 Task: Find connections with filter location Piuí with filter topic #homes with filter profile language French with filter current company International Turnkey Systems - ITS with filter school National Institute of Technology Silchar with filter industry Social Networking Platforms with filter service category Information Management with filter keywords title Valet
Action: Mouse moved to (234, 288)
Screenshot: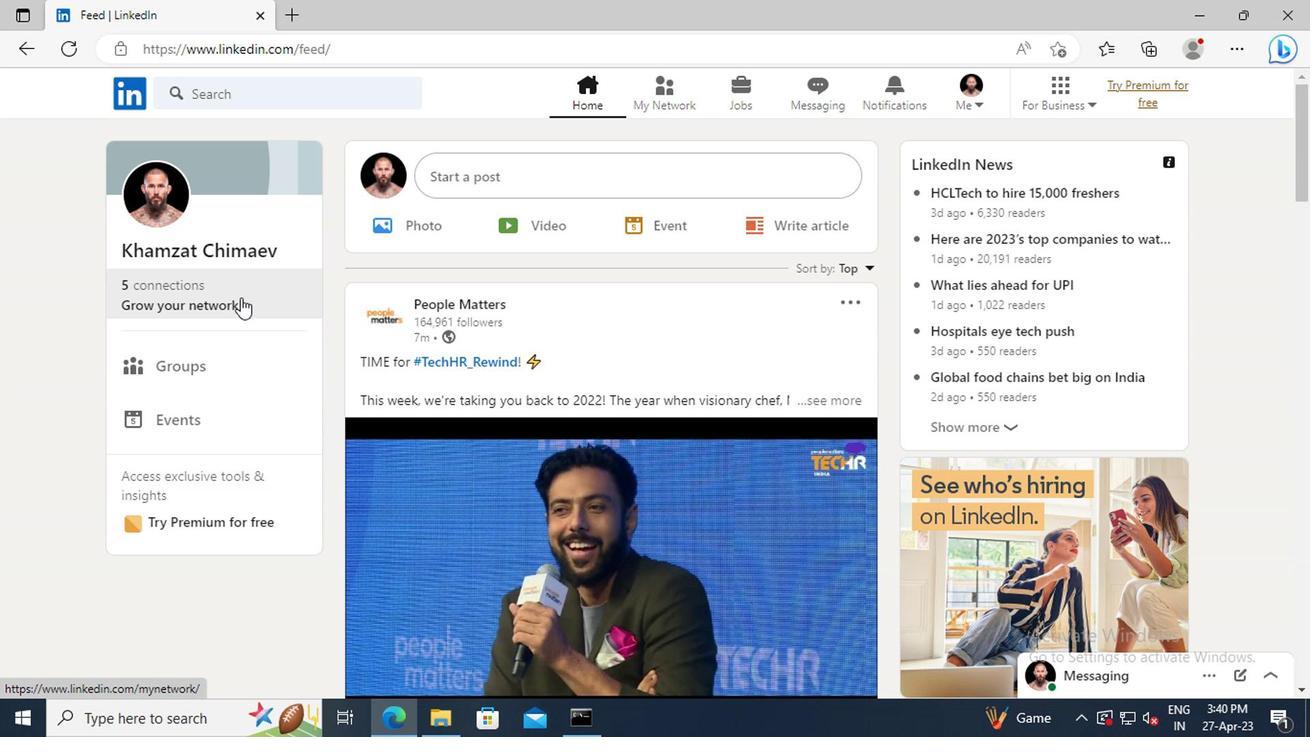 
Action: Mouse pressed left at (234, 288)
Screenshot: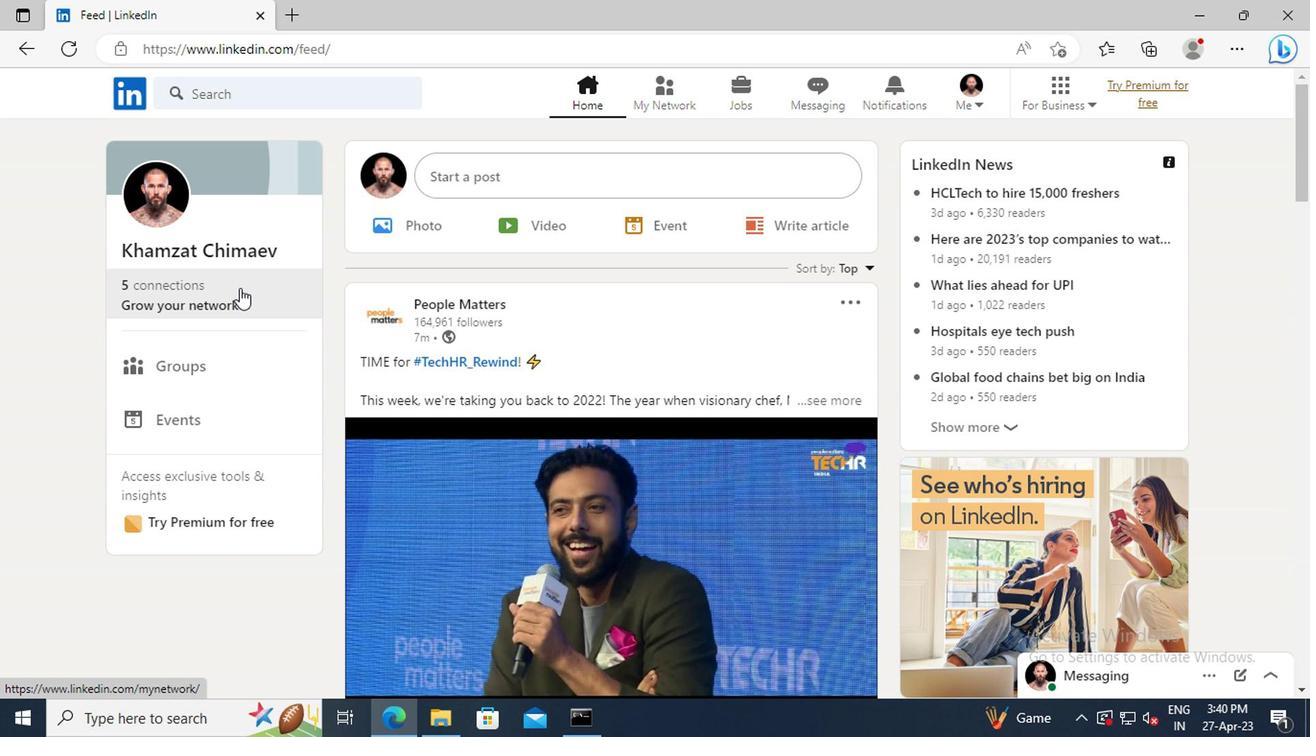 
Action: Mouse moved to (230, 205)
Screenshot: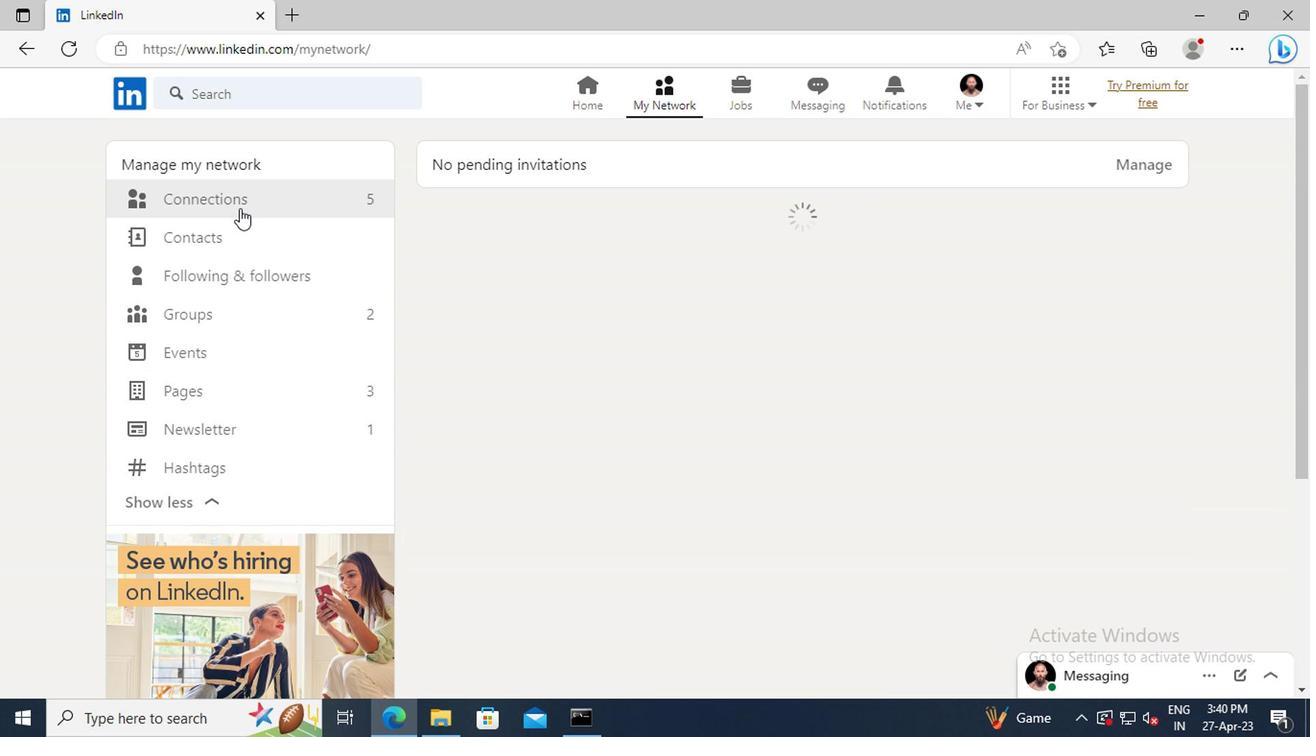 
Action: Mouse pressed left at (230, 205)
Screenshot: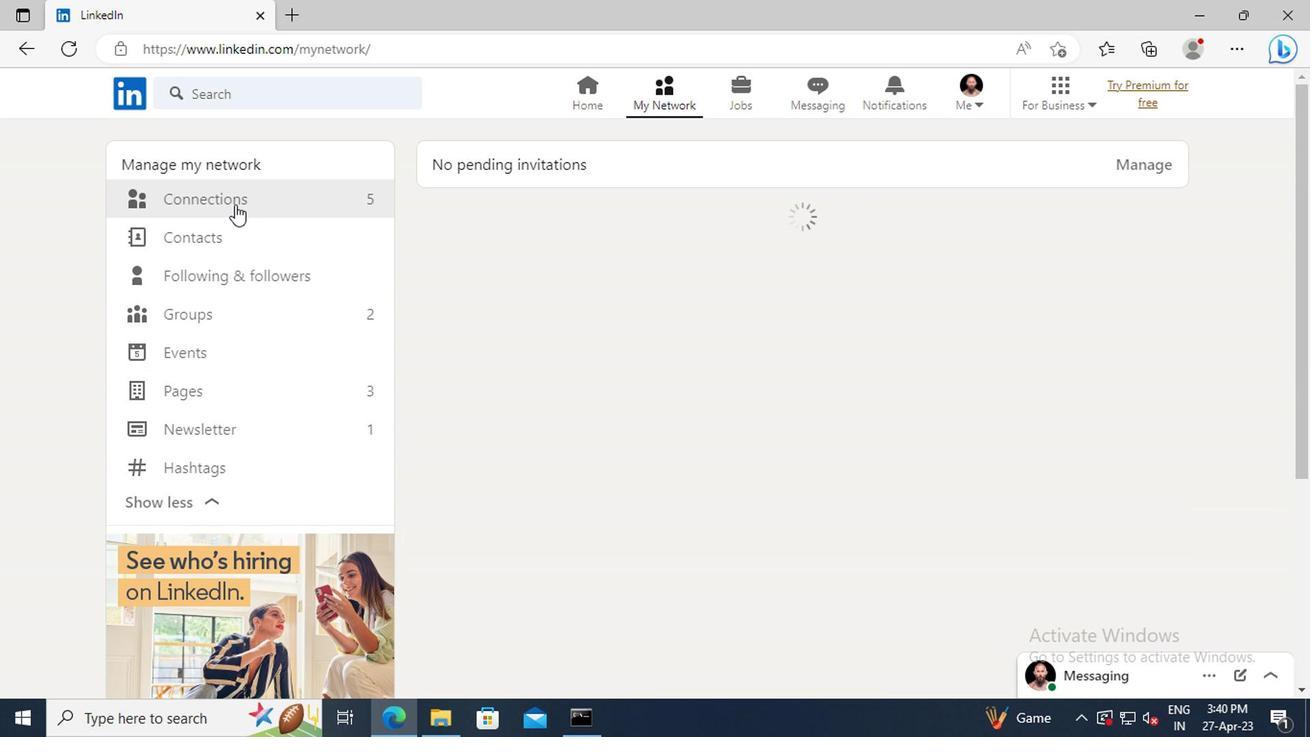 
Action: Mouse moved to (774, 204)
Screenshot: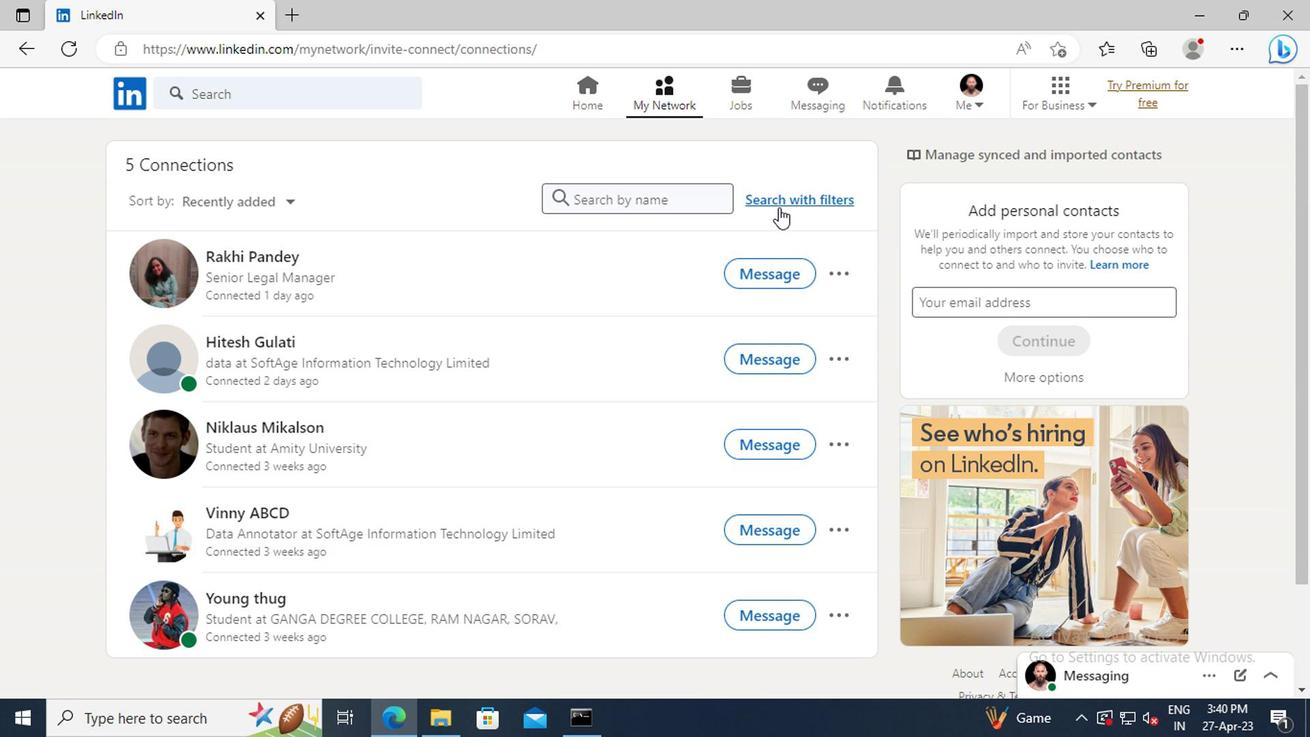 
Action: Mouse pressed left at (774, 204)
Screenshot: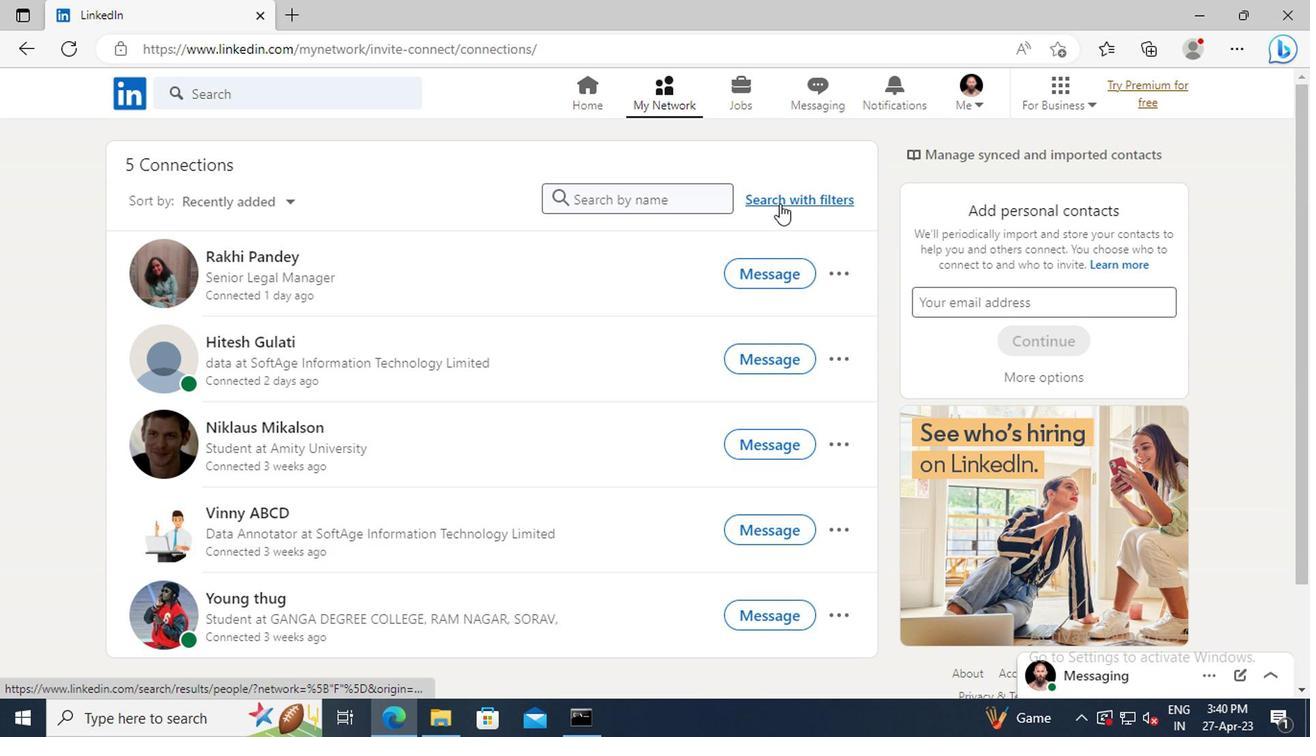 
Action: Mouse moved to (723, 150)
Screenshot: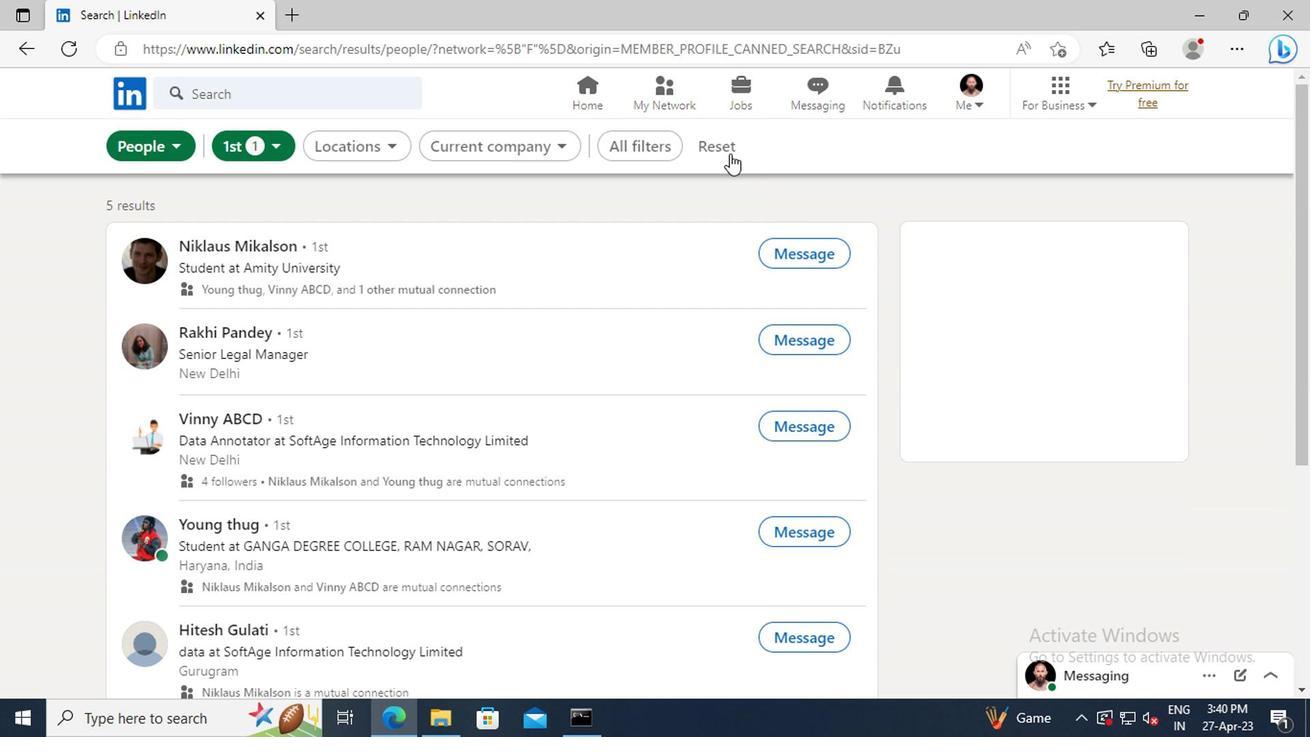 
Action: Mouse pressed left at (723, 150)
Screenshot: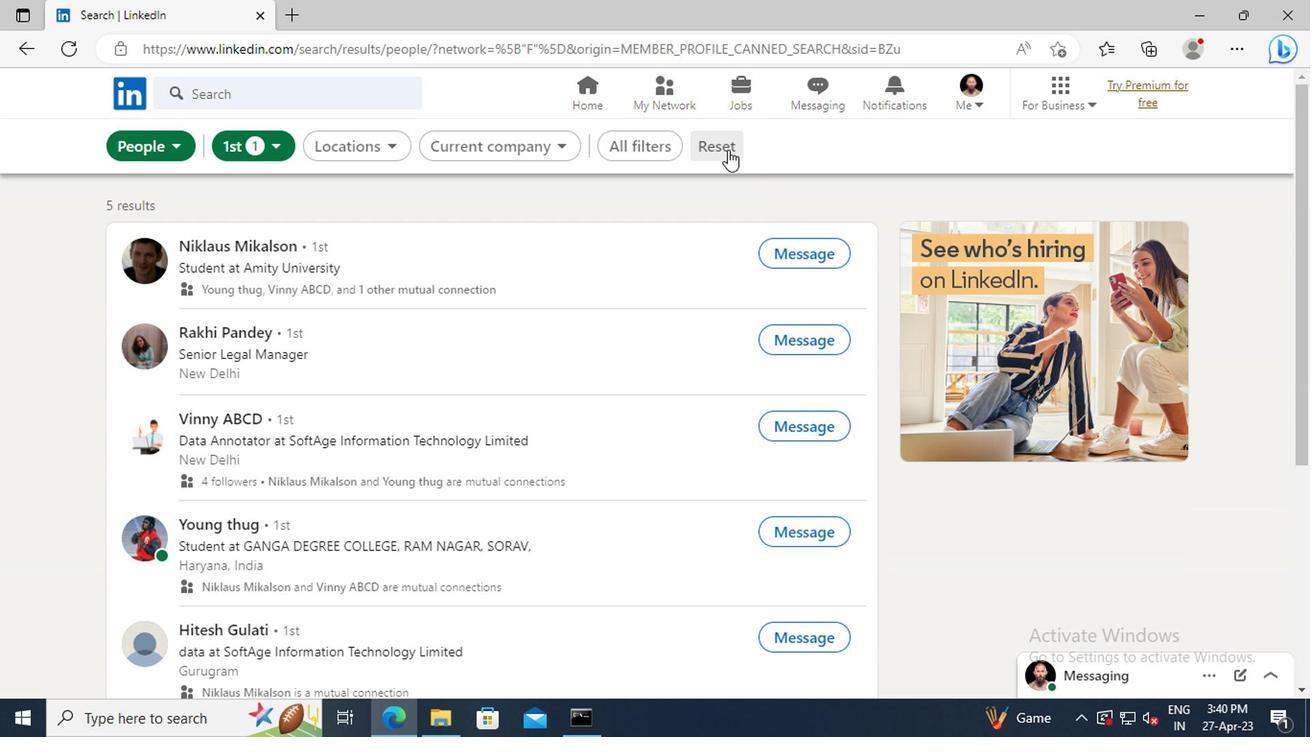 
Action: Mouse moved to (694, 145)
Screenshot: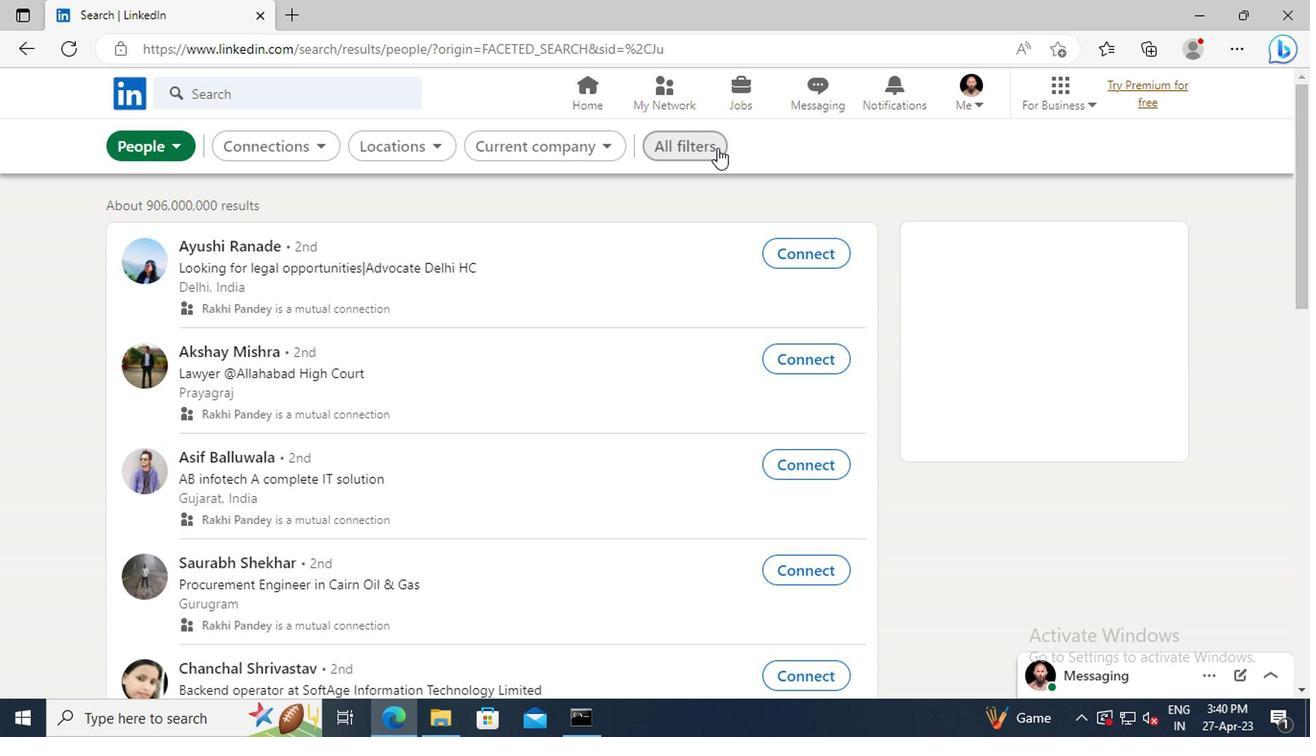 
Action: Mouse pressed left at (694, 145)
Screenshot: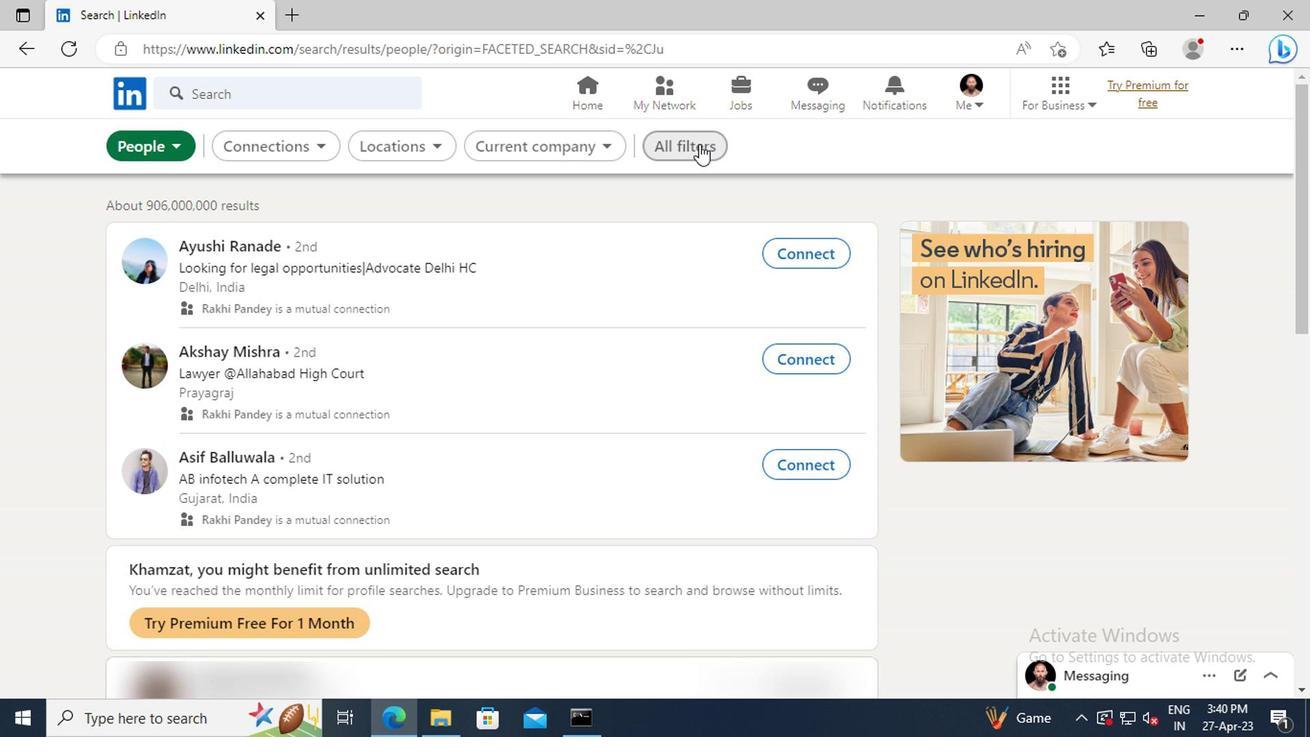 
Action: Mouse moved to (1001, 368)
Screenshot: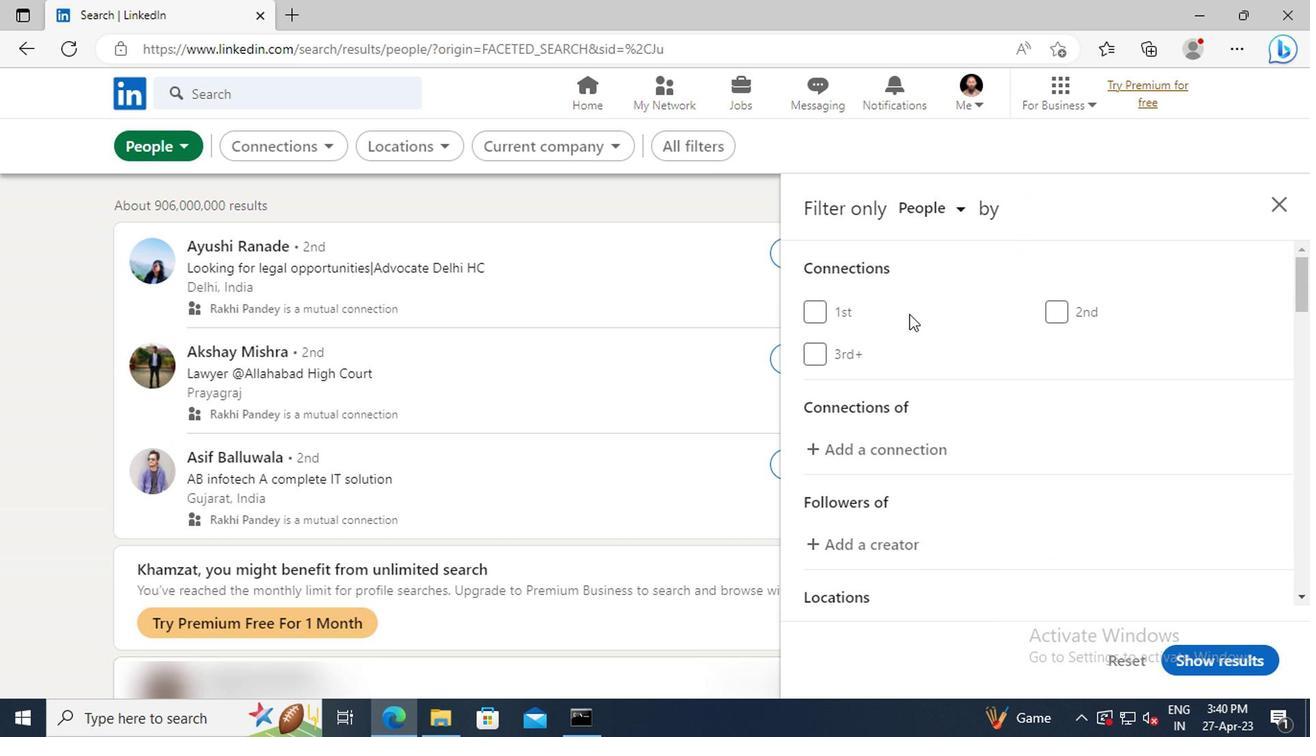 
Action: Mouse scrolled (1001, 367) with delta (0, 0)
Screenshot: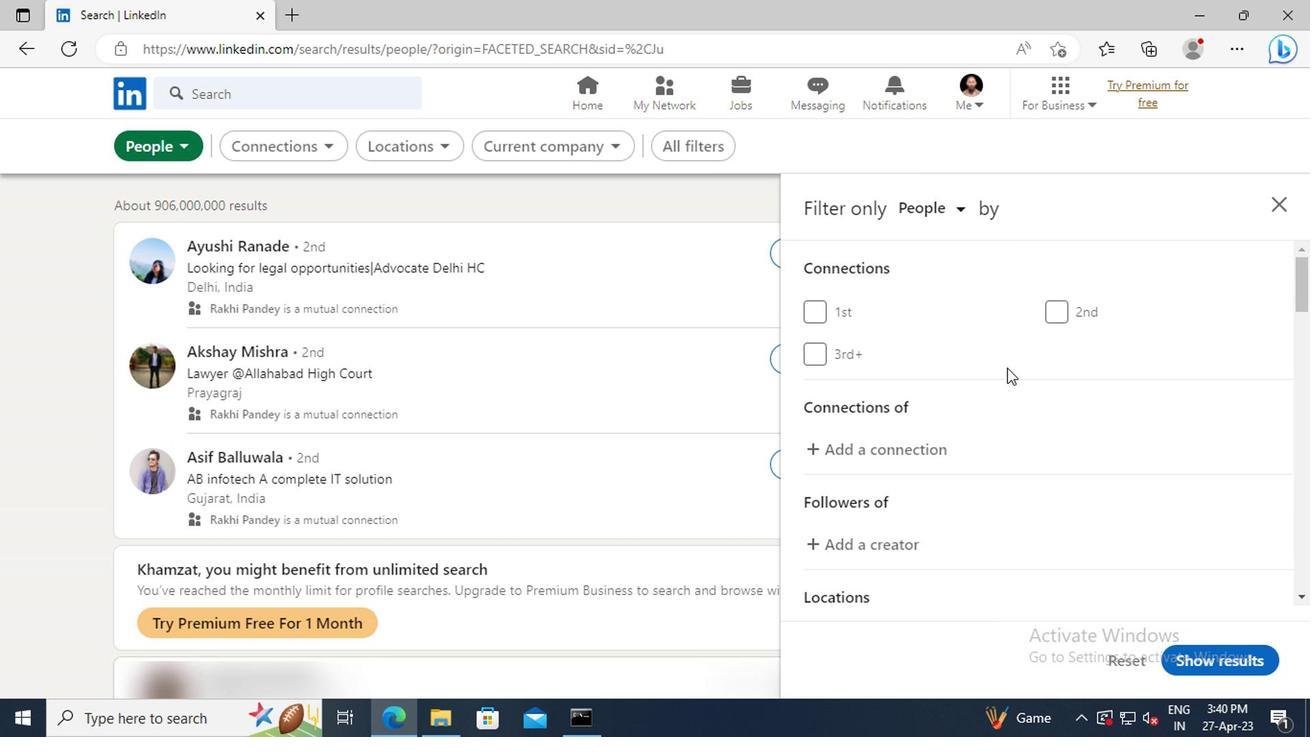 
Action: Mouse scrolled (1001, 367) with delta (0, 0)
Screenshot: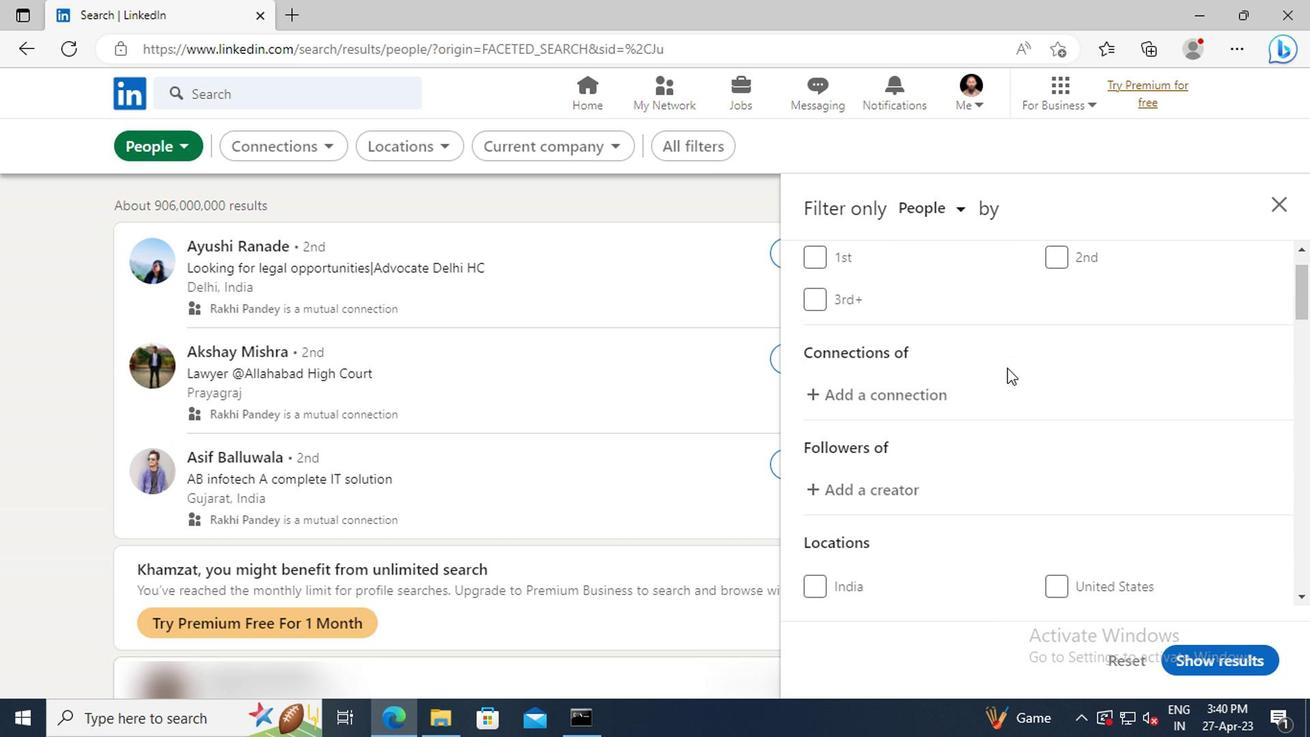 
Action: Mouse scrolled (1001, 367) with delta (0, 0)
Screenshot: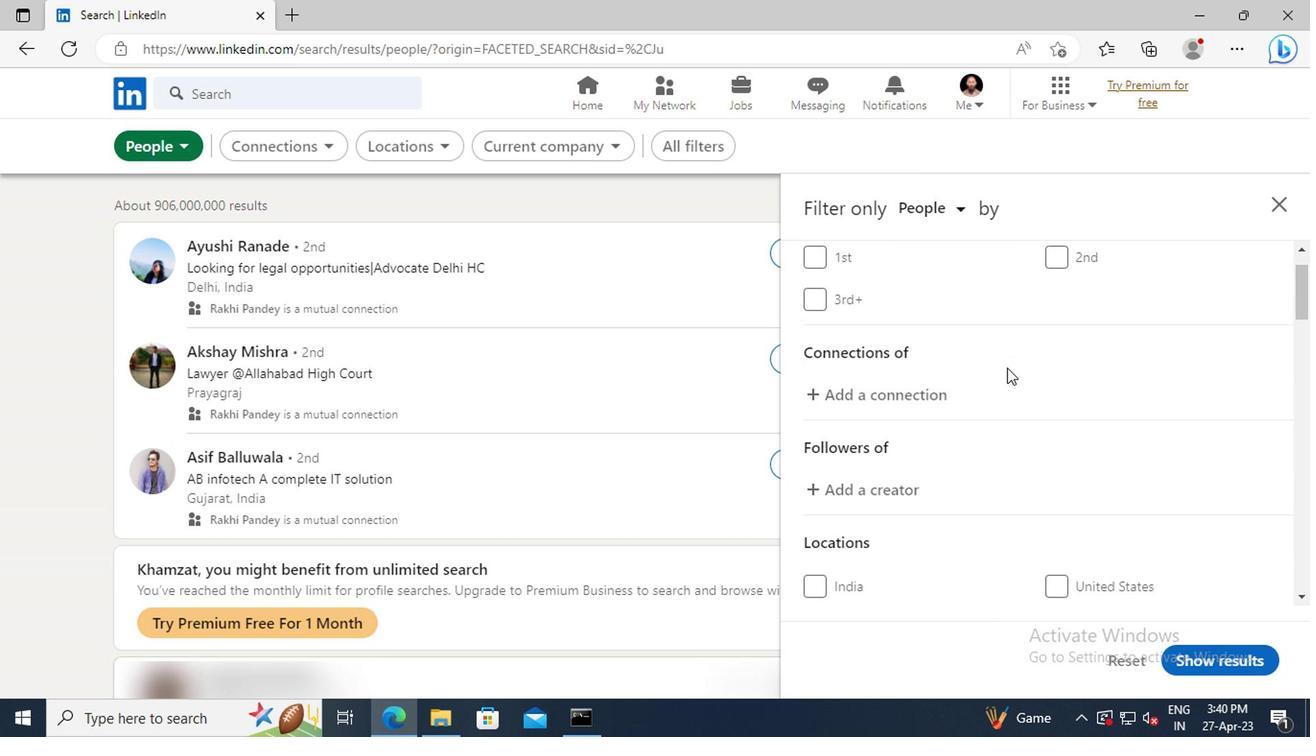 
Action: Mouse scrolled (1001, 367) with delta (0, 0)
Screenshot: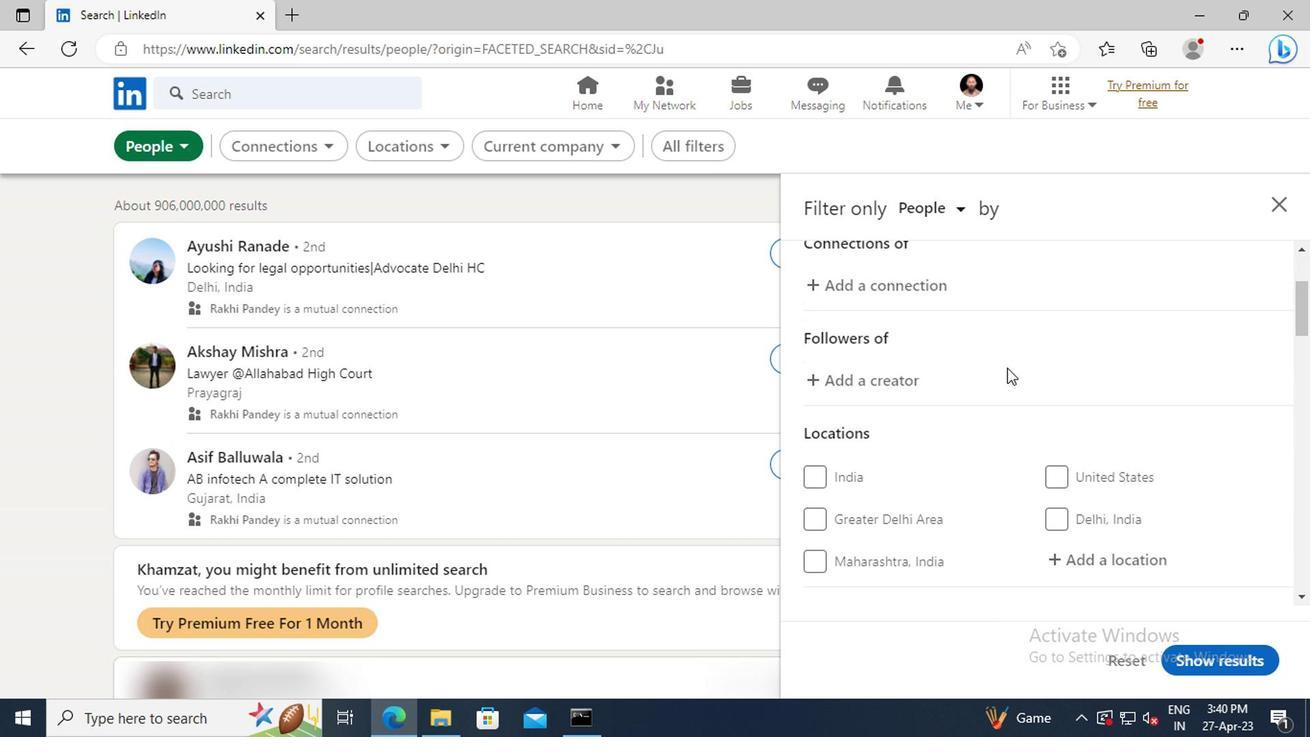 
Action: Mouse scrolled (1001, 367) with delta (0, 0)
Screenshot: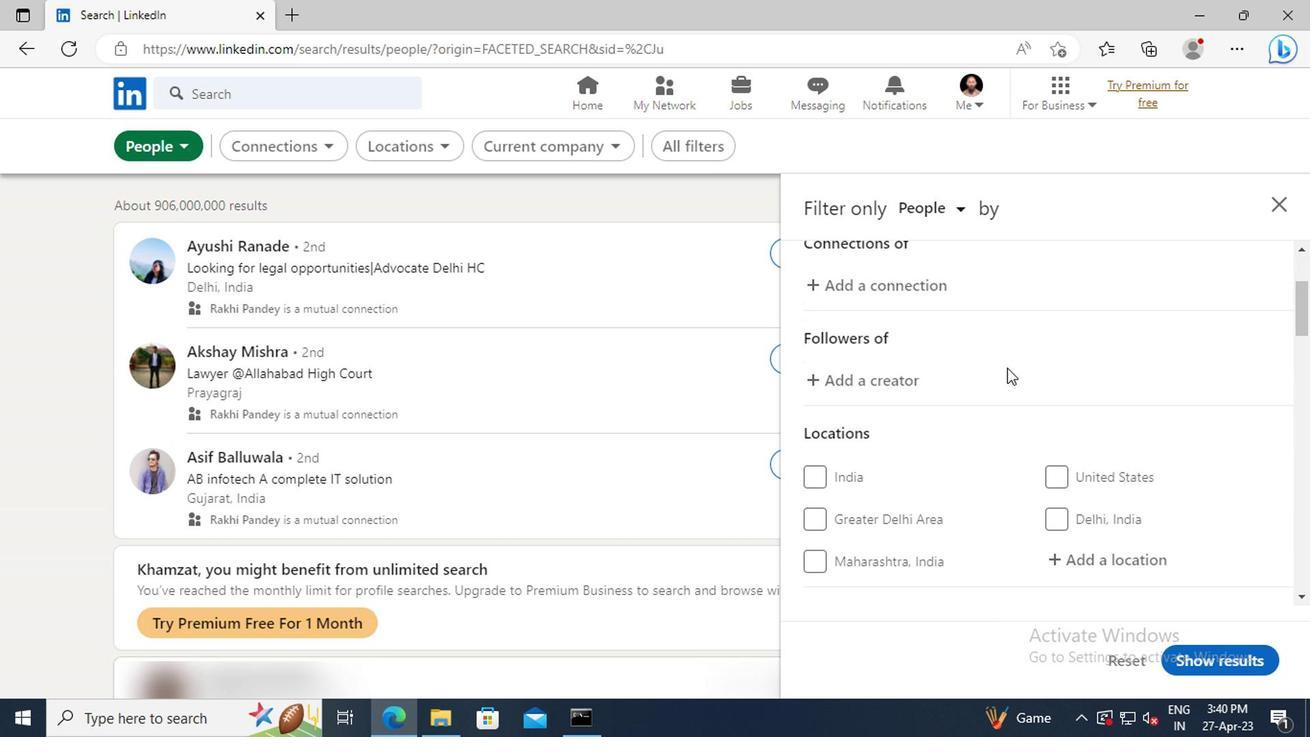 
Action: Mouse moved to (1076, 453)
Screenshot: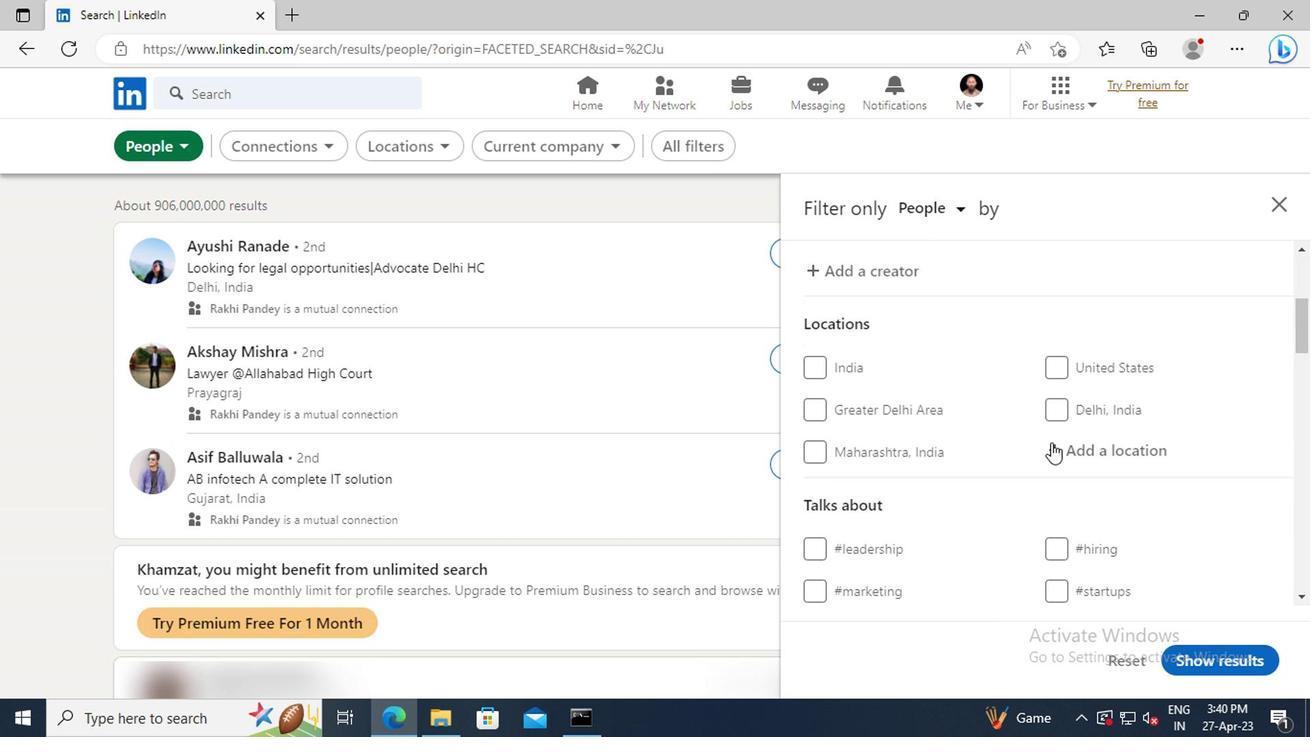 
Action: Mouse pressed left at (1076, 453)
Screenshot: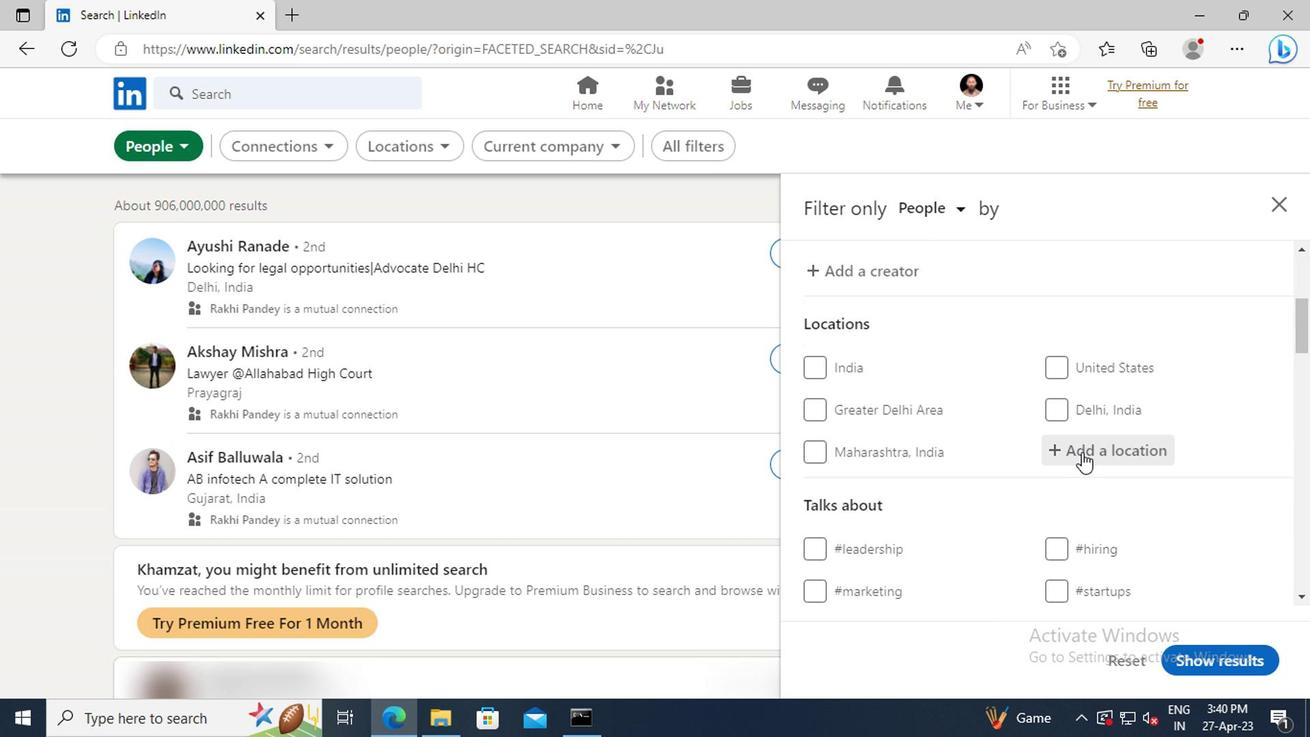 
Action: Key pressed <Key.shift>PIUI<Key.enter>
Screenshot: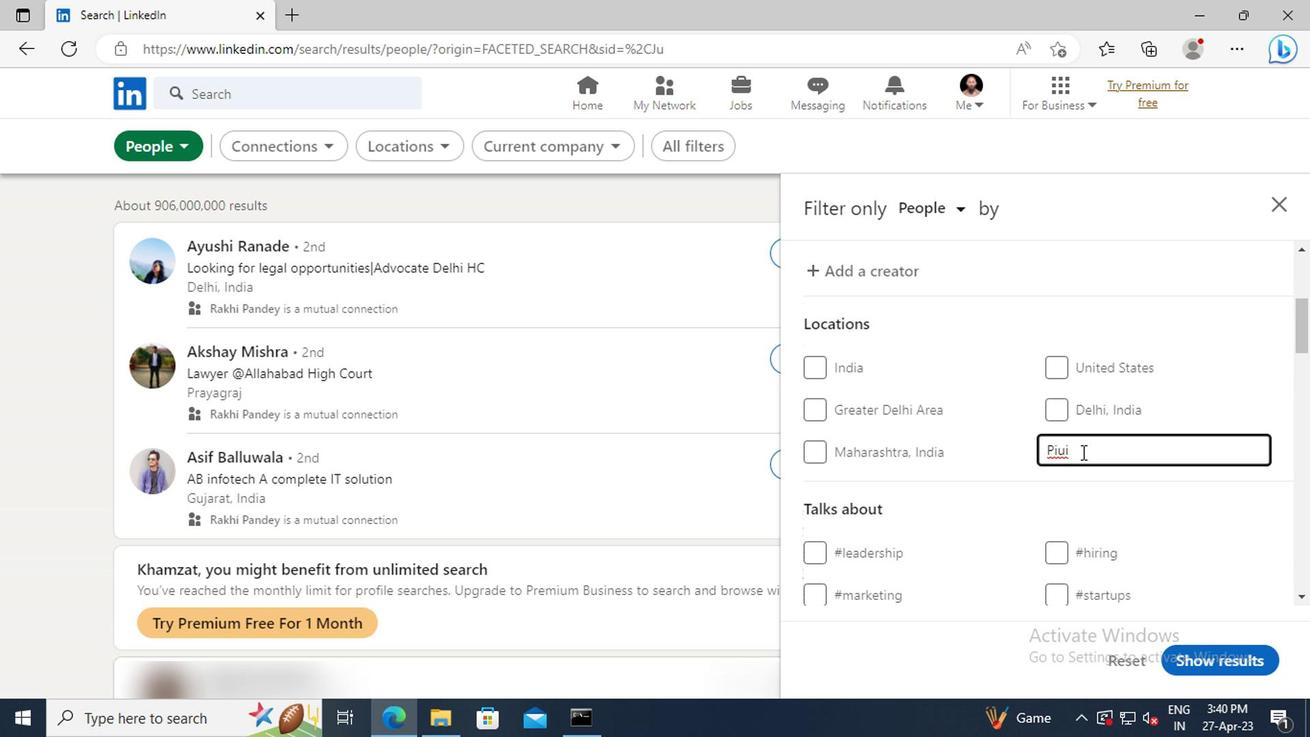 
Action: Mouse scrolled (1076, 452) with delta (0, 0)
Screenshot: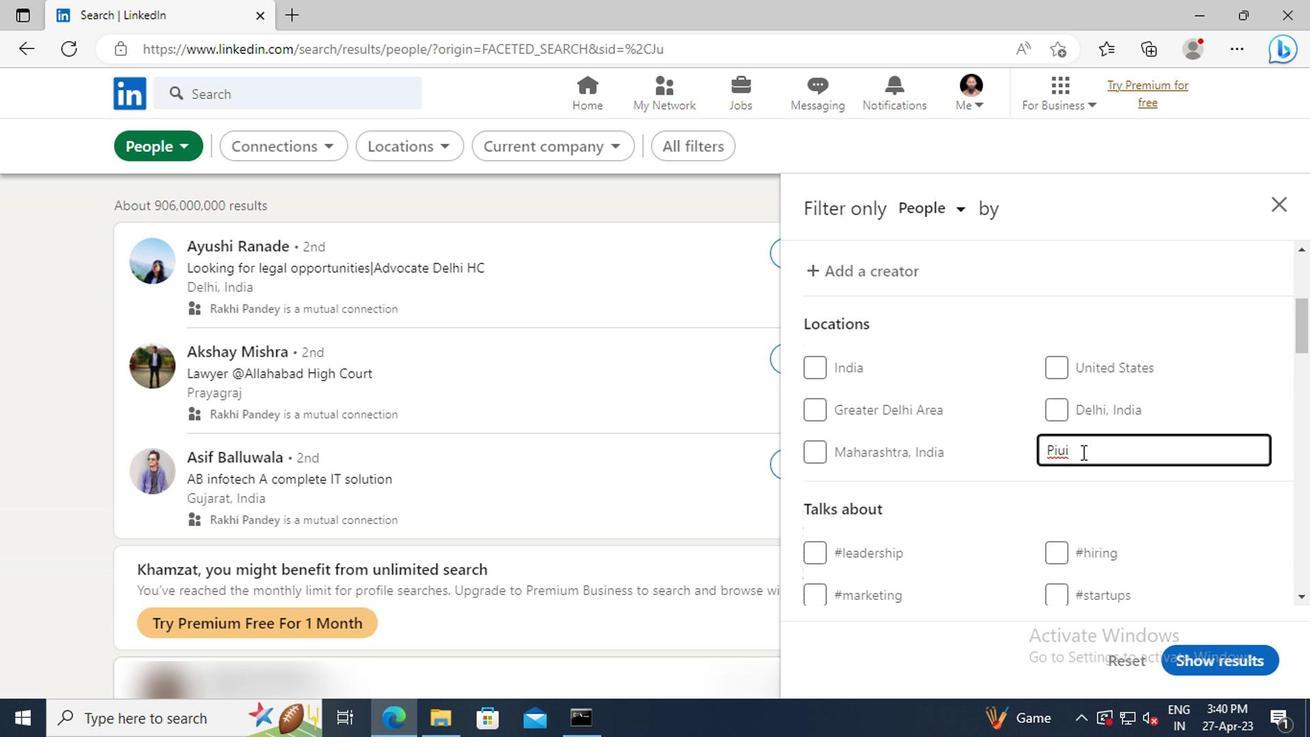 
Action: Mouse scrolled (1076, 452) with delta (0, 0)
Screenshot: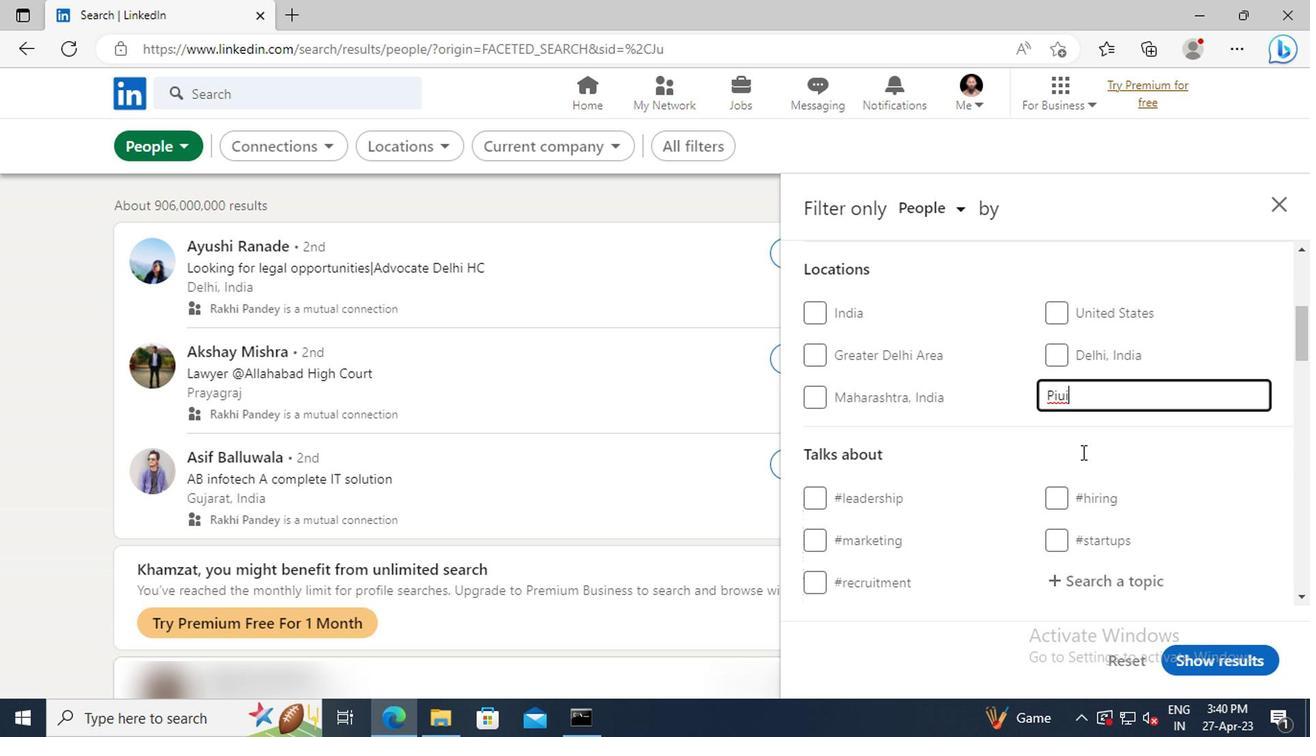 
Action: Mouse scrolled (1076, 452) with delta (0, 0)
Screenshot: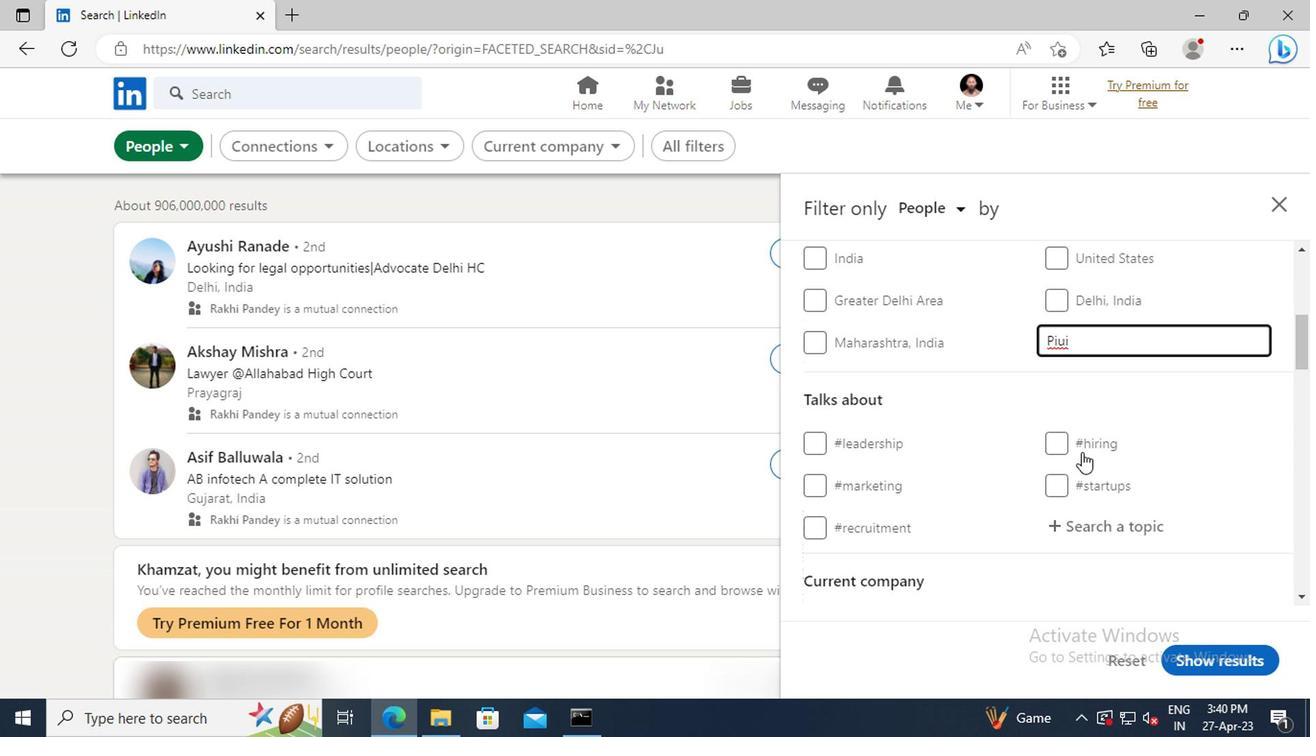 
Action: Mouse moved to (1081, 470)
Screenshot: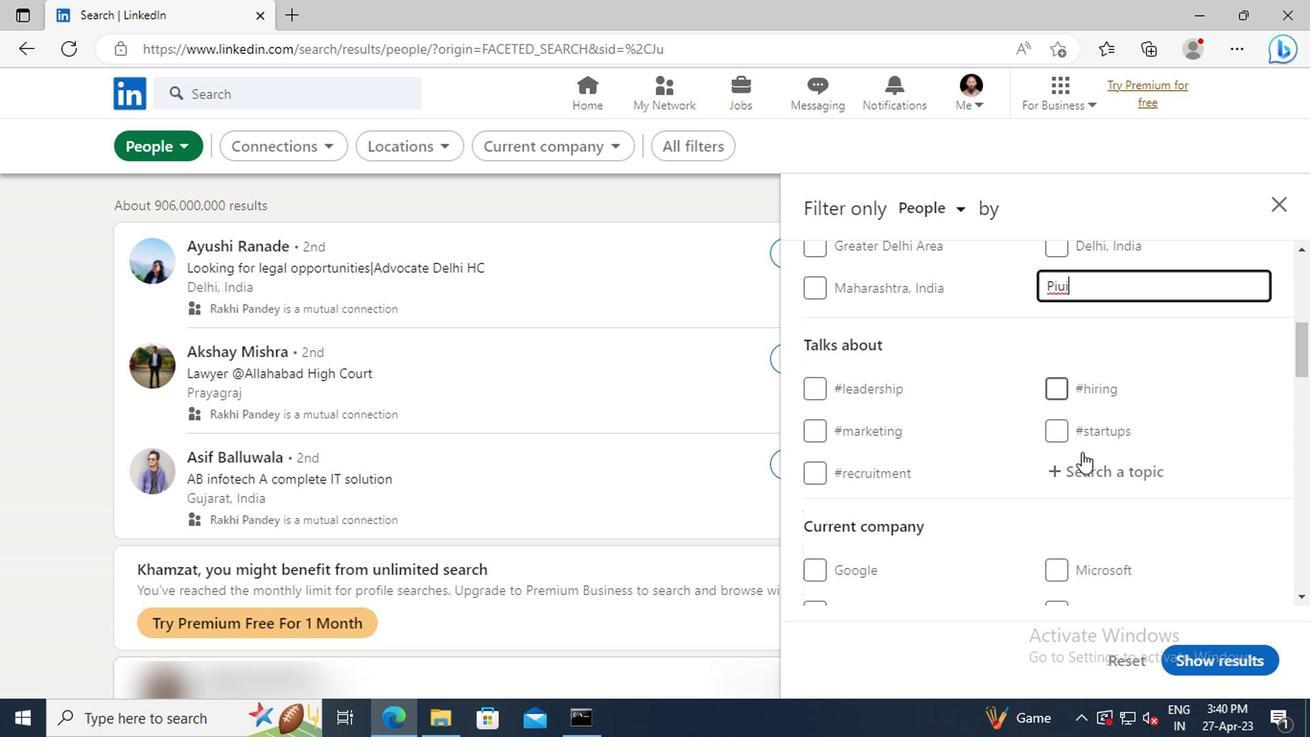 
Action: Mouse pressed left at (1081, 470)
Screenshot: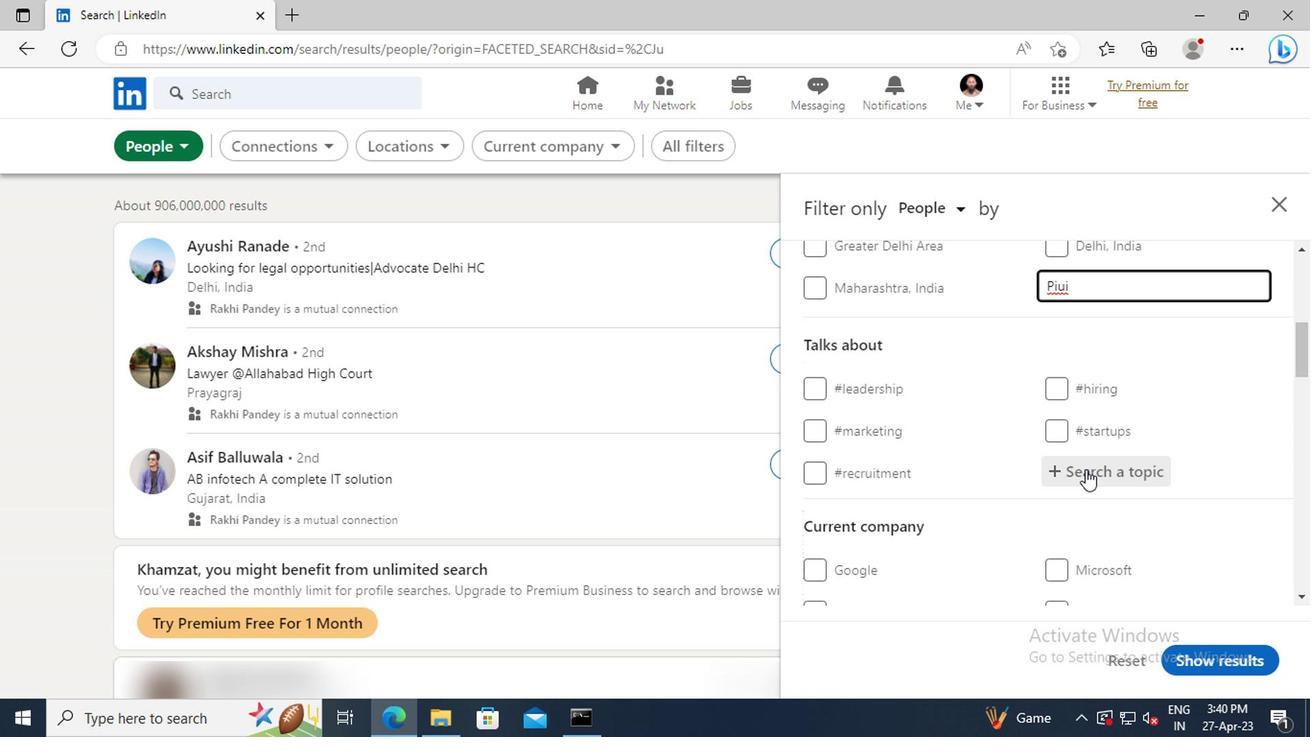 
Action: Key pressed <Key.shift>#HOMES<Key.enter>
Screenshot: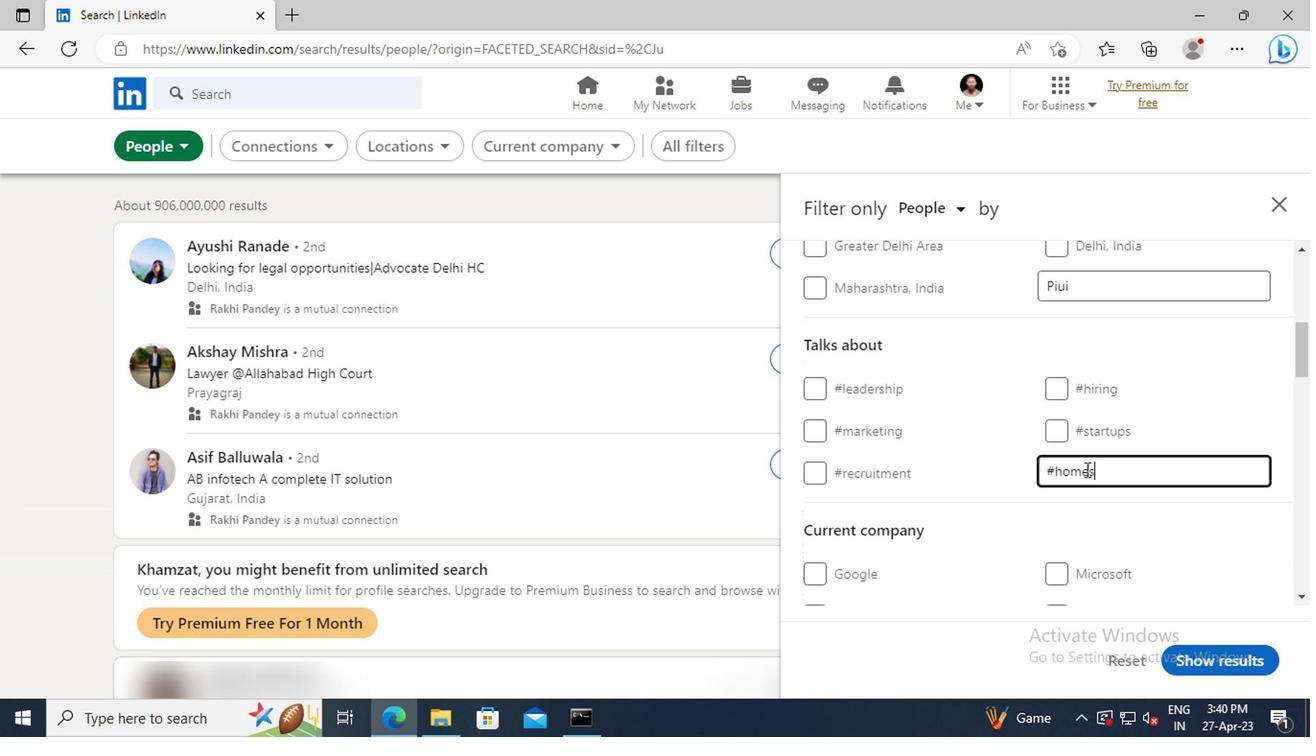 
Action: Mouse scrolled (1081, 469) with delta (0, 0)
Screenshot: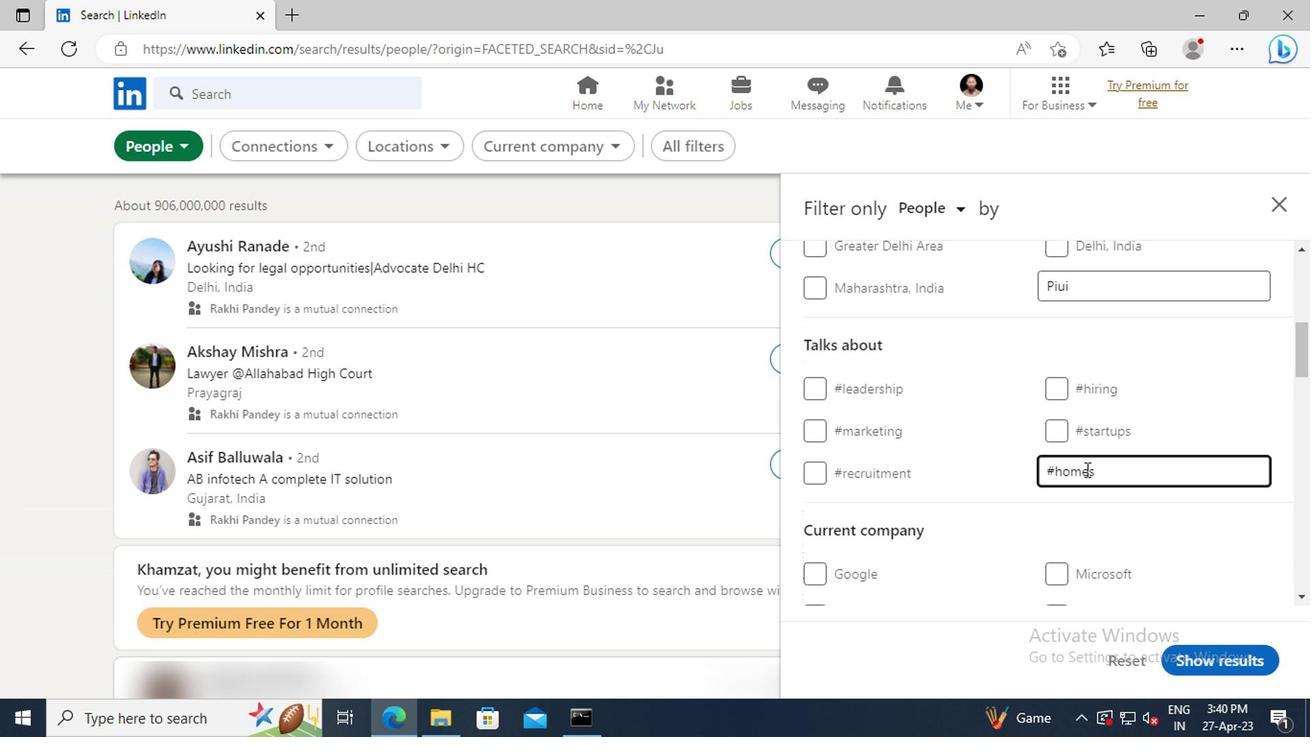 
Action: Mouse scrolled (1081, 469) with delta (0, 0)
Screenshot: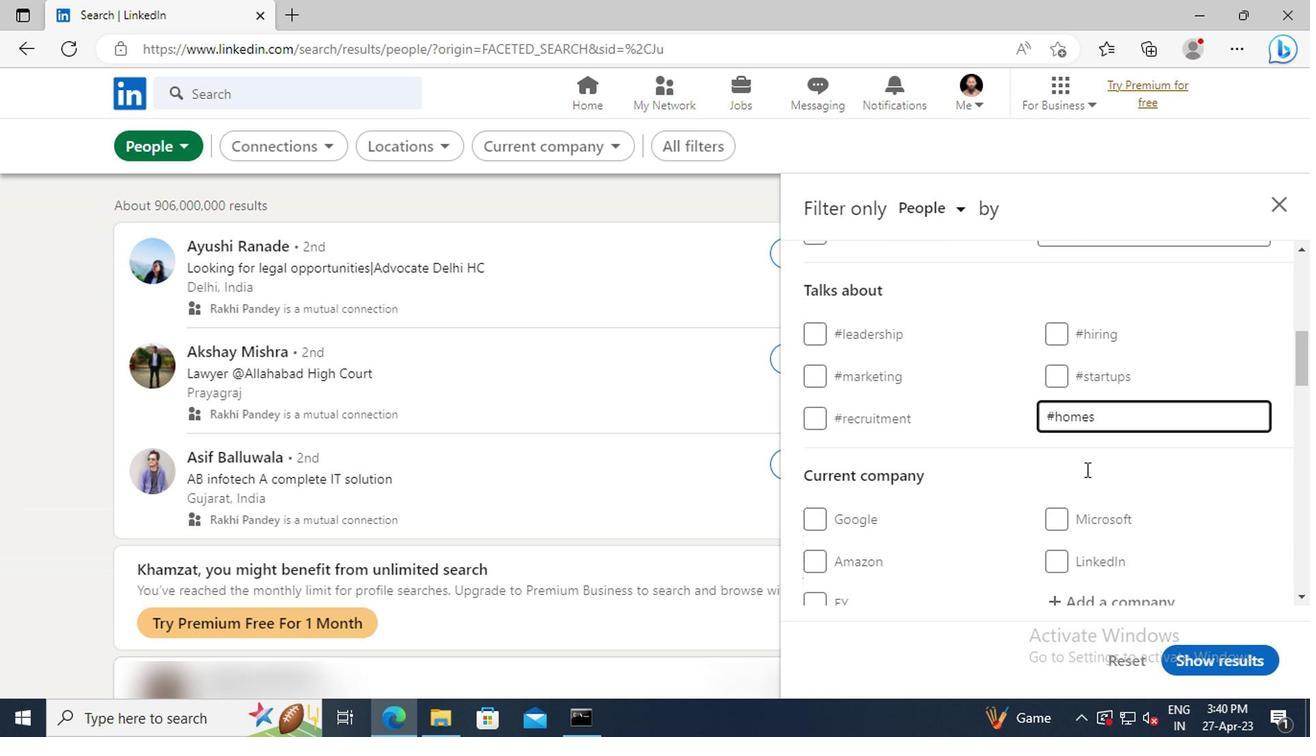 
Action: Mouse scrolled (1081, 469) with delta (0, 0)
Screenshot: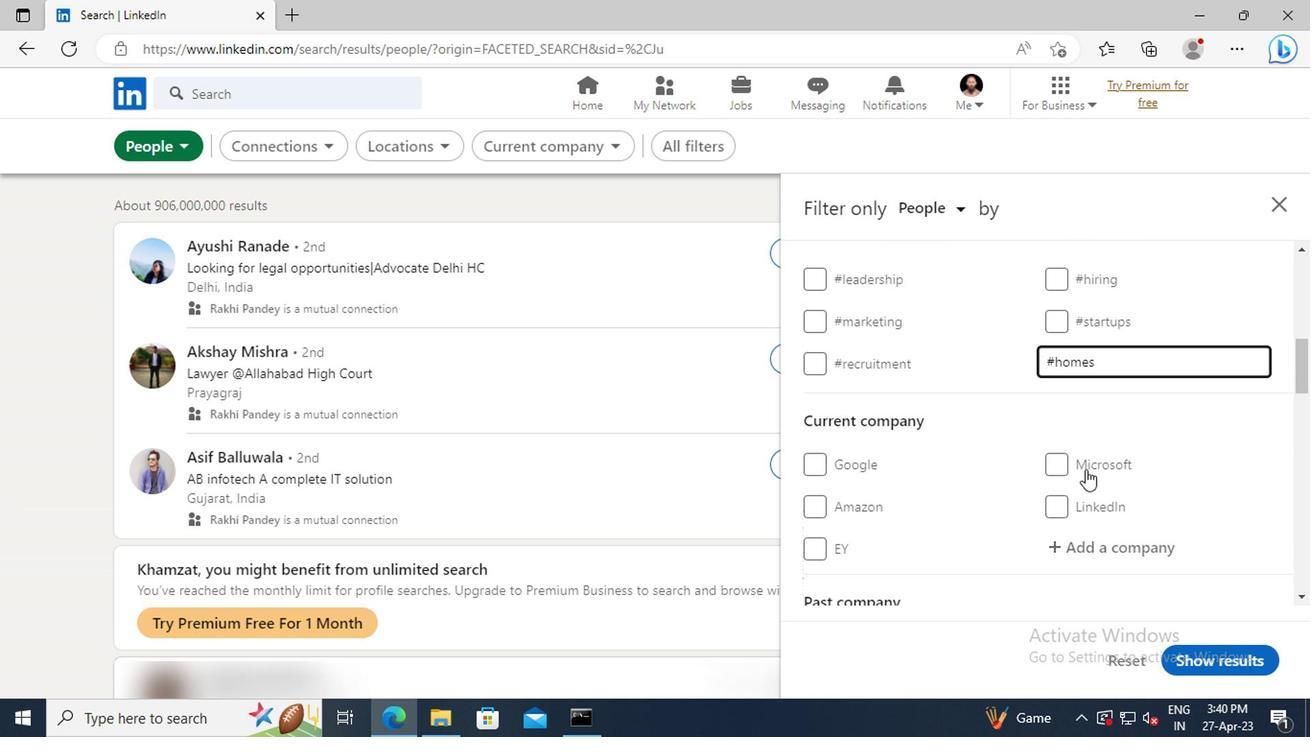 
Action: Mouse scrolled (1081, 469) with delta (0, 0)
Screenshot: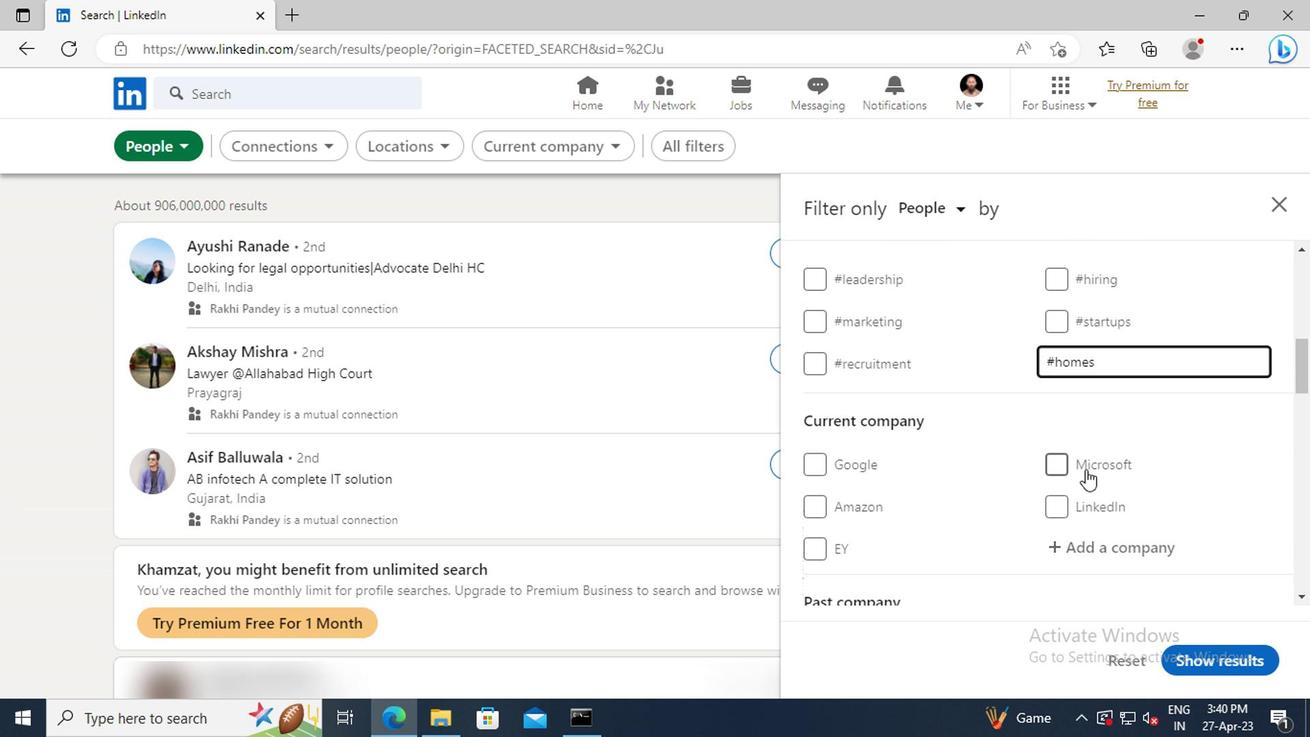 
Action: Mouse scrolled (1081, 469) with delta (0, 0)
Screenshot: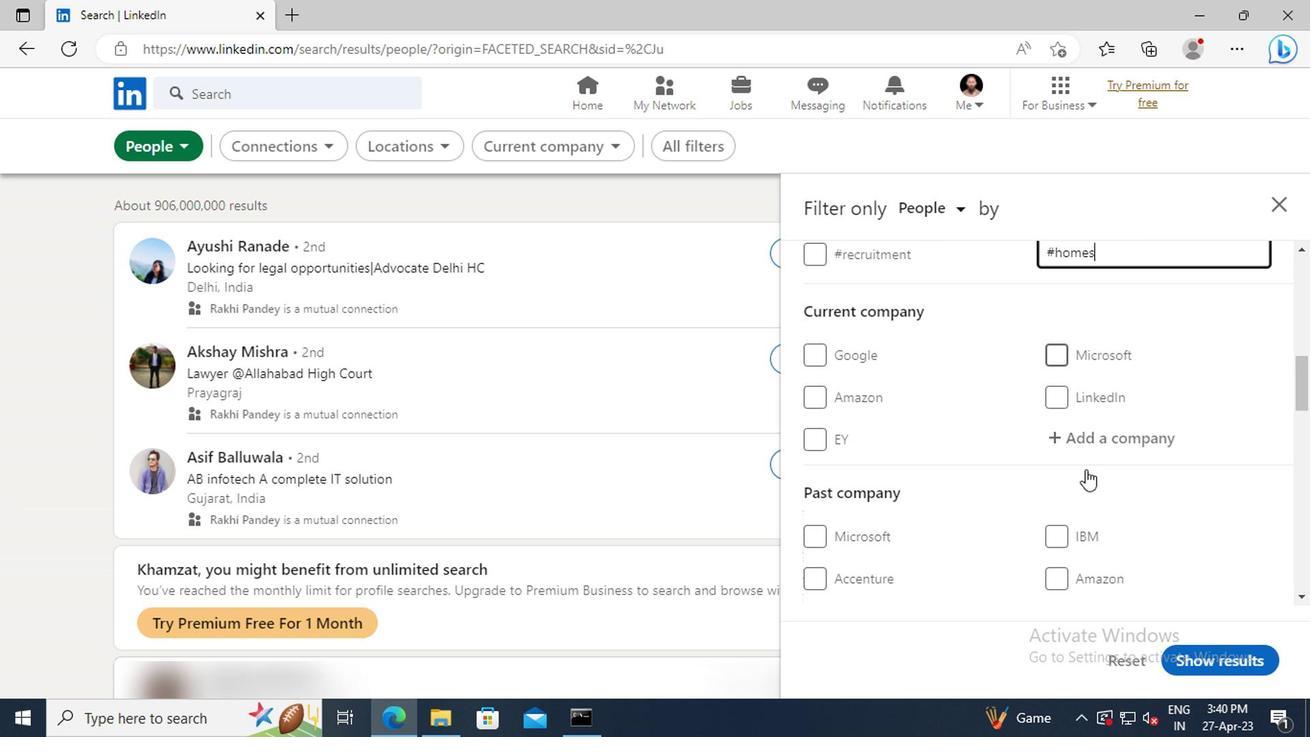 
Action: Mouse scrolled (1081, 469) with delta (0, 0)
Screenshot: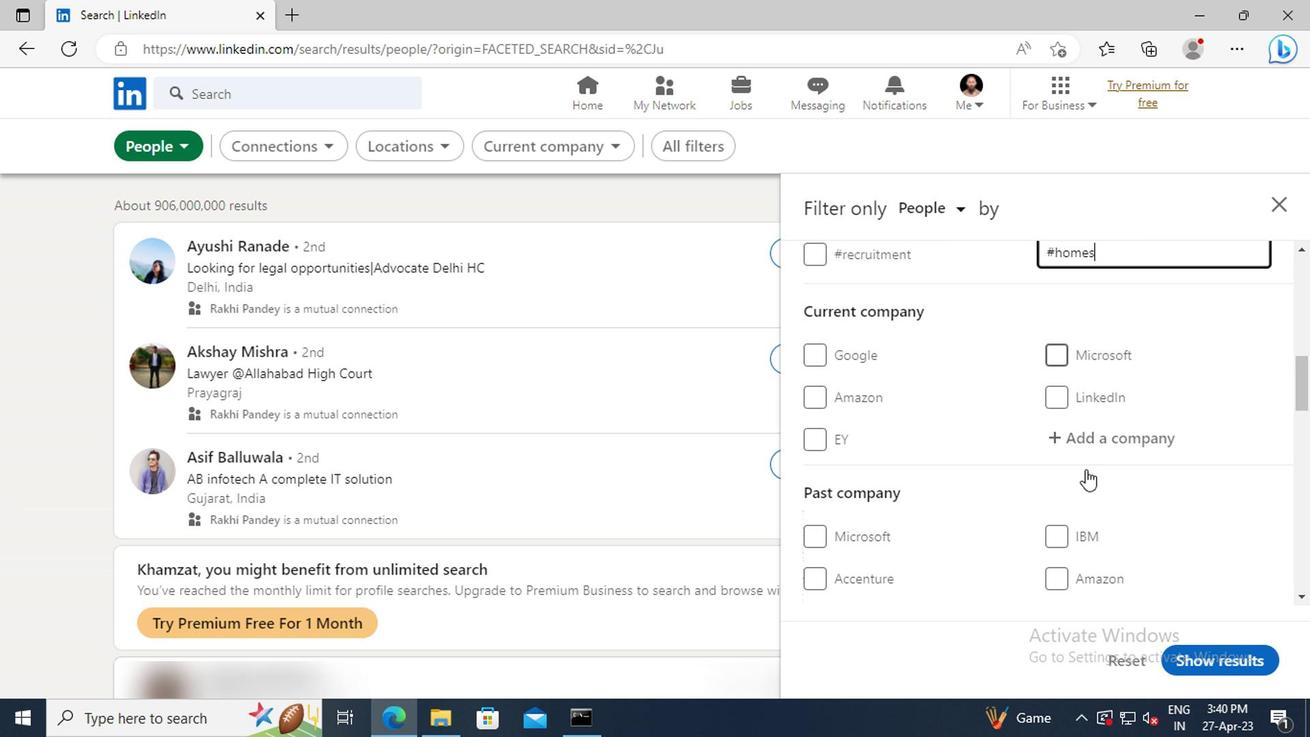 
Action: Mouse scrolled (1081, 469) with delta (0, 0)
Screenshot: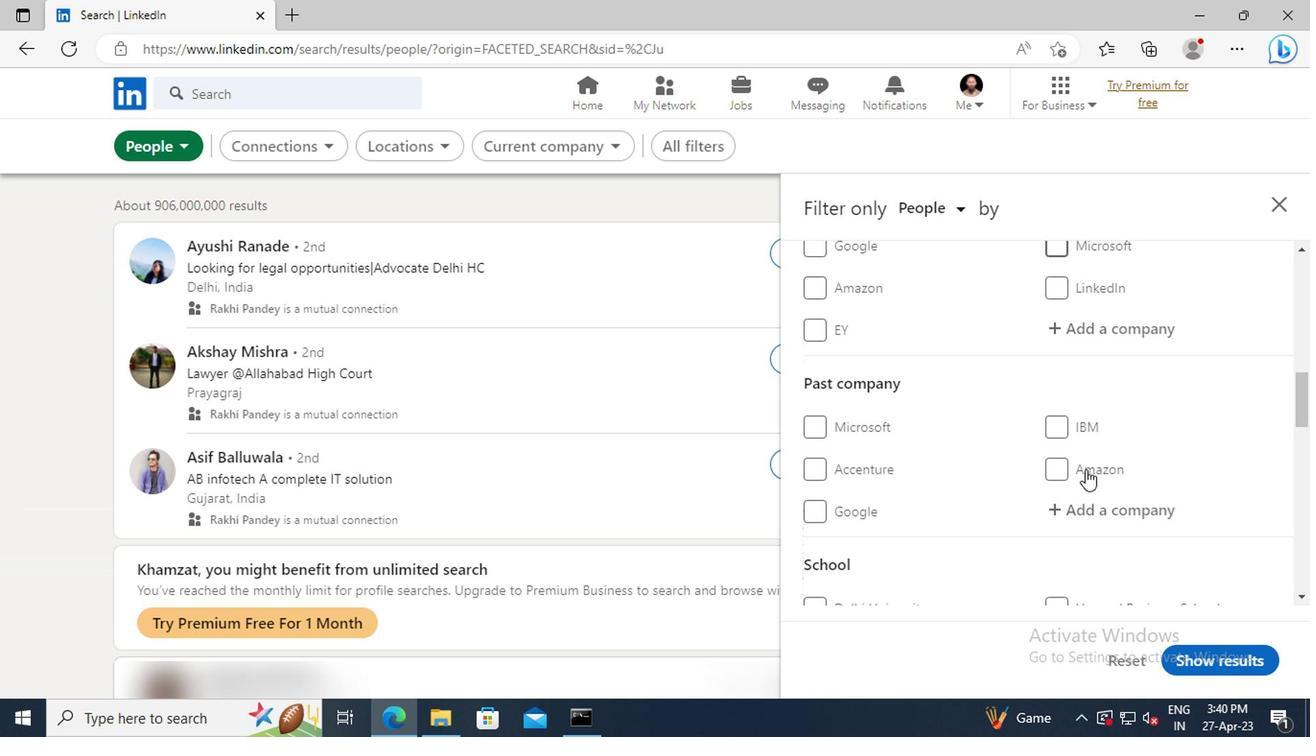 
Action: Mouse scrolled (1081, 469) with delta (0, 0)
Screenshot: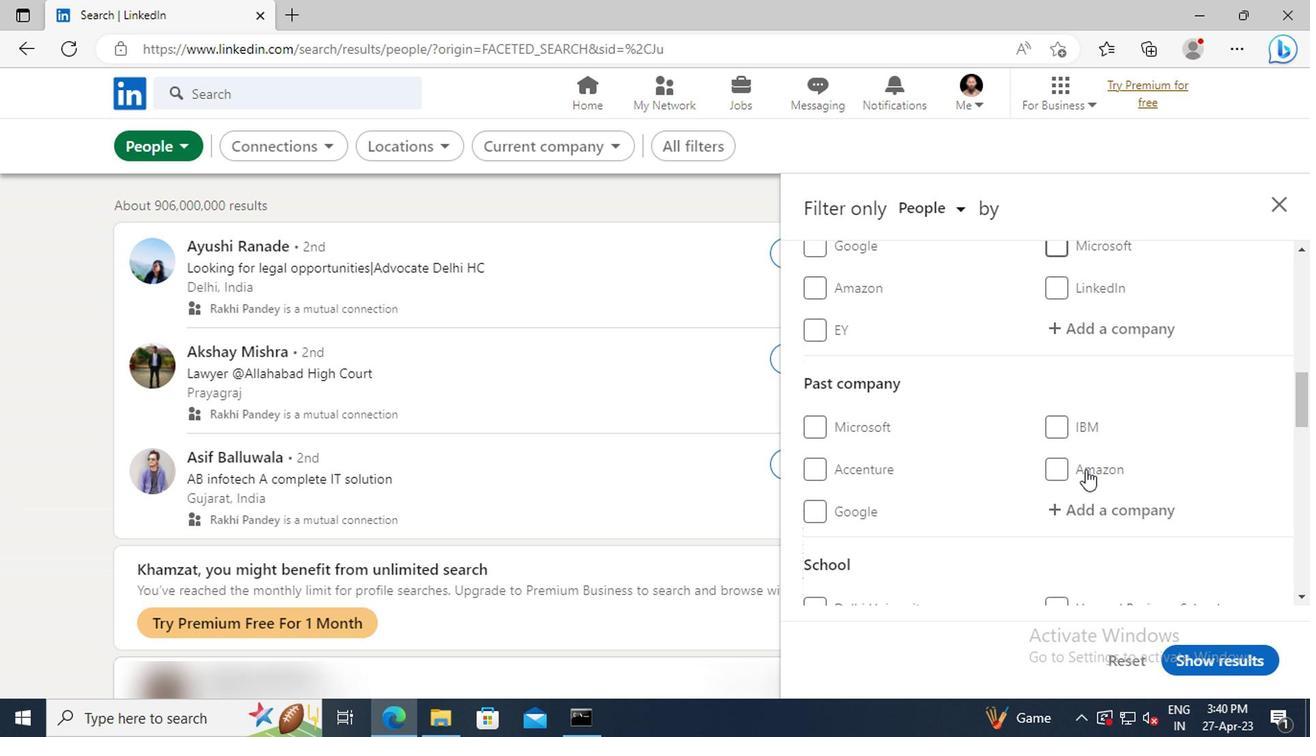 
Action: Mouse scrolled (1081, 469) with delta (0, 0)
Screenshot: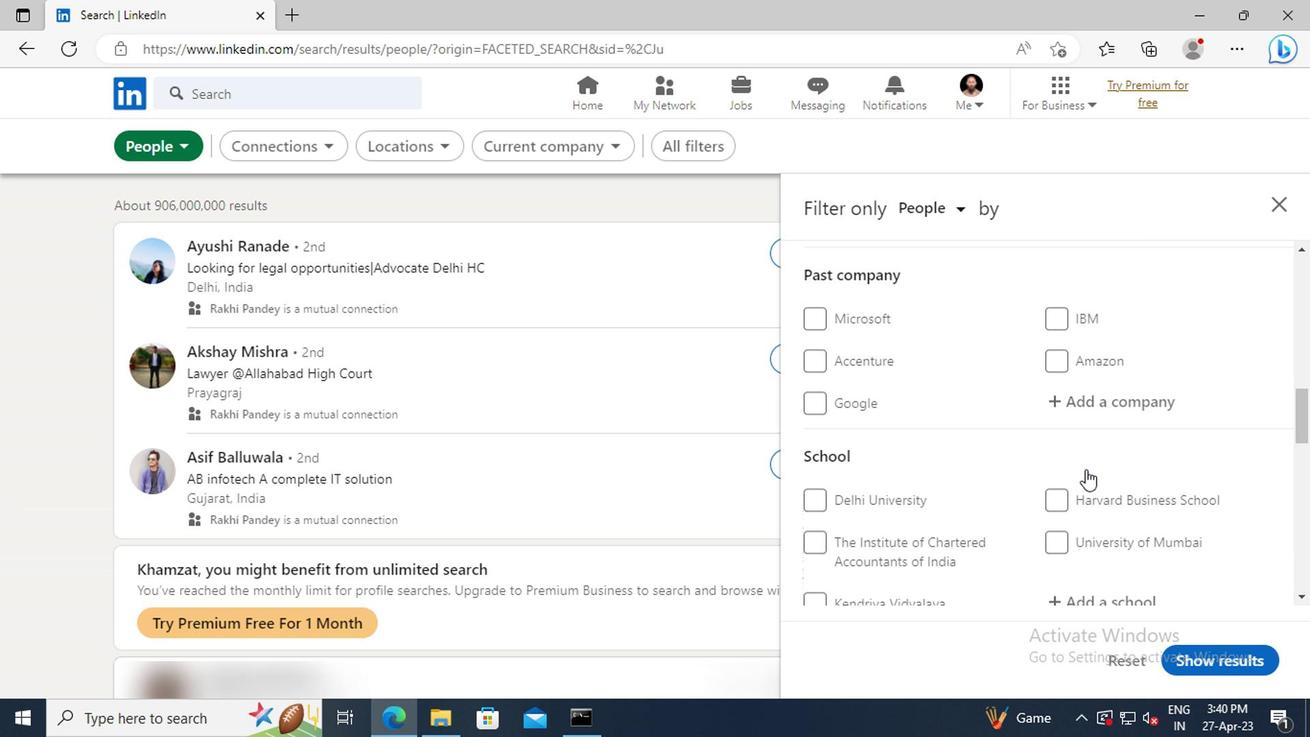 
Action: Mouse scrolled (1081, 469) with delta (0, 0)
Screenshot: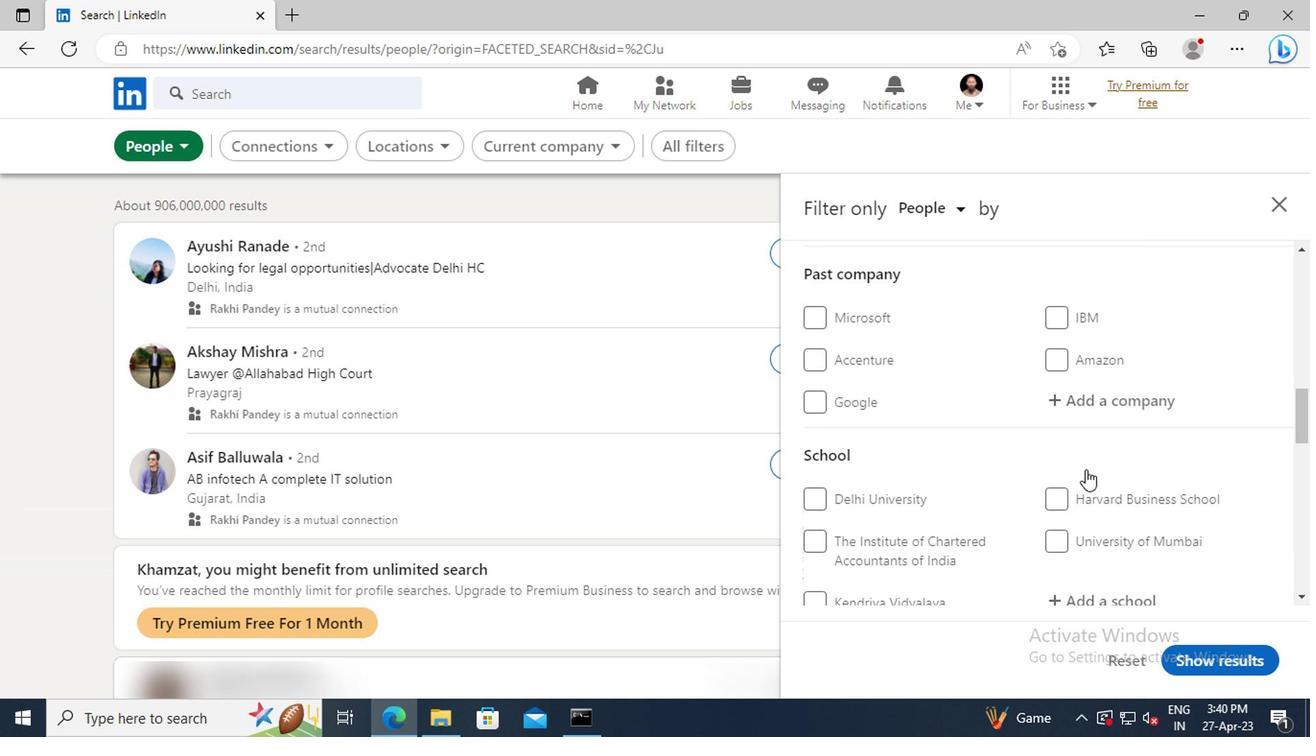 
Action: Mouse scrolled (1081, 469) with delta (0, 0)
Screenshot: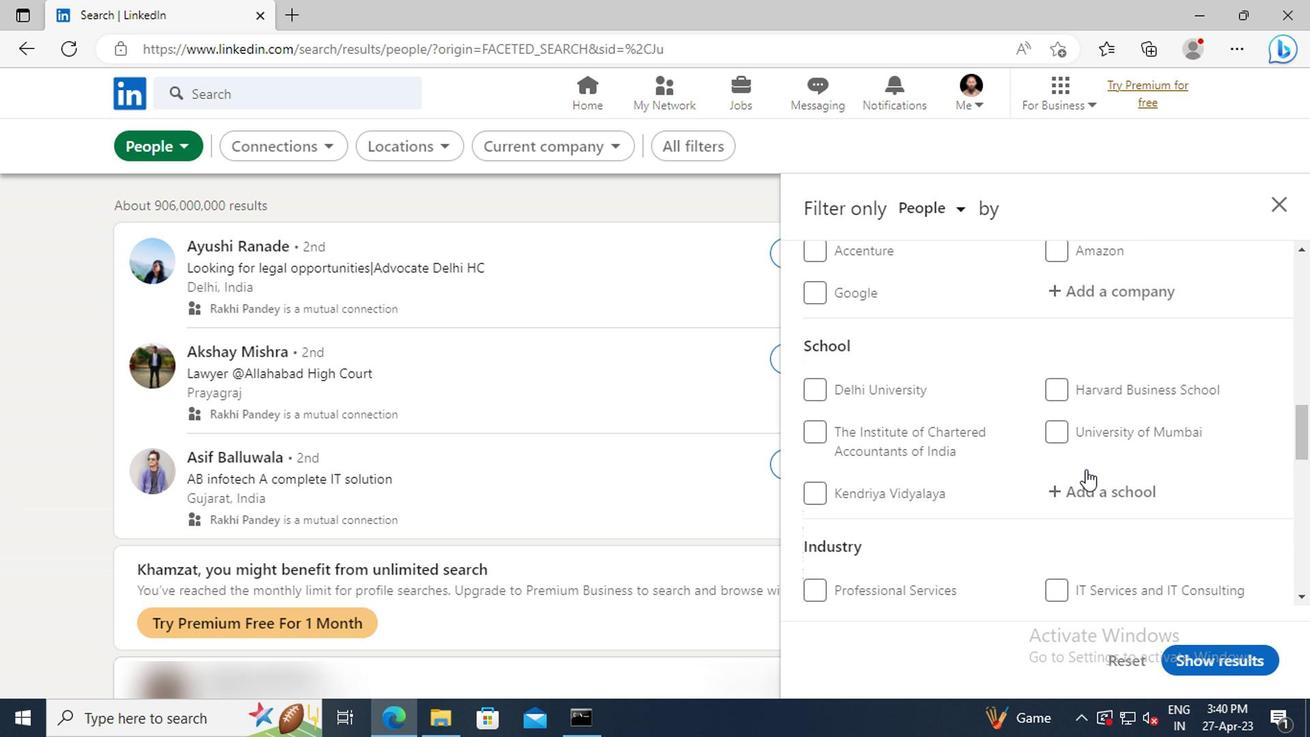 
Action: Mouse scrolled (1081, 469) with delta (0, 0)
Screenshot: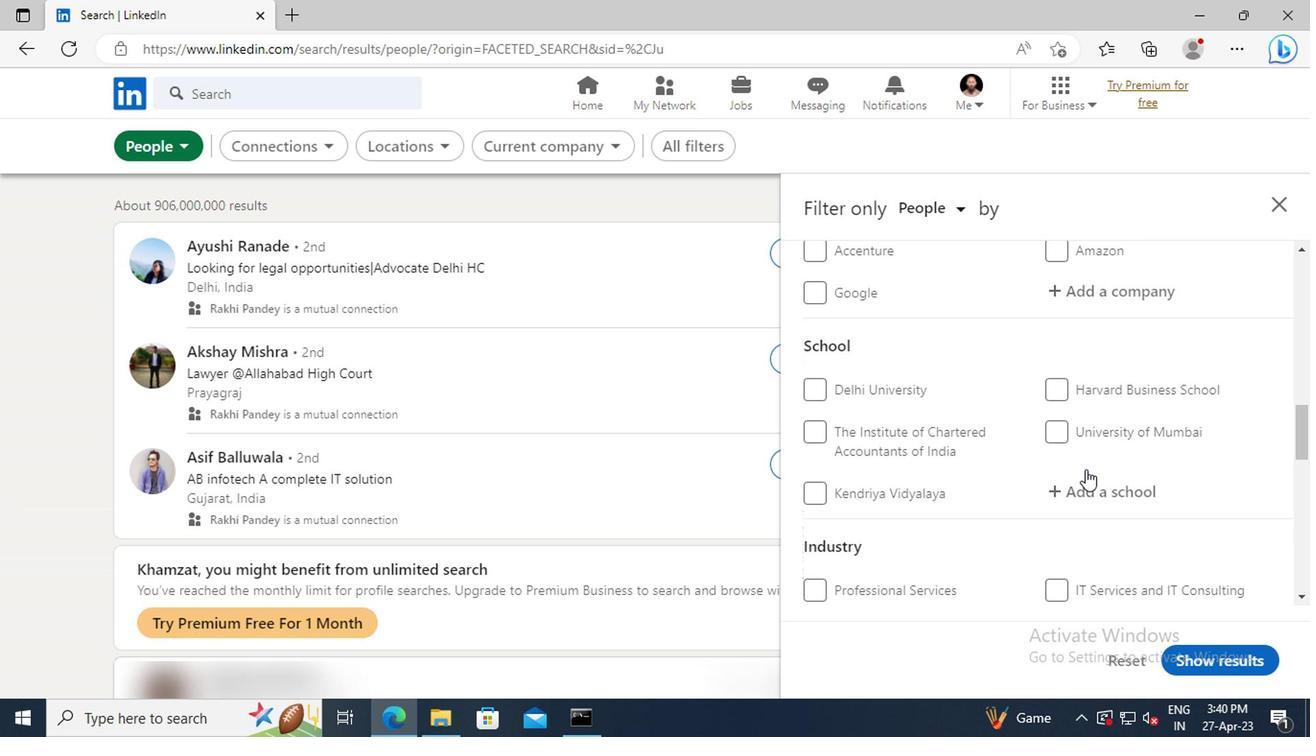 
Action: Mouse scrolled (1081, 469) with delta (0, 0)
Screenshot: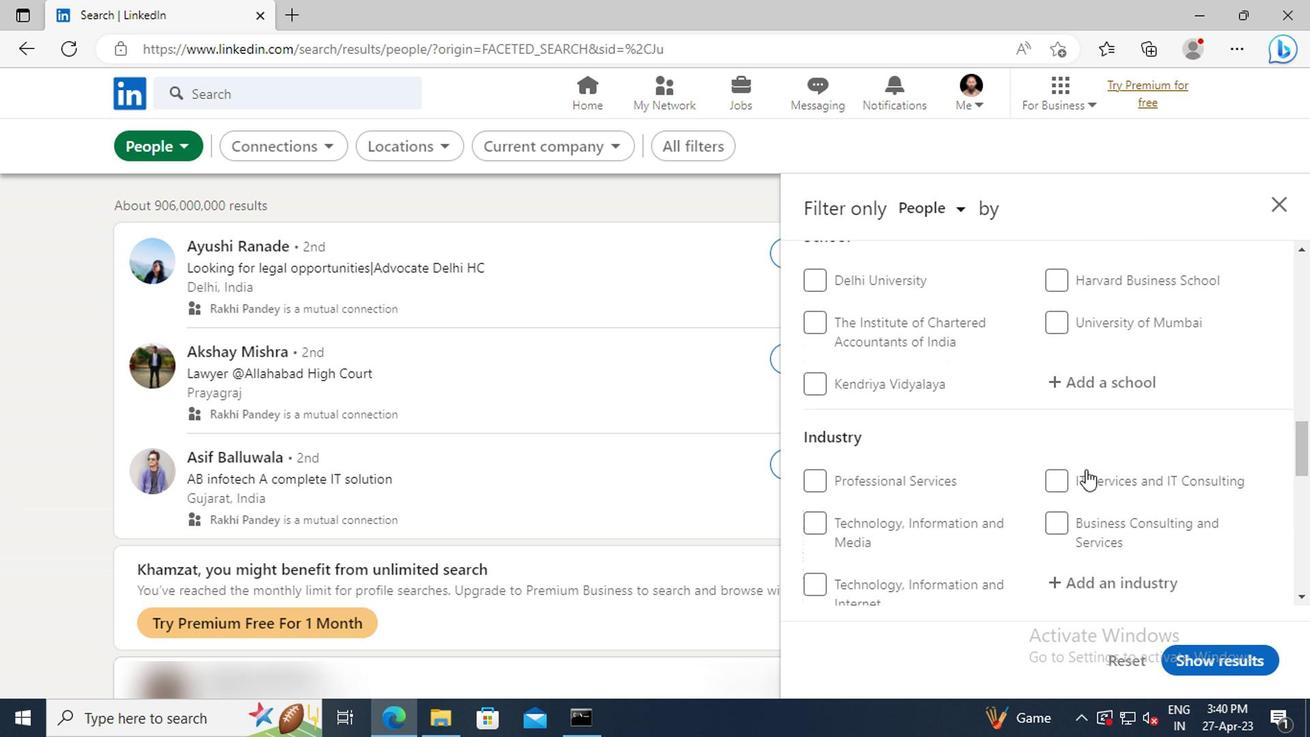 
Action: Mouse scrolled (1081, 469) with delta (0, 0)
Screenshot: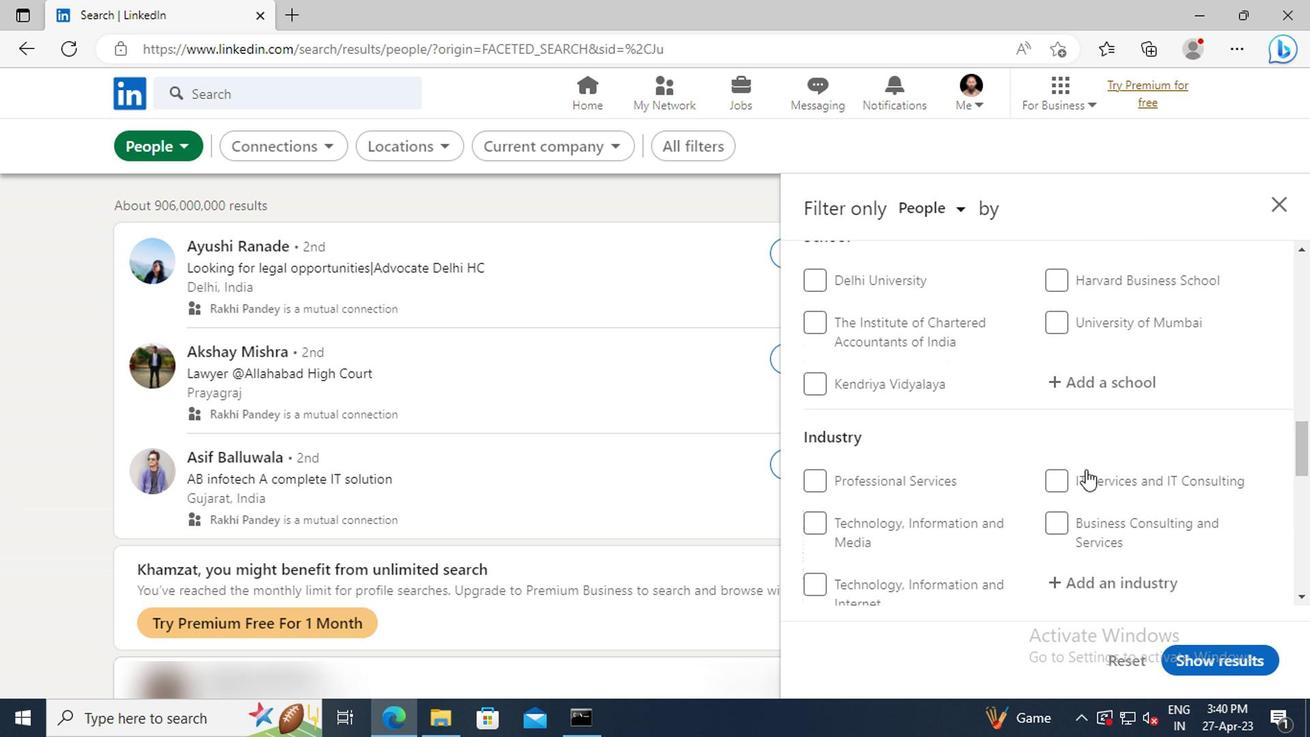 
Action: Mouse scrolled (1081, 469) with delta (0, 0)
Screenshot: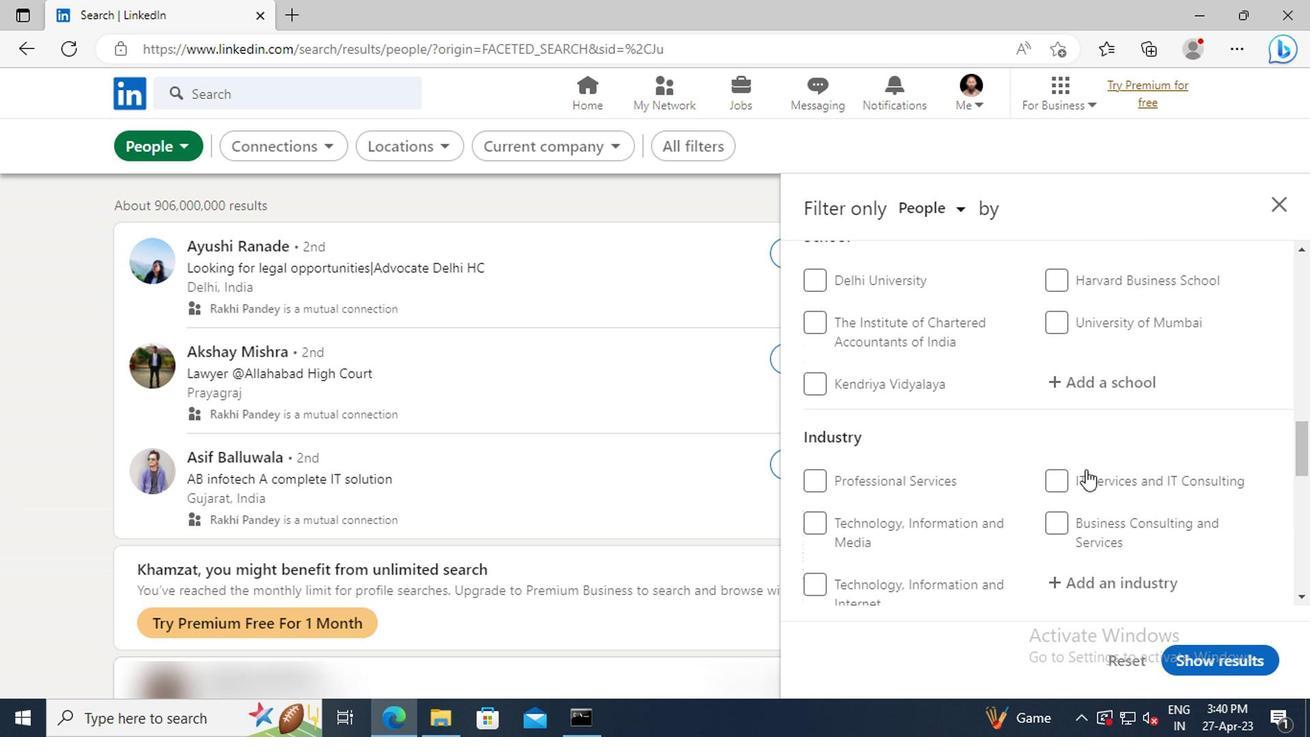
Action: Mouse scrolled (1081, 469) with delta (0, 0)
Screenshot: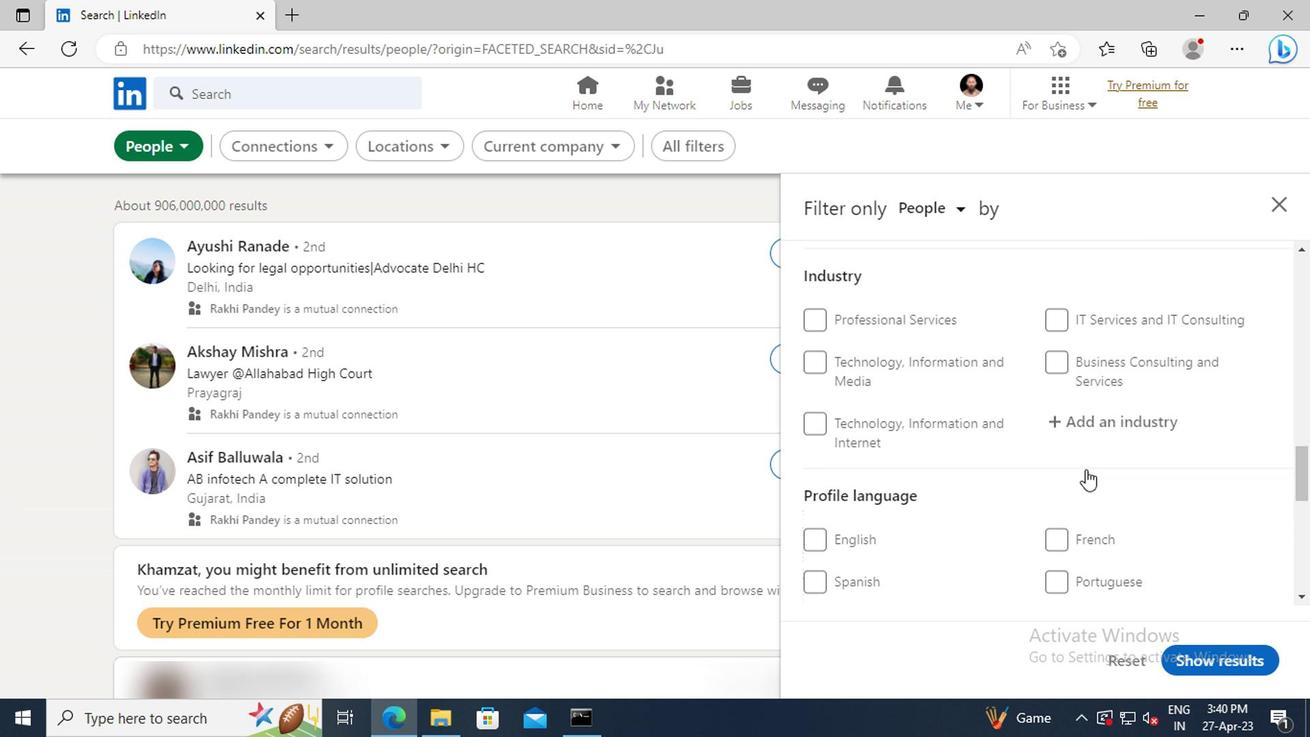
Action: Mouse moved to (1046, 486)
Screenshot: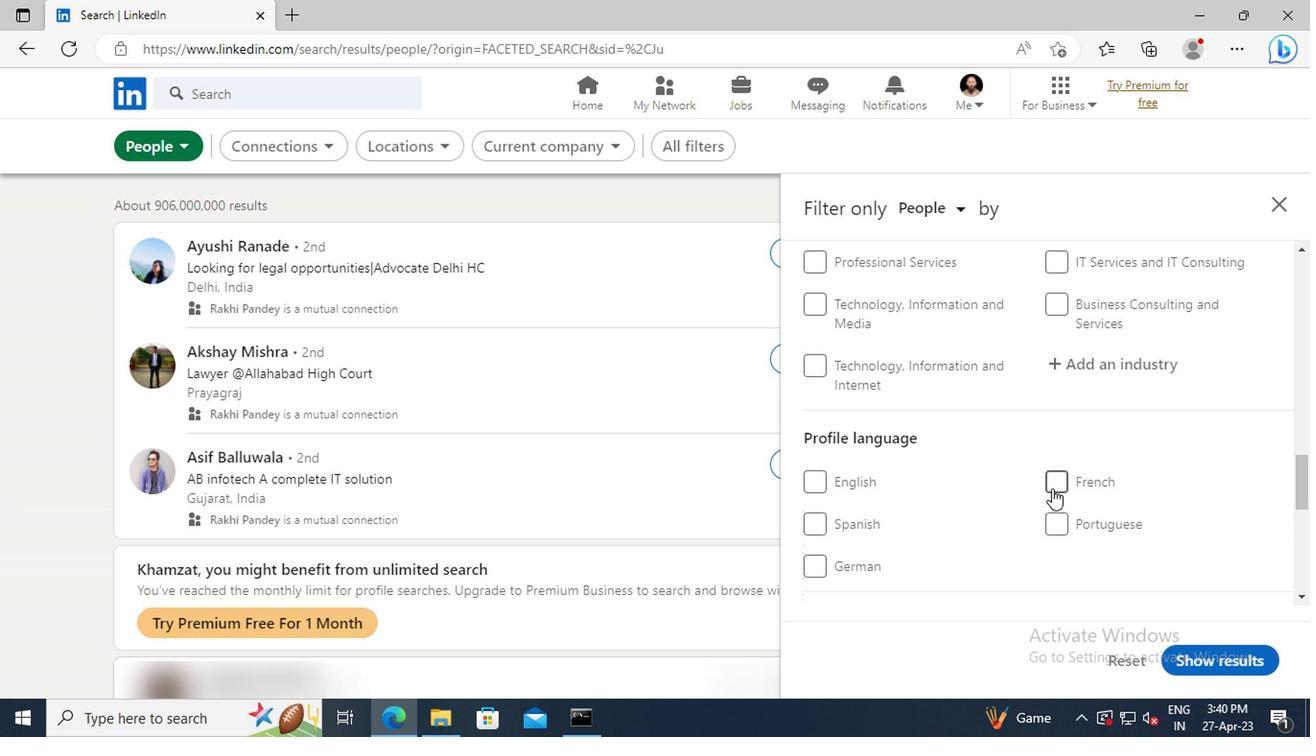 
Action: Mouse pressed left at (1046, 486)
Screenshot: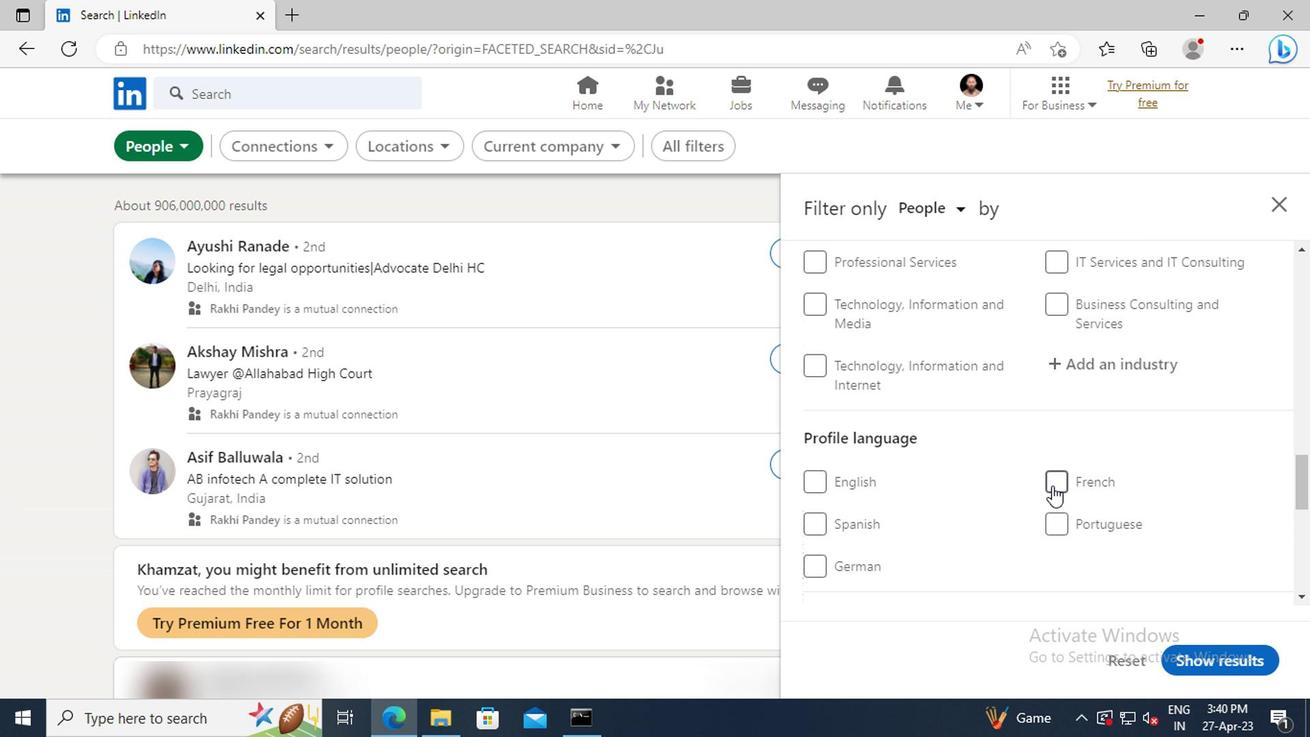 
Action: Mouse moved to (1088, 497)
Screenshot: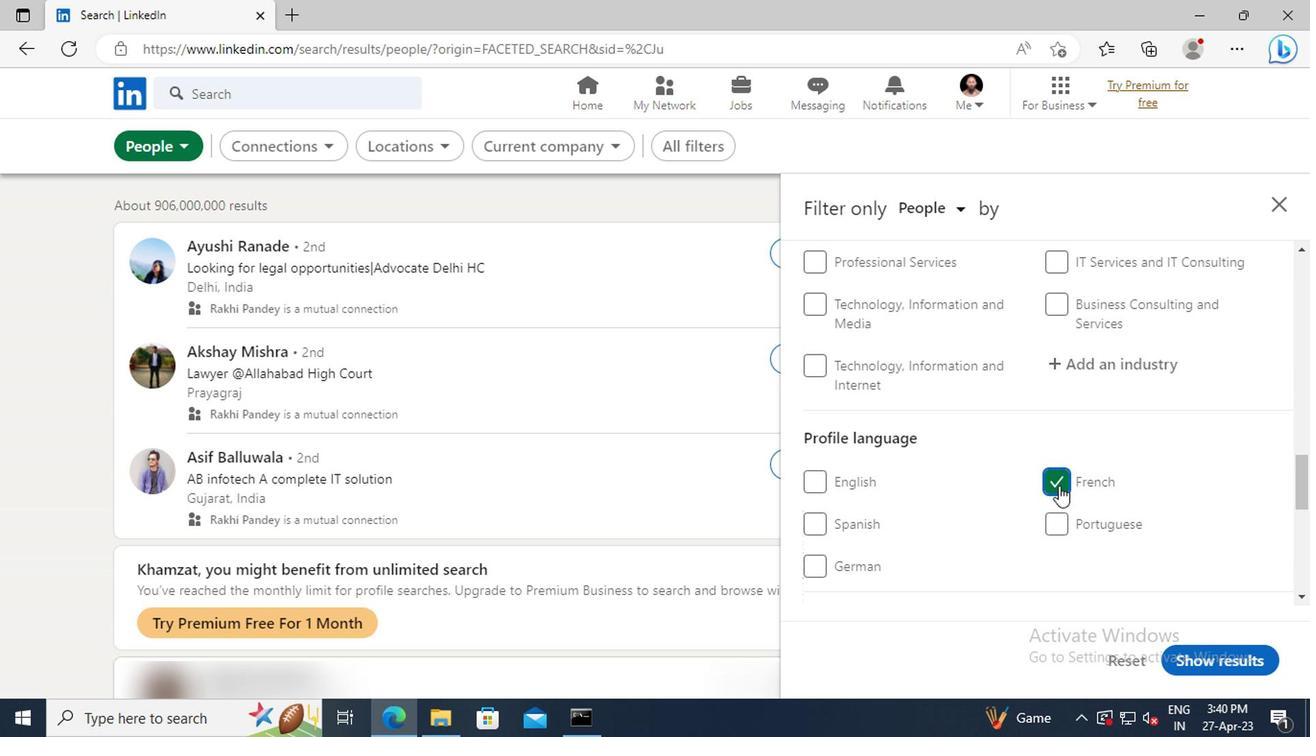 
Action: Mouse scrolled (1088, 498) with delta (0, 0)
Screenshot: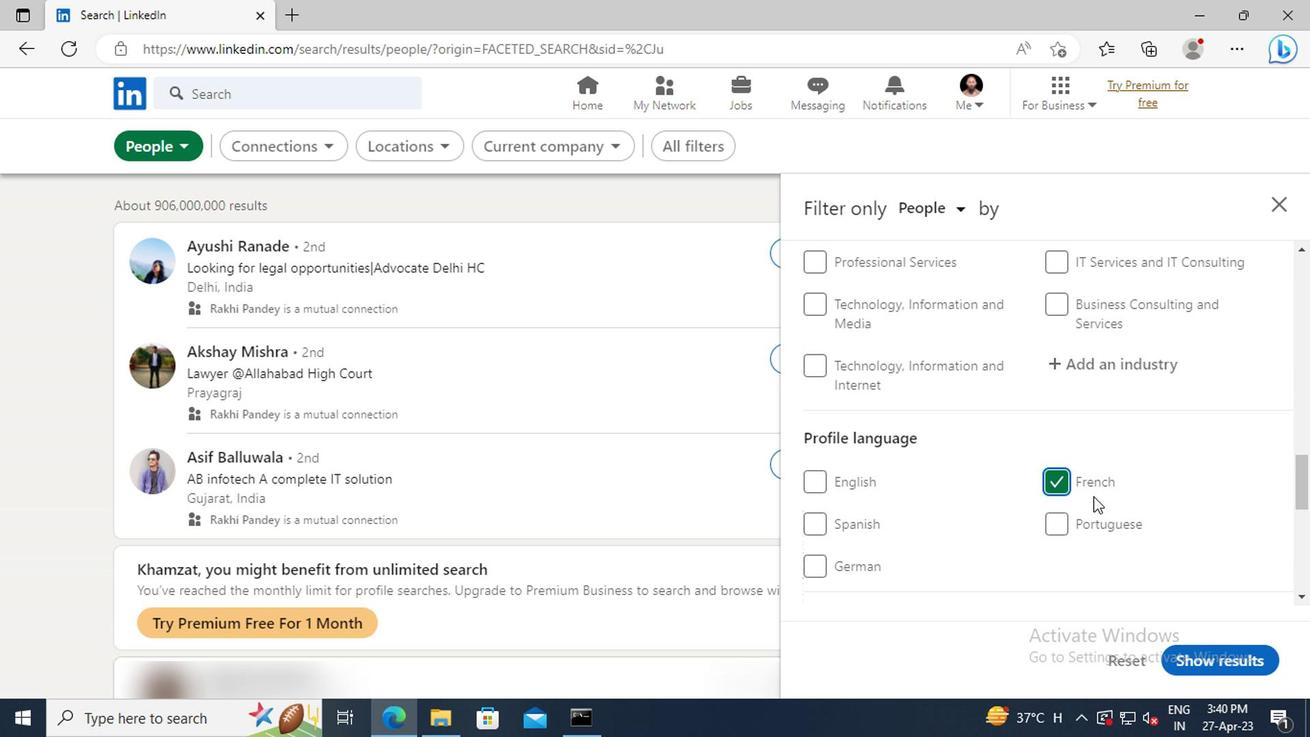 
Action: Mouse scrolled (1088, 498) with delta (0, 0)
Screenshot: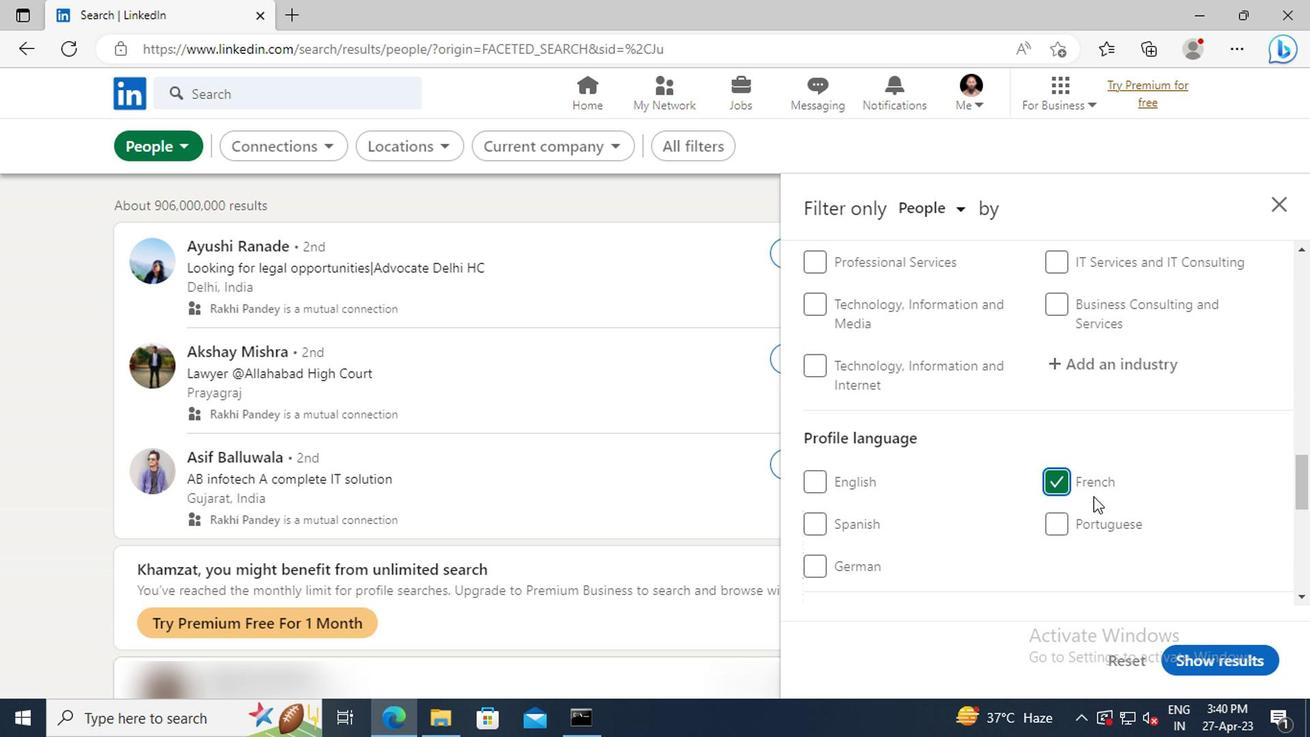 
Action: Mouse scrolled (1088, 498) with delta (0, 0)
Screenshot: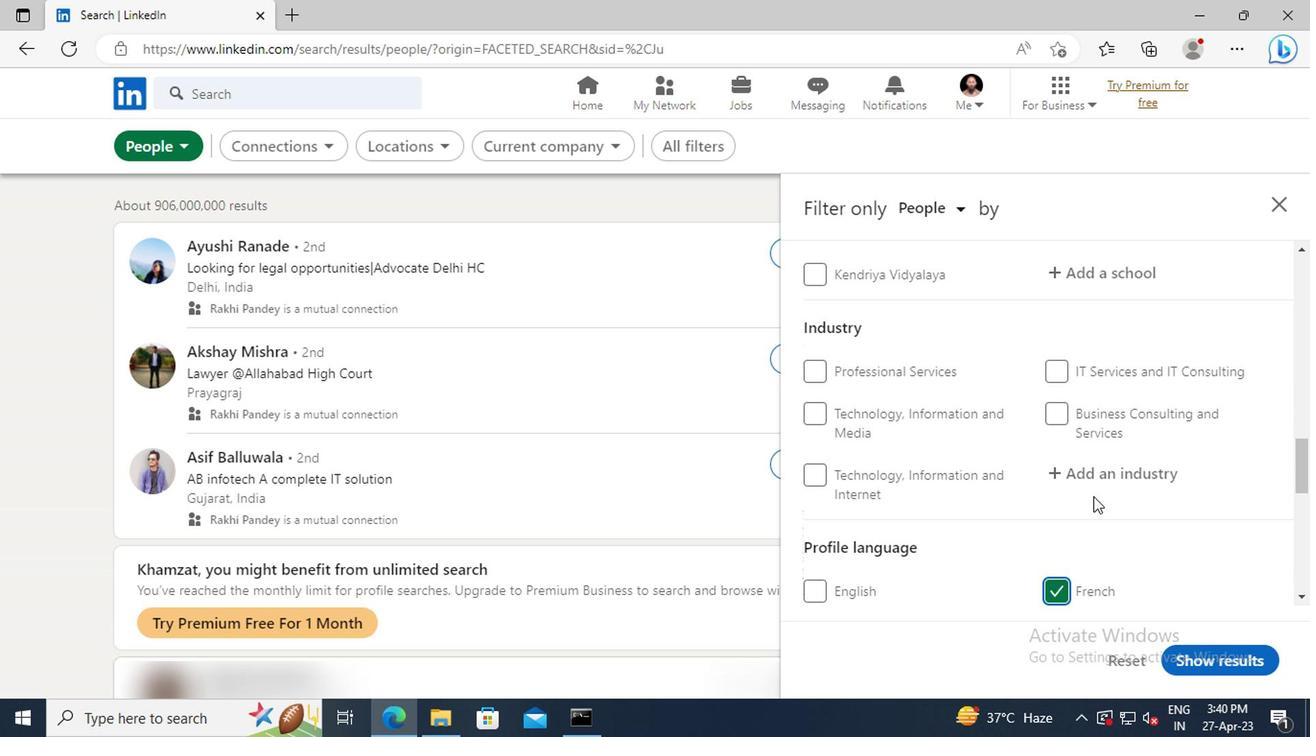 
Action: Mouse scrolled (1088, 498) with delta (0, 0)
Screenshot: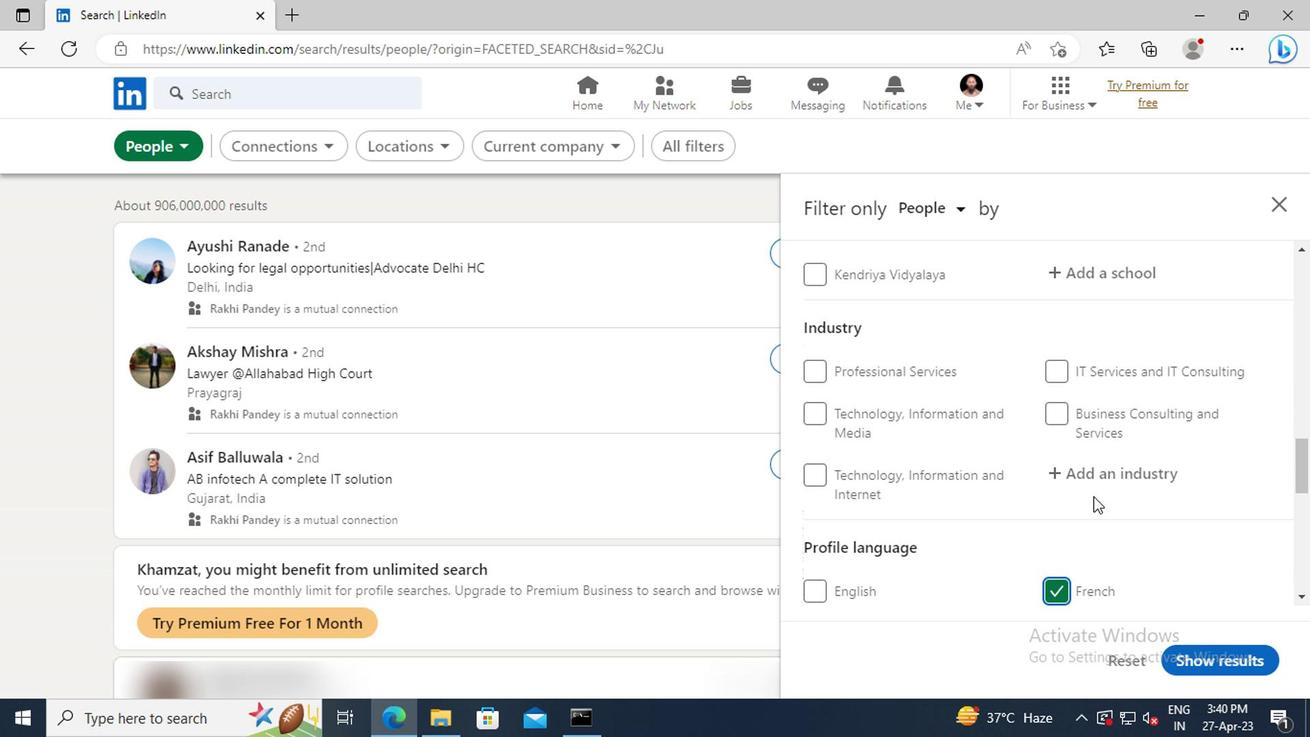 
Action: Mouse scrolled (1088, 498) with delta (0, 0)
Screenshot: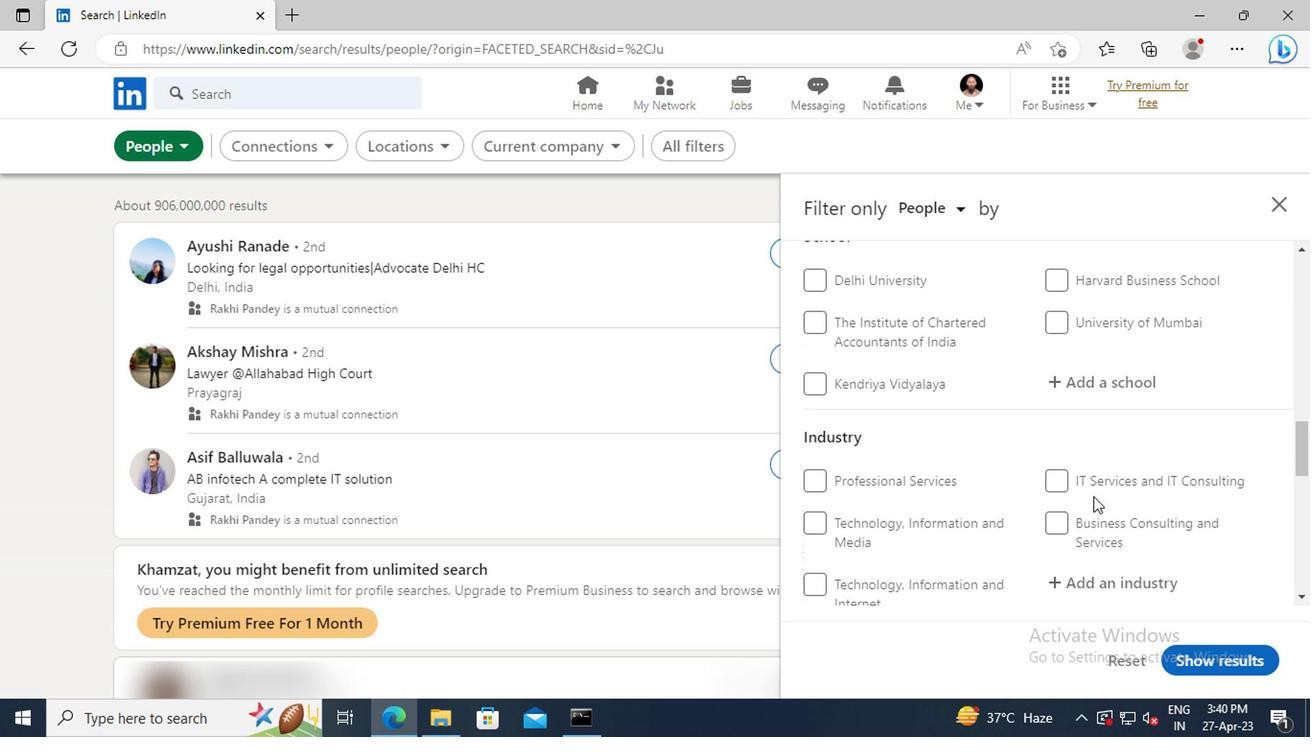 
Action: Mouse scrolled (1088, 498) with delta (0, 0)
Screenshot: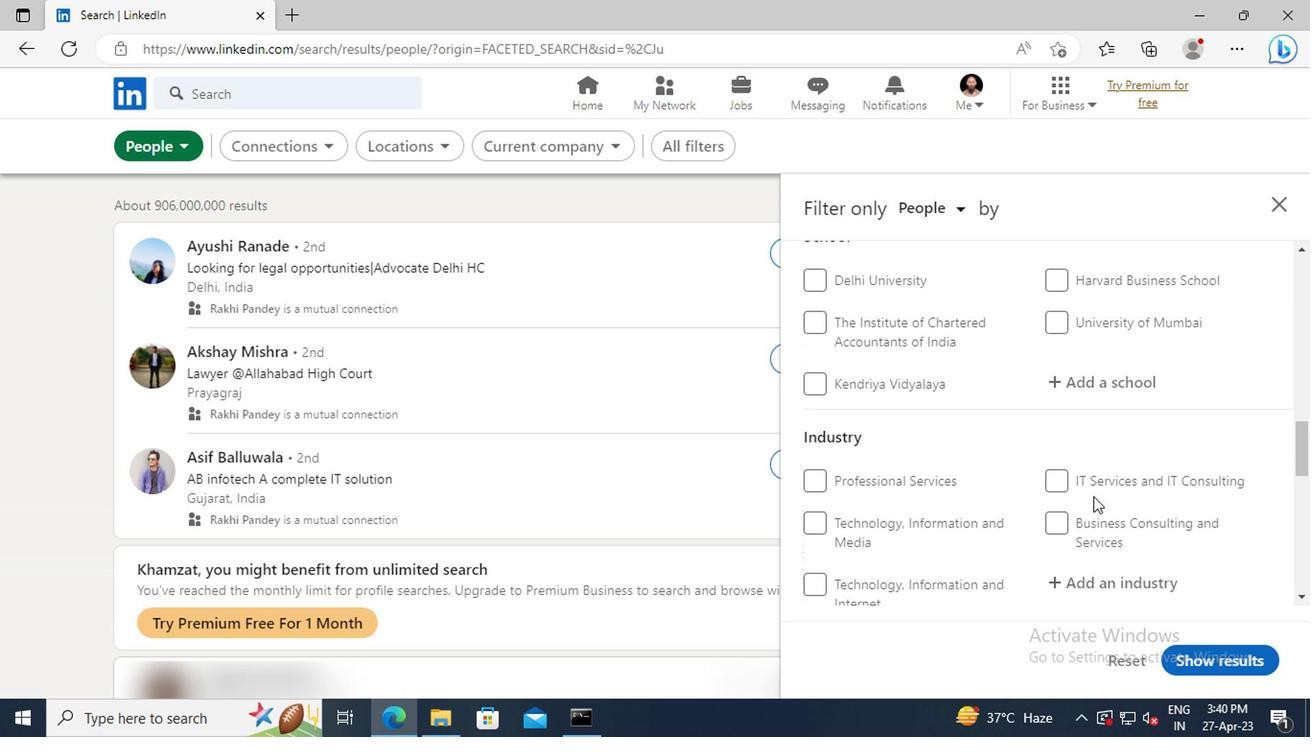 
Action: Mouse scrolled (1088, 498) with delta (0, 0)
Screenshot: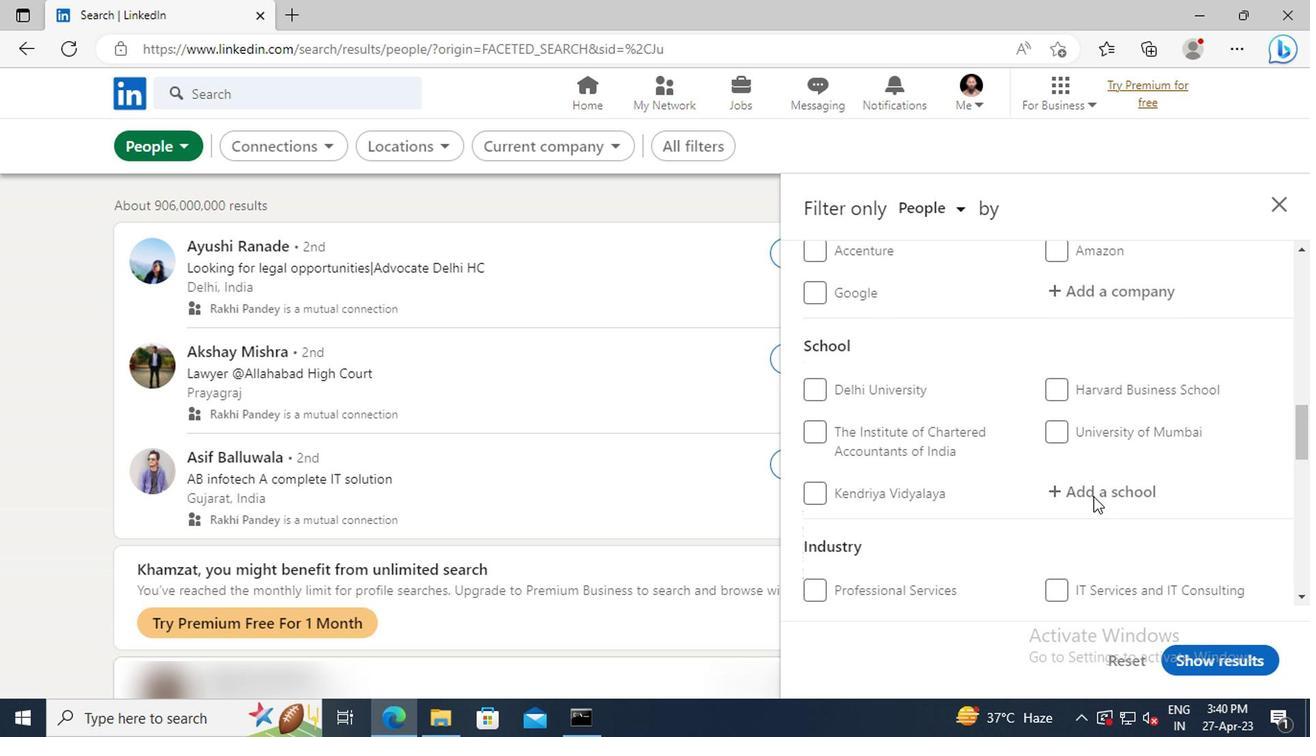 
Action: Mouse scrolled (1088, 498) with delta (0, 0)
Screenshot: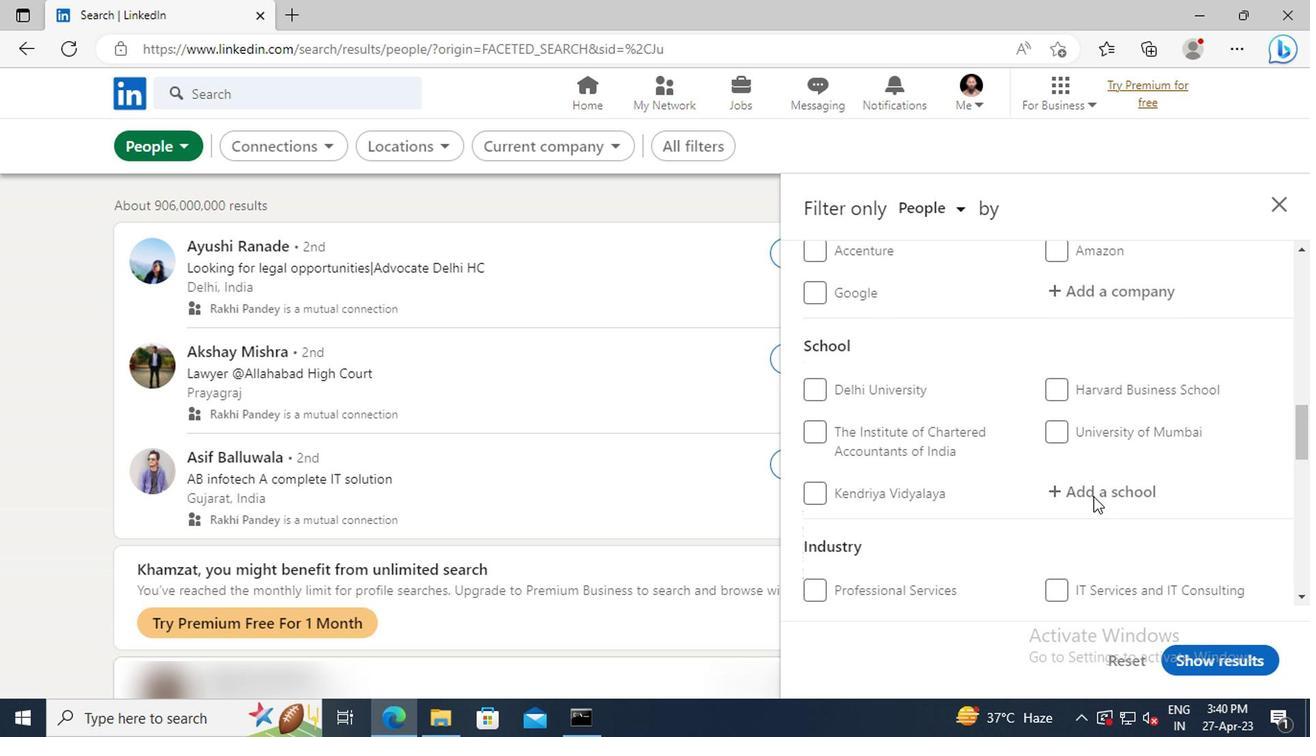 
Action: Mouse scrolled (1088, 498) with delta (0, 0)
Screenshot: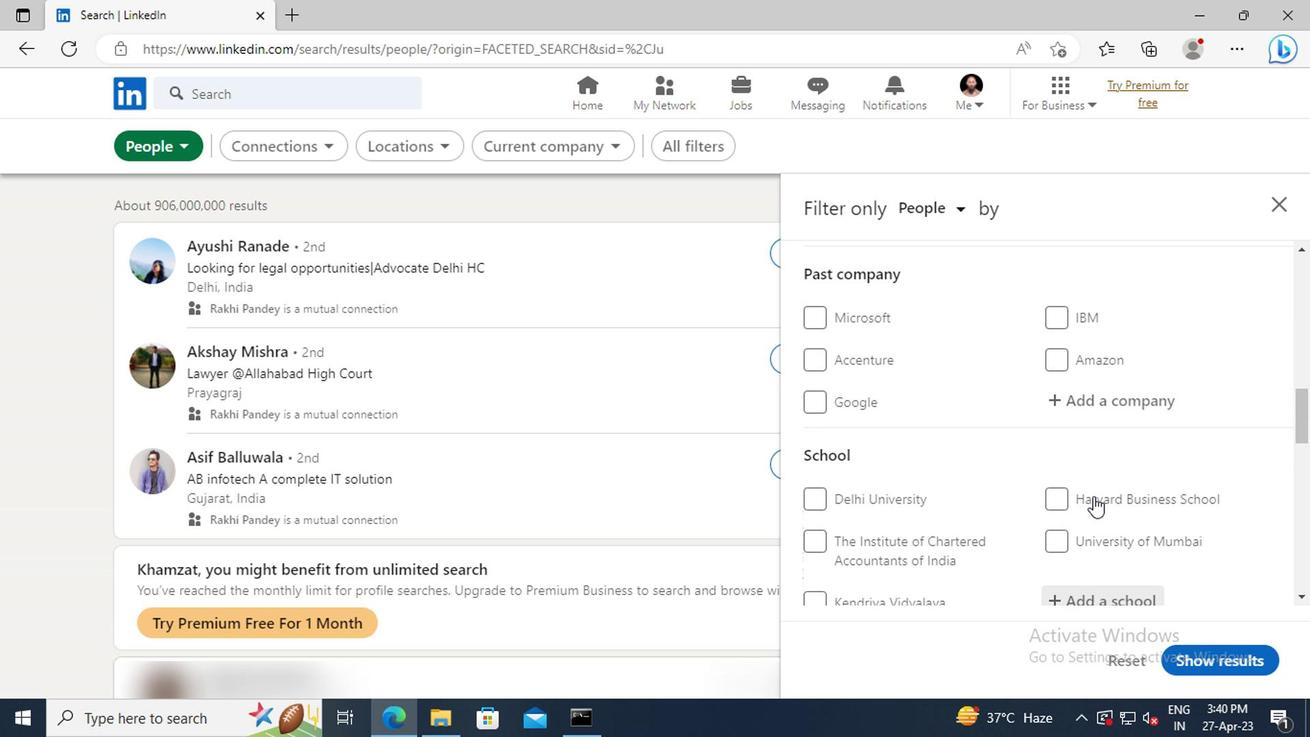 
Action: Mouse scrolled (1088, 498) with delta (0, 0)
Screenshot: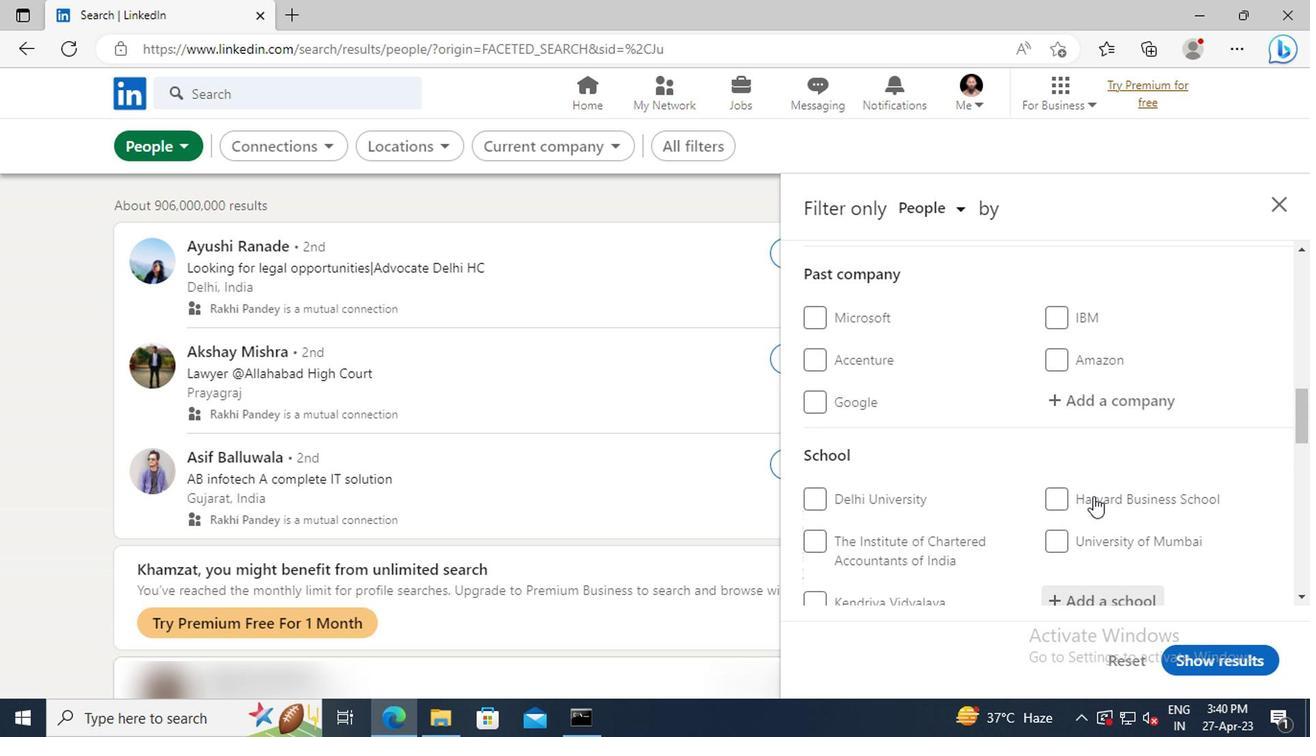 
Action: Mouse scrolled (1088, 498) with delta (0, 0)
Screenshot: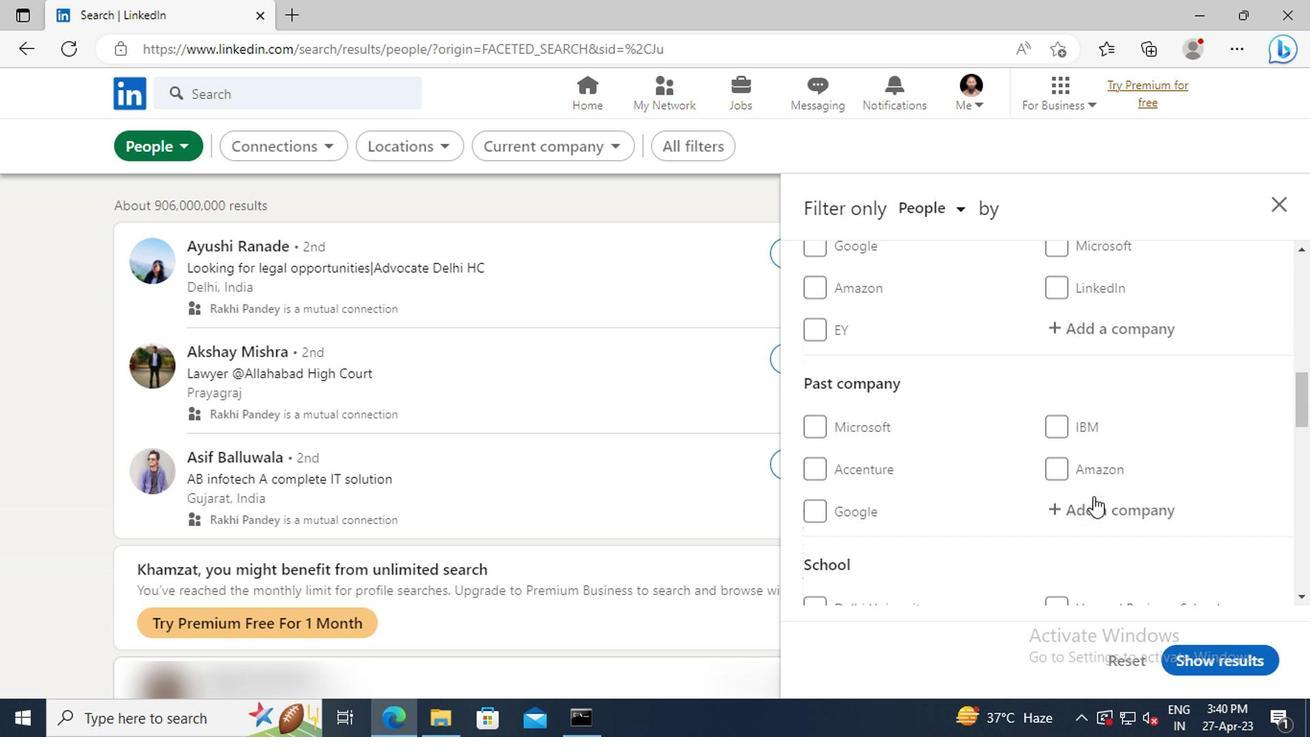 
Action: Mouse scrolled (1088, 498) with delta (0, 0)
Screenshot: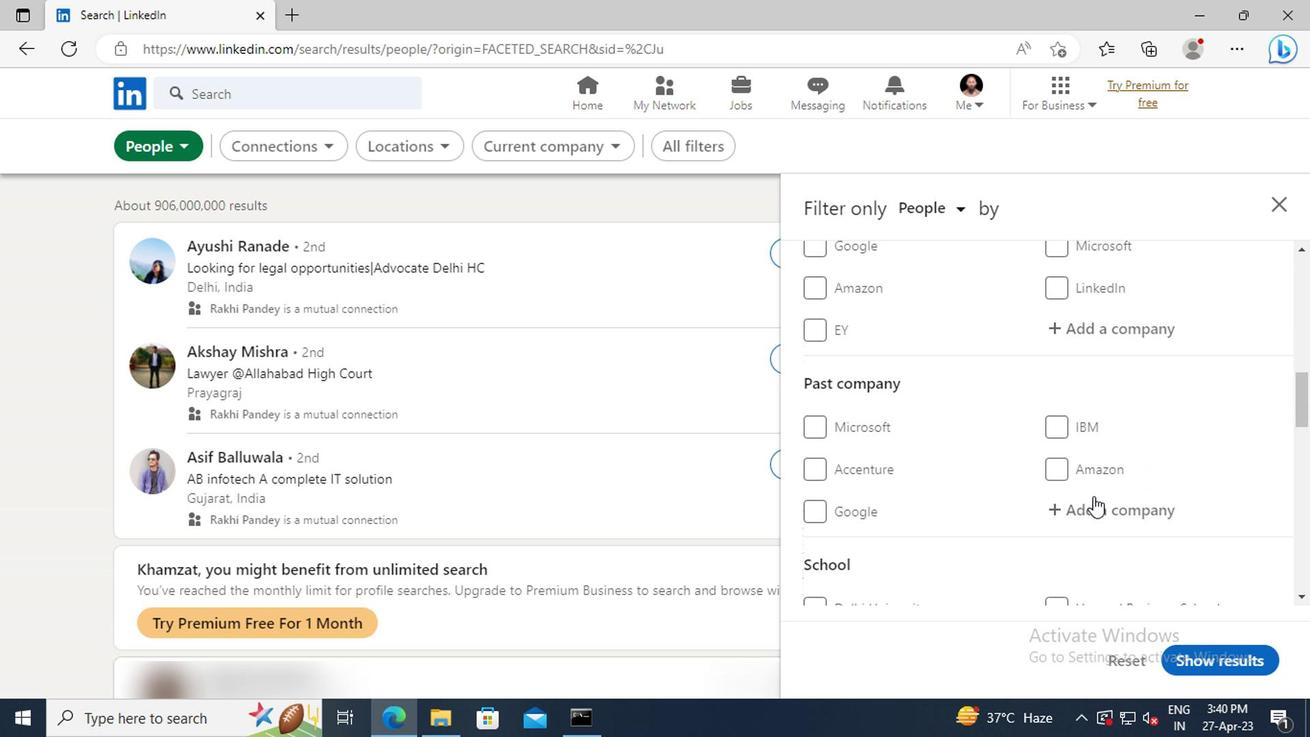 
Action: Mouse moved to (1091, 443)
Screenshot: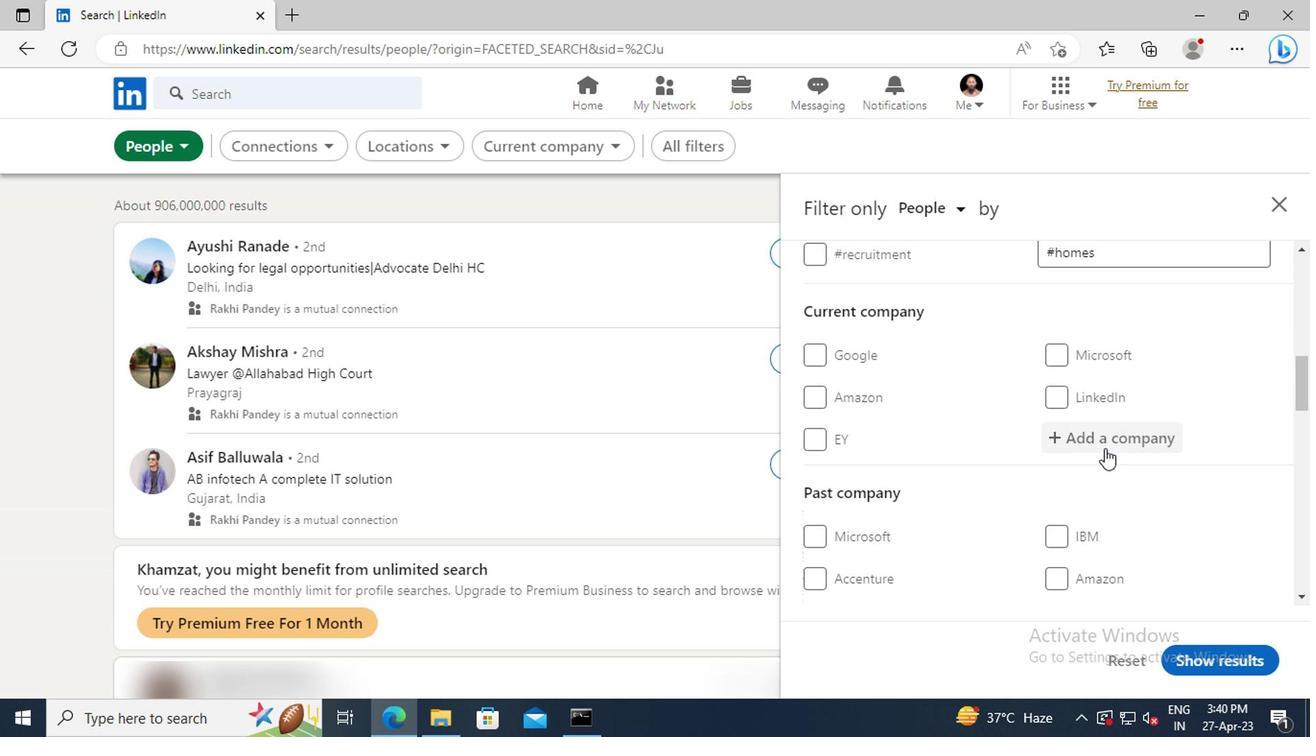 
Action: Mouse pressed left at (1091, 443)
Screenshot: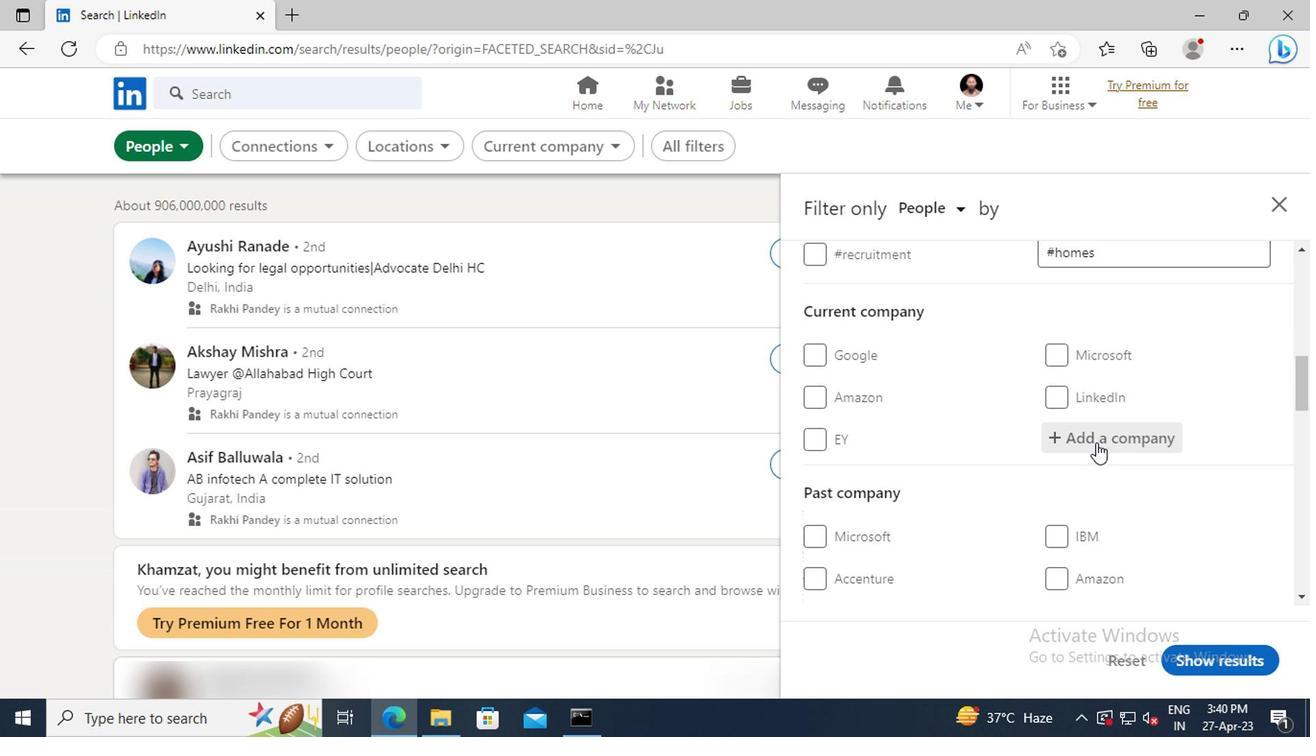 
Action: Key pressed <Key.shift>INTERNATIONAL<Key.space><Key.shift>TURNKEY<Key.space><Key.shift>SYSTEMS
Screenshot: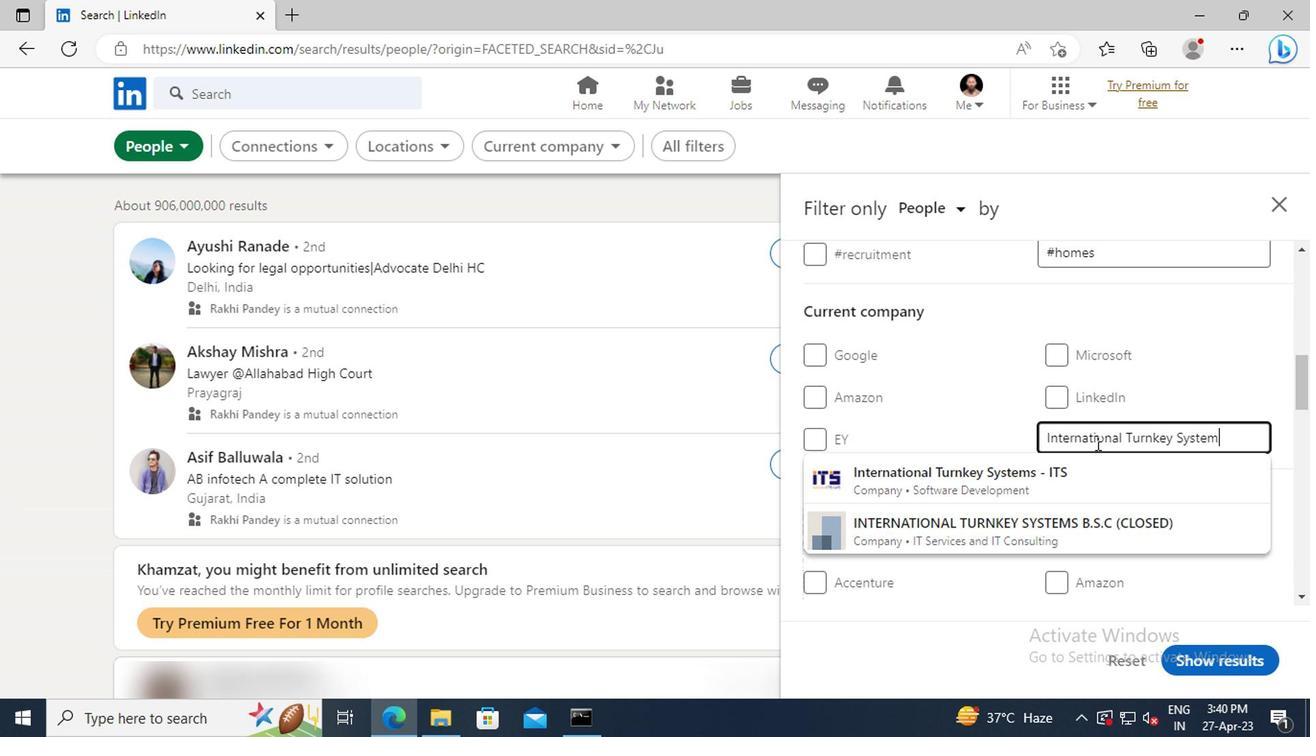 
Action: Mouse moved to (1086, 474)
Screenshot: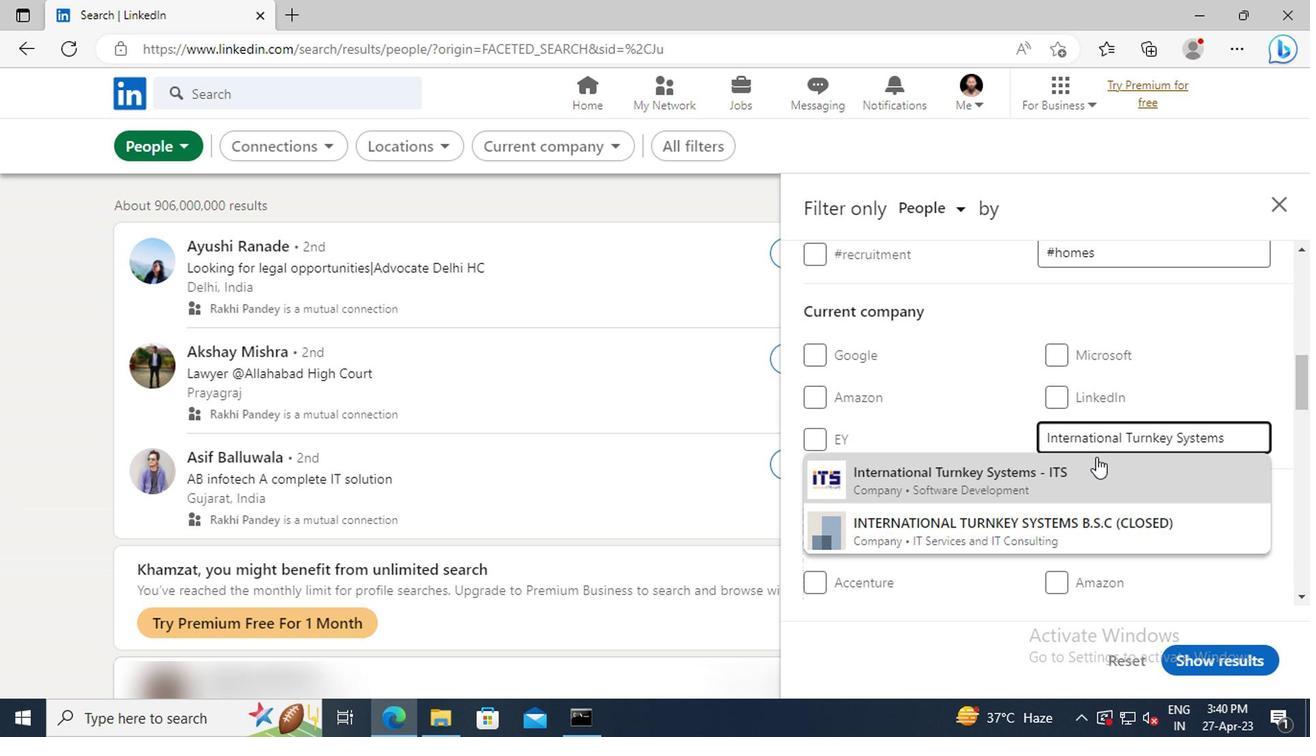 
Action: Mouse pressed left at (1086, 474)
Screenshot: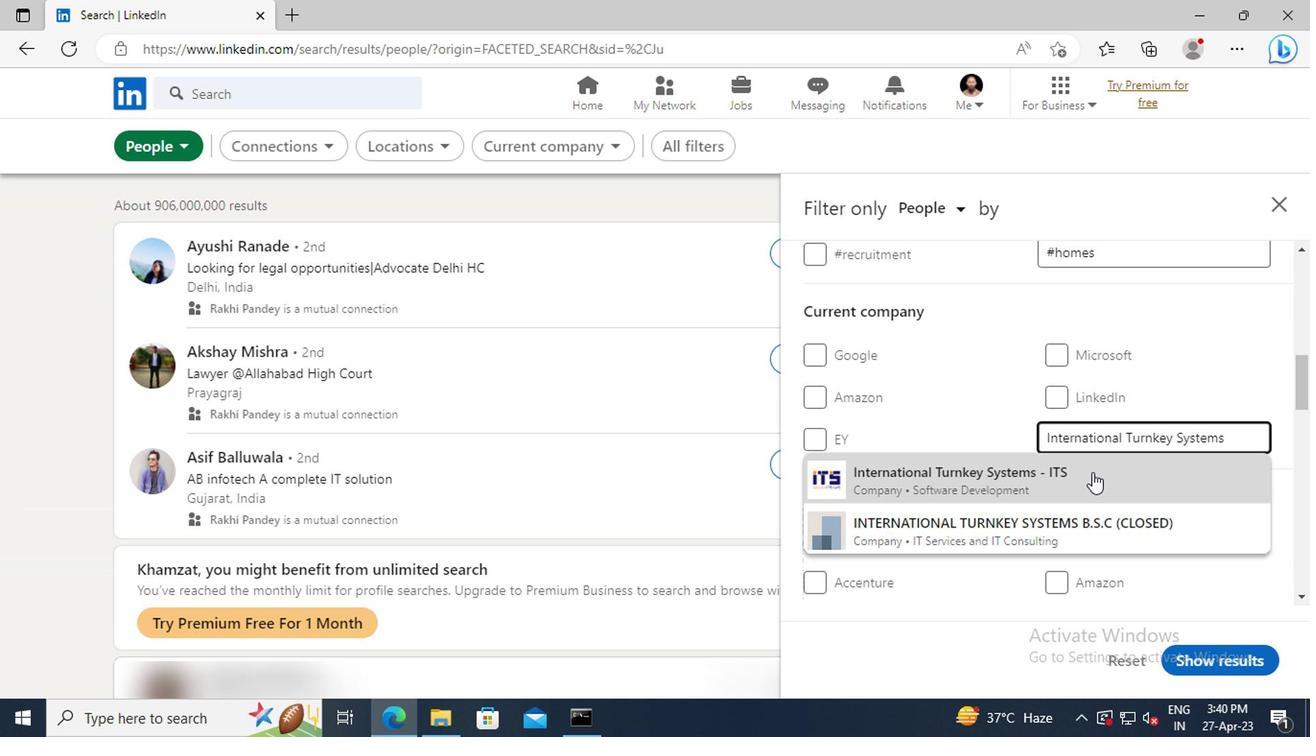 
Action: Mouse moved to (1053, 432)
Screenshot: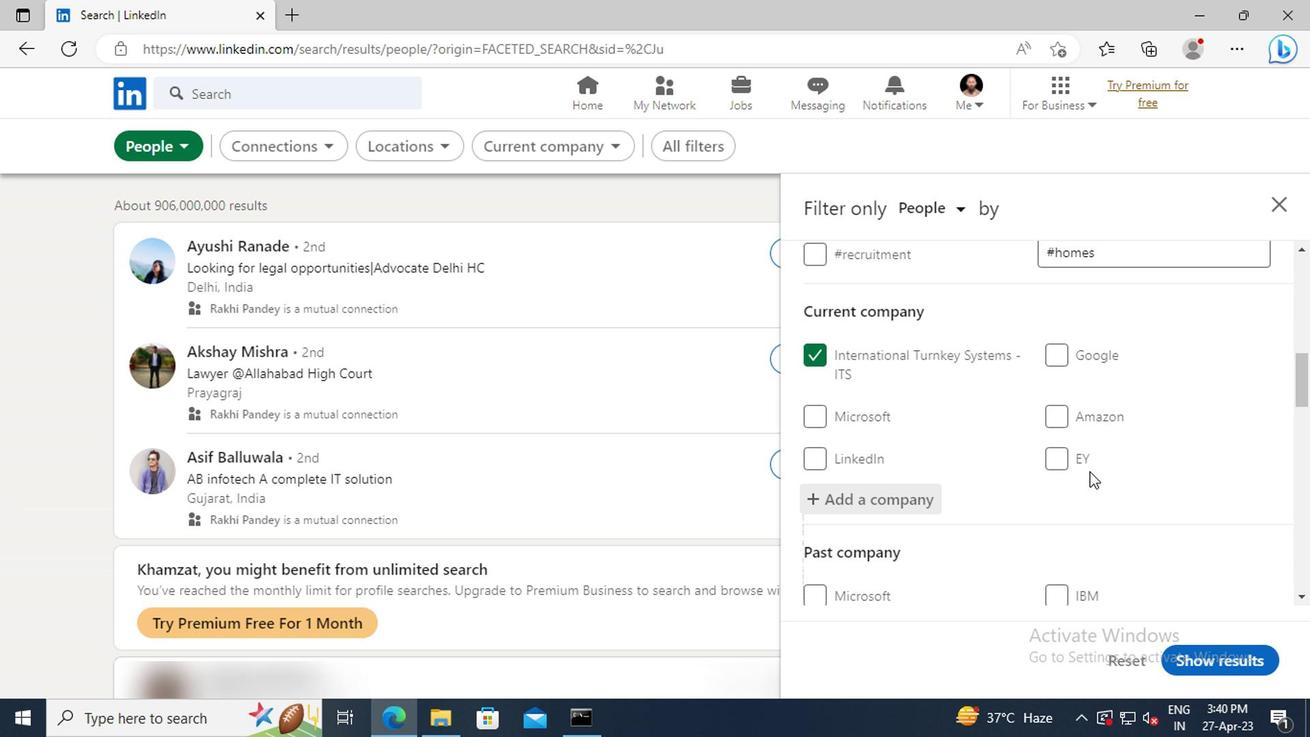 
Action: Mouse scrolled (1053, 431) with delta (0, 0)
Screenshot: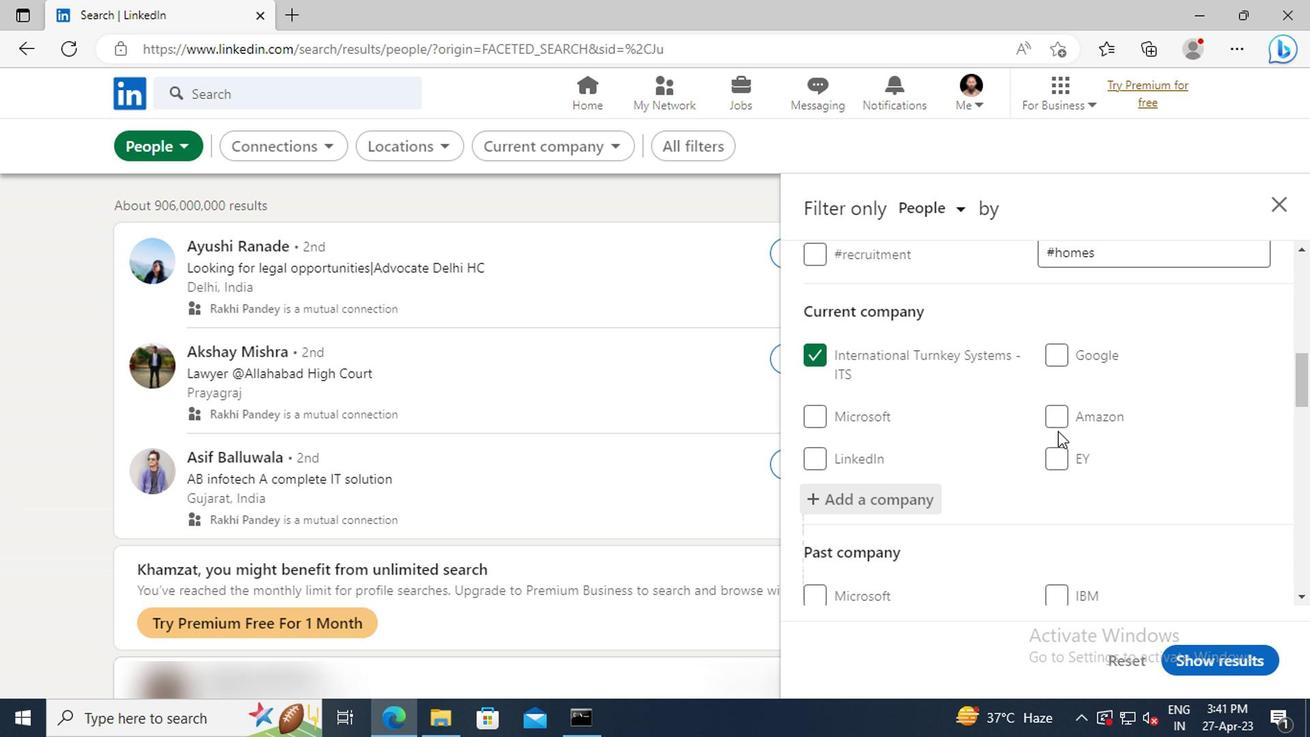 
Action: Mouse scrolled (1053, 431) with delta (0, 0)
Screenshot: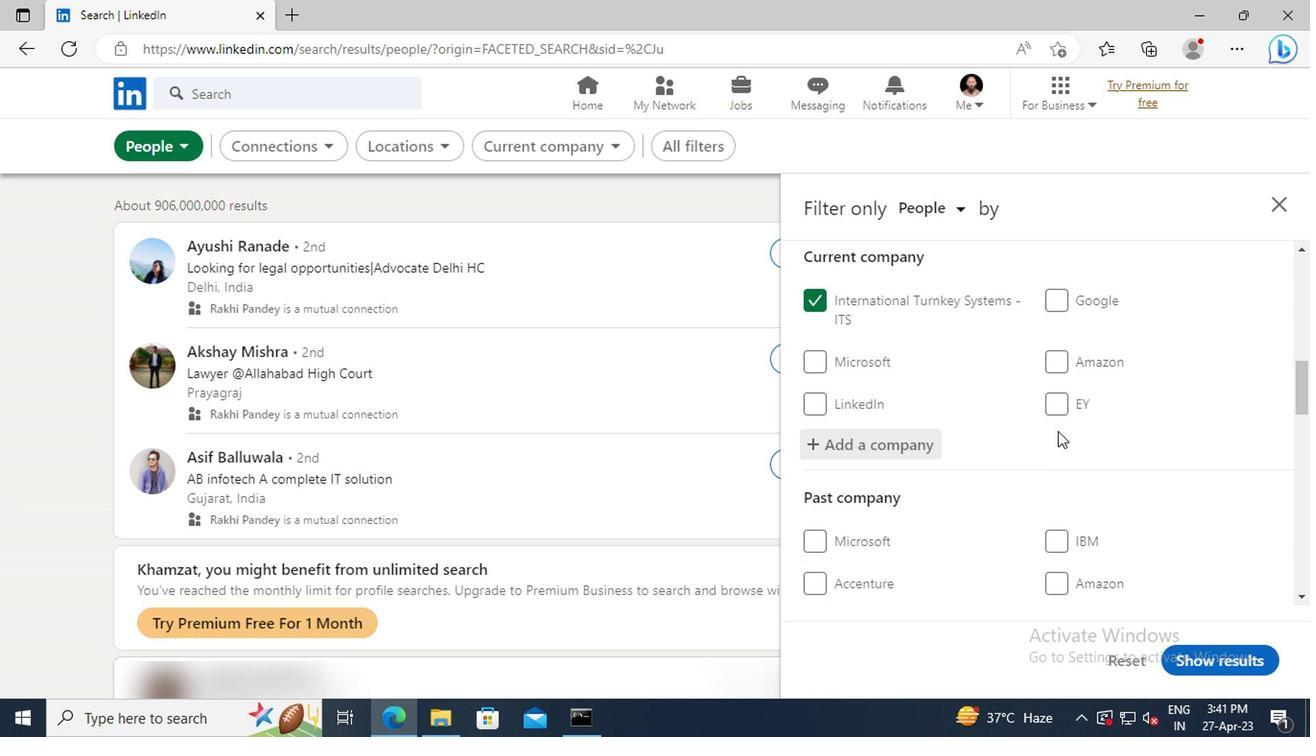 
Action: Mouse scrolled (1053, 431) with delta (0, 0)
Screenshot: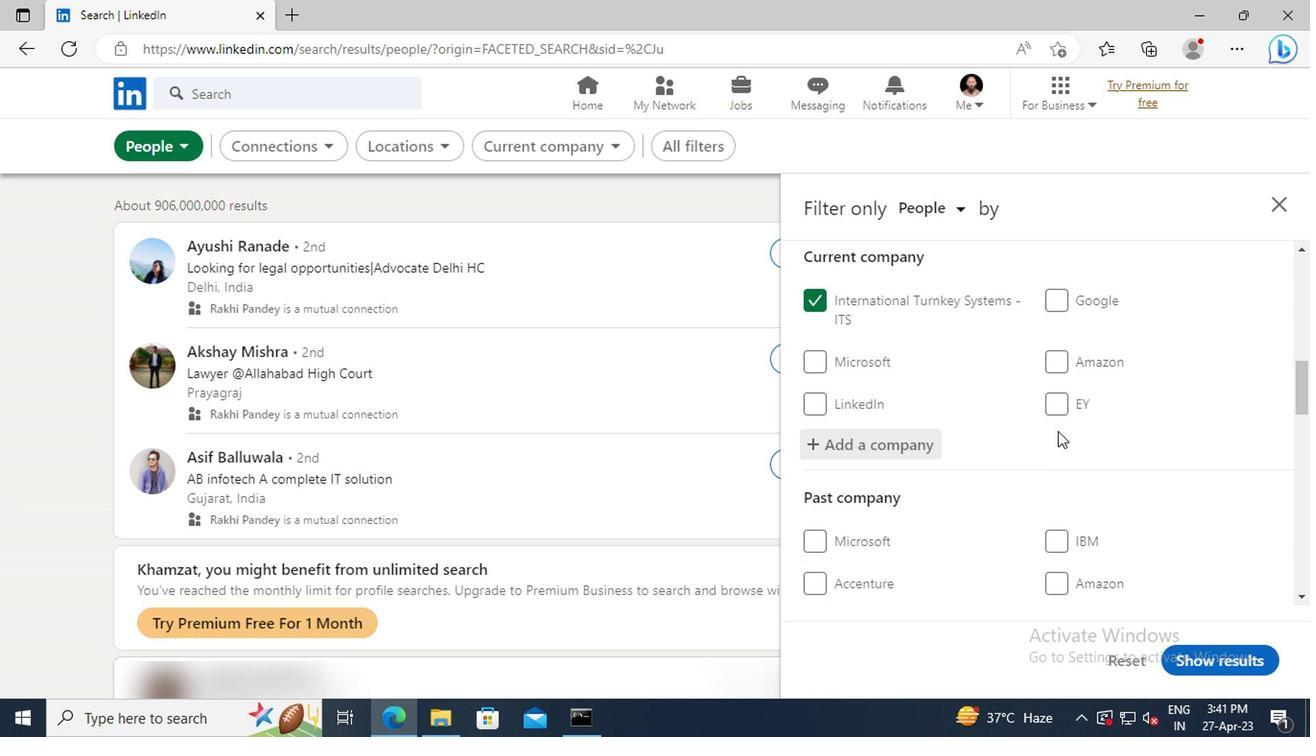 
Action: Mouse scrolled (1053, 431) with delta (0, 0)
Screenshot: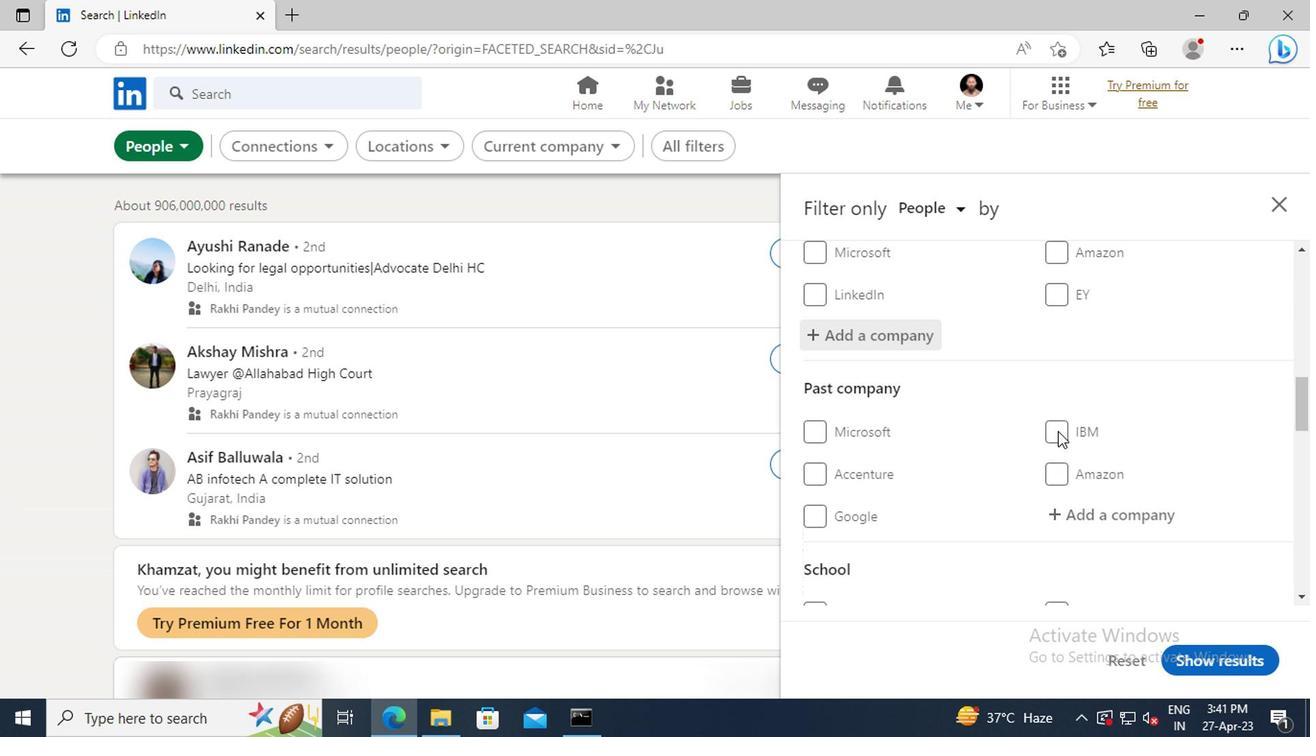
Action: Mouse scrolled (1053, 431) with delta (0, 0)
Screenshot: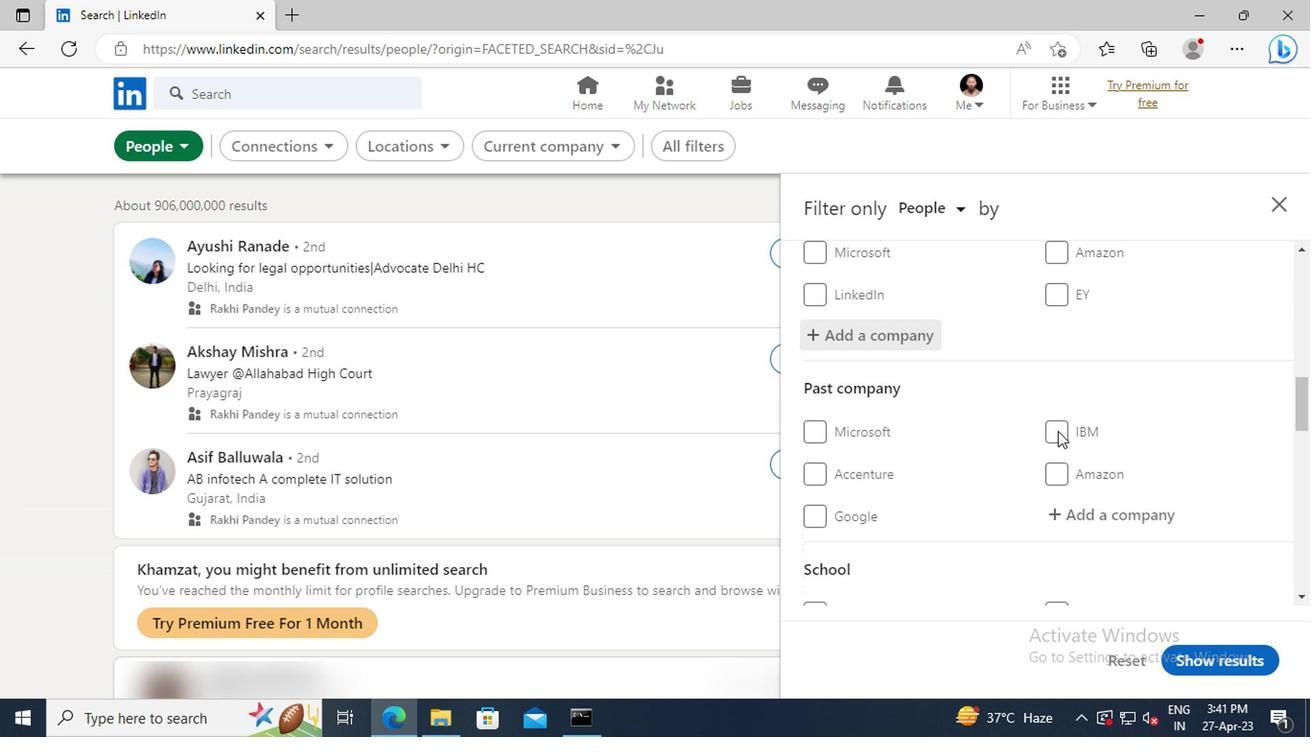 
Action: Mouse scrolled (1053, 431) with delta (0, 0)
Screenshot: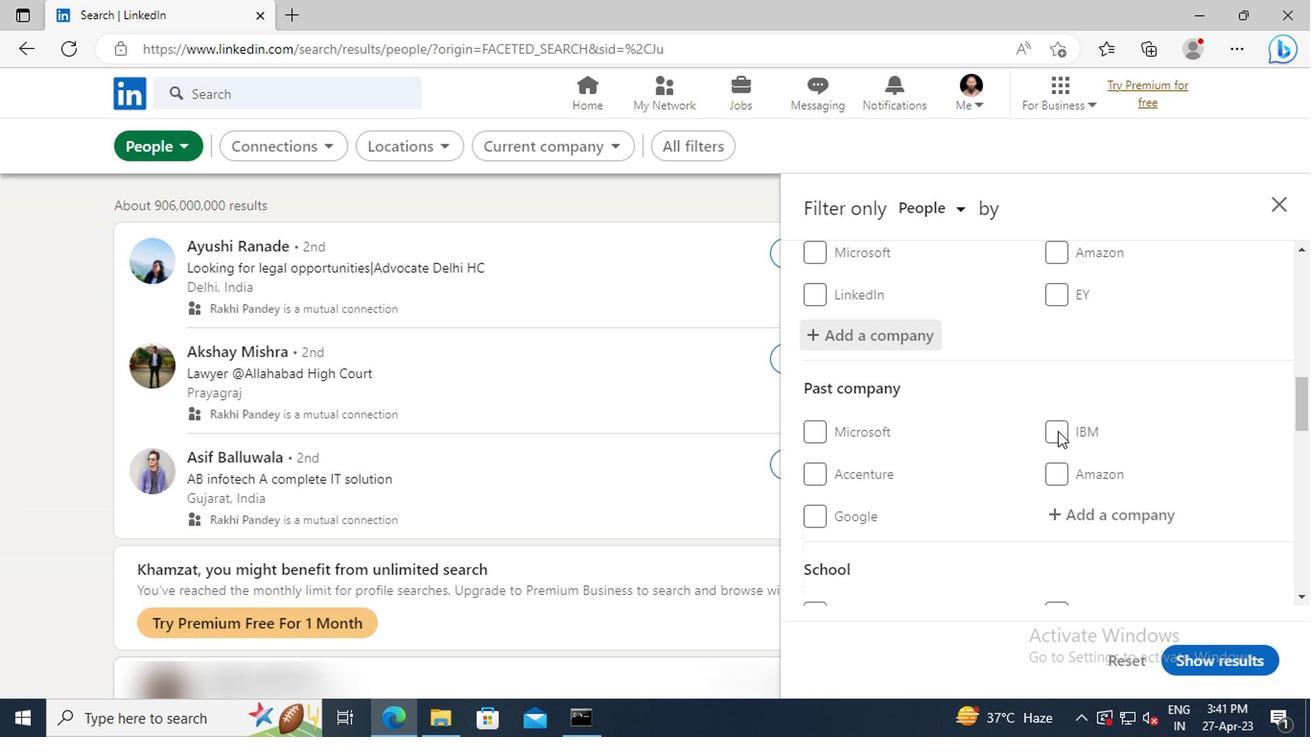 
Action: Mouse scrolled (1053, 431) with delta (0, 0)
Screenshot: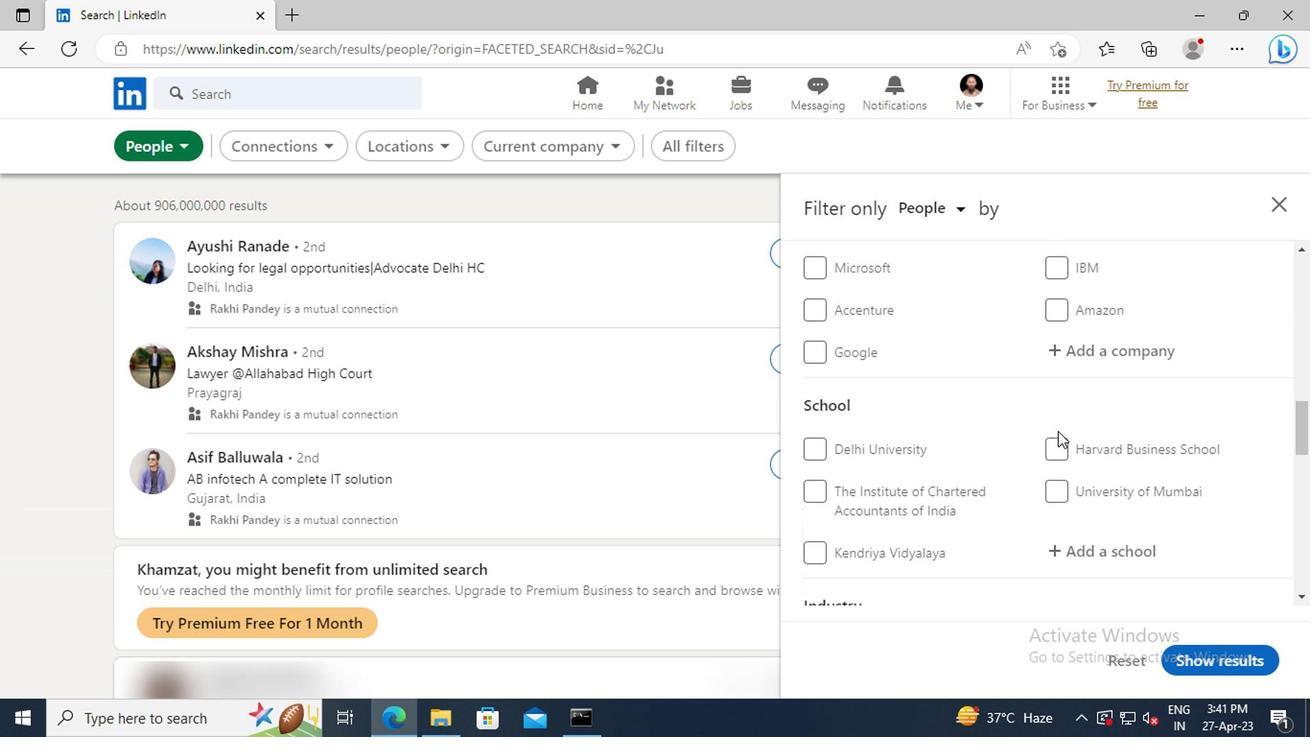 
Action: Mouse scrolled (1053, 431) with delta (0, 0)
Screenshot: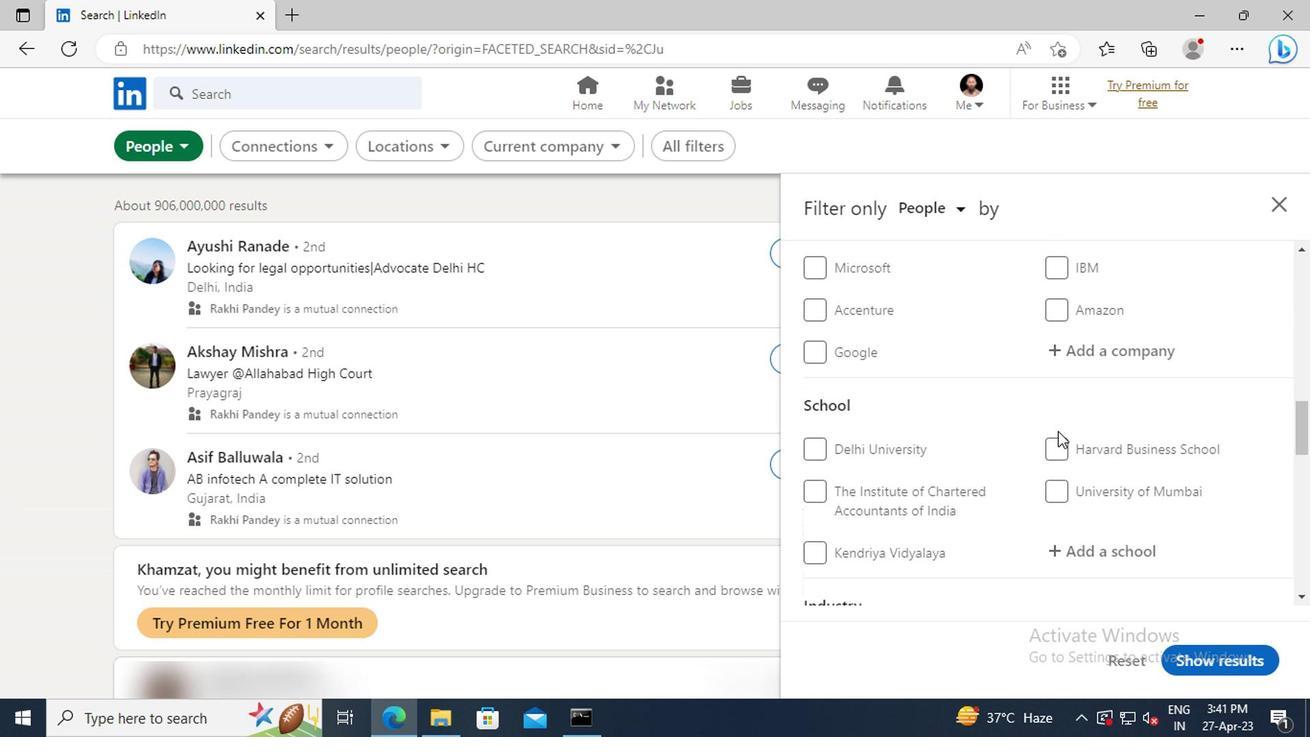 
Action: Mouse moved to (1074, 450)
Screenshot: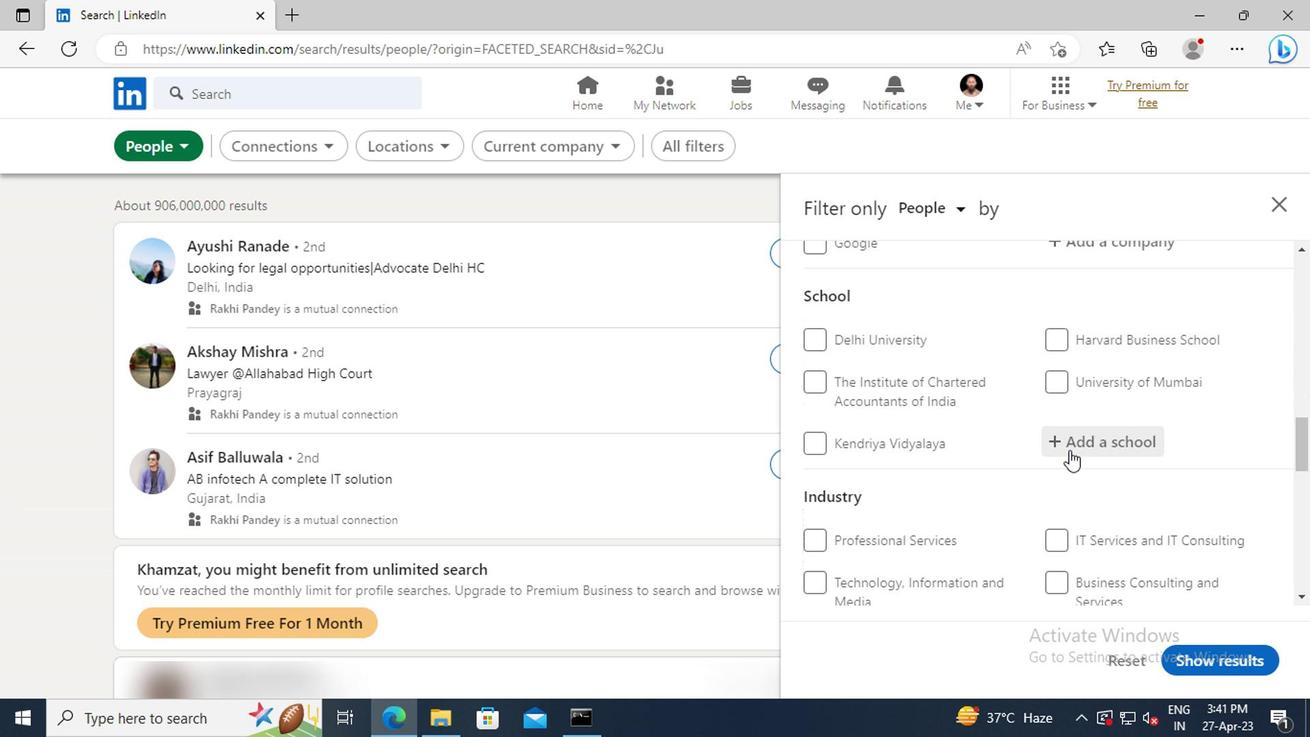 
Action: Mouse pressed left at (1074, 450)
Screenshot: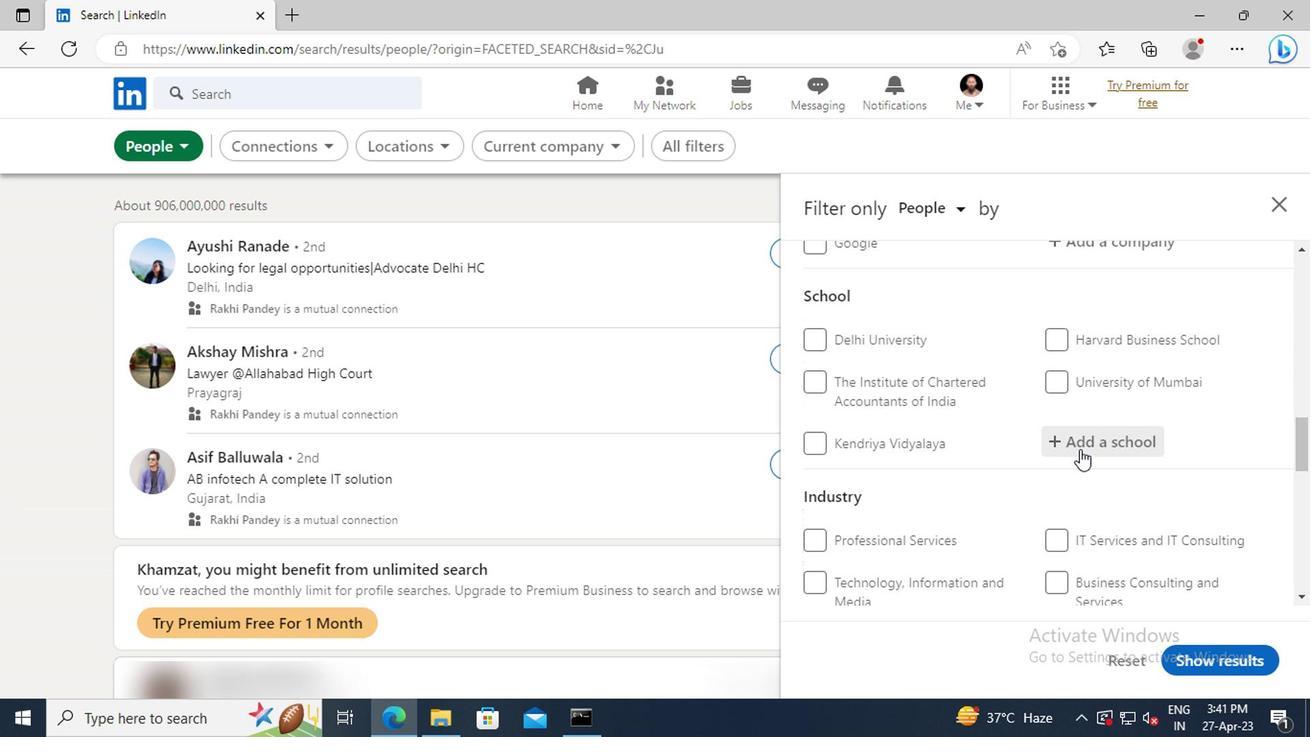 
Action: Key pressed <Key.shift>NATIONAL<Key.space><Key.shift>INSTITUTE<Key.space>OF<Key.space><Key.shift>TECHNOLOGY<Key.space><Key.shift>SILCHAR
Screenshot: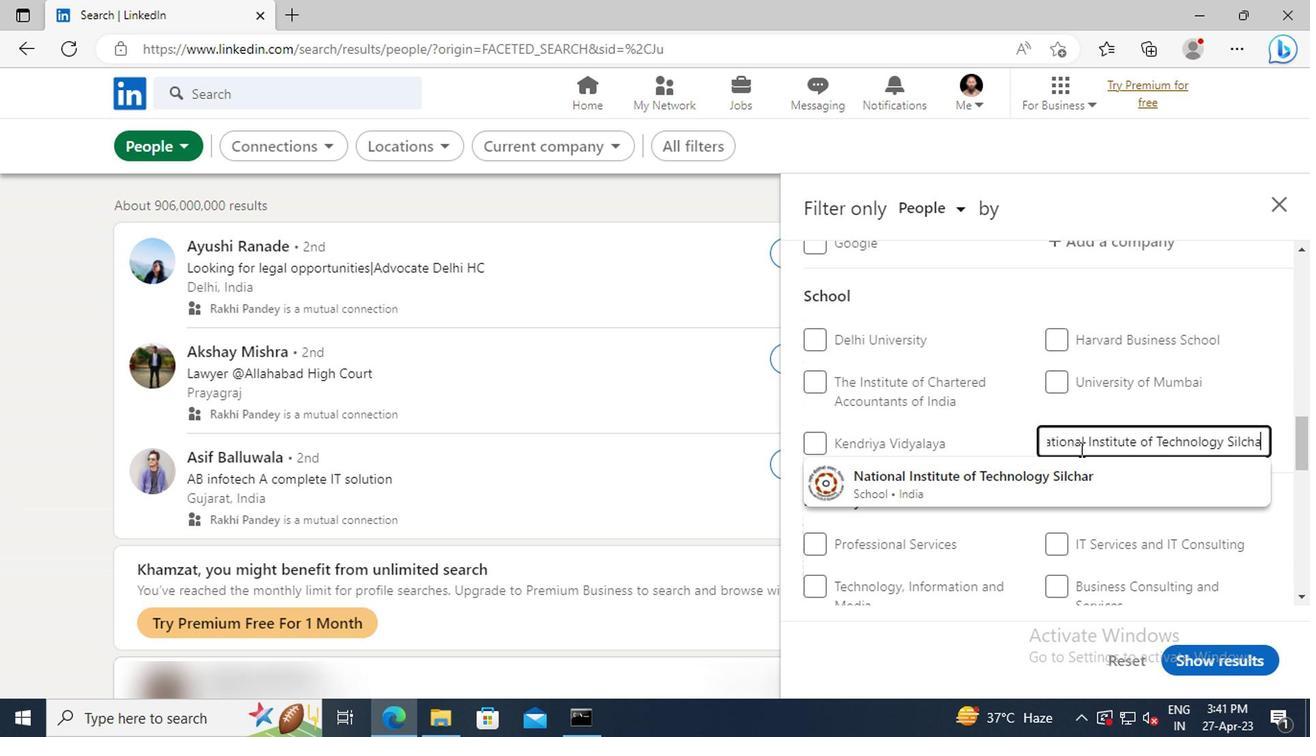 
Action: Mouse moved to (1070, 479)
Screenshot: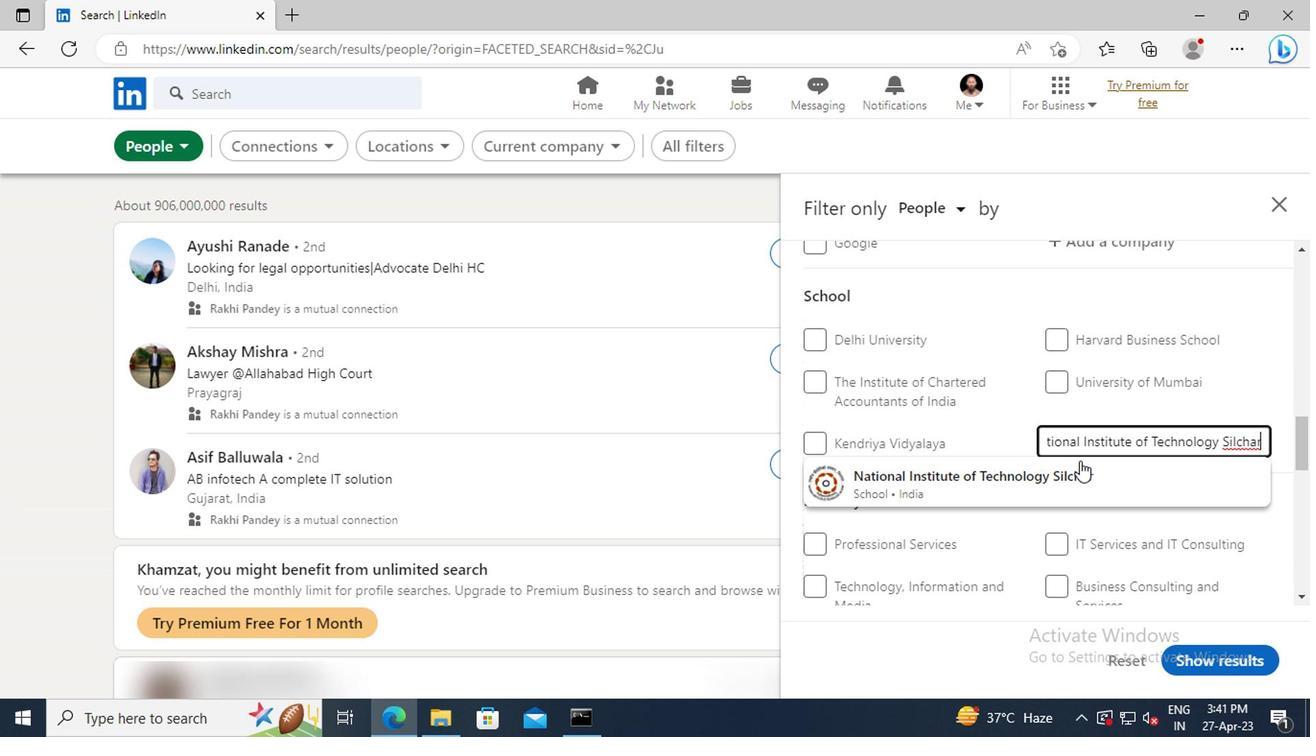 
Action: Mouse pressed left at (1070, 479)
Screenshot: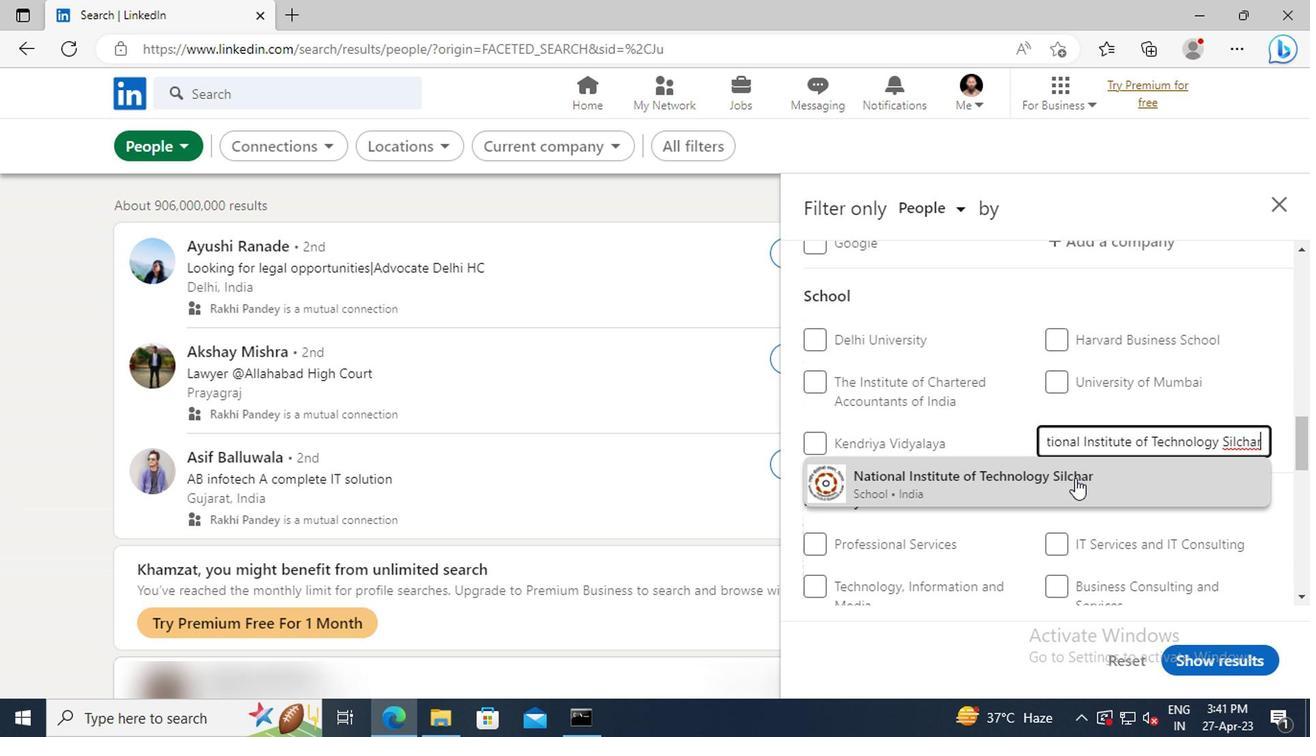 
Action: Mouse moved to (1025, 425)
Screenshot: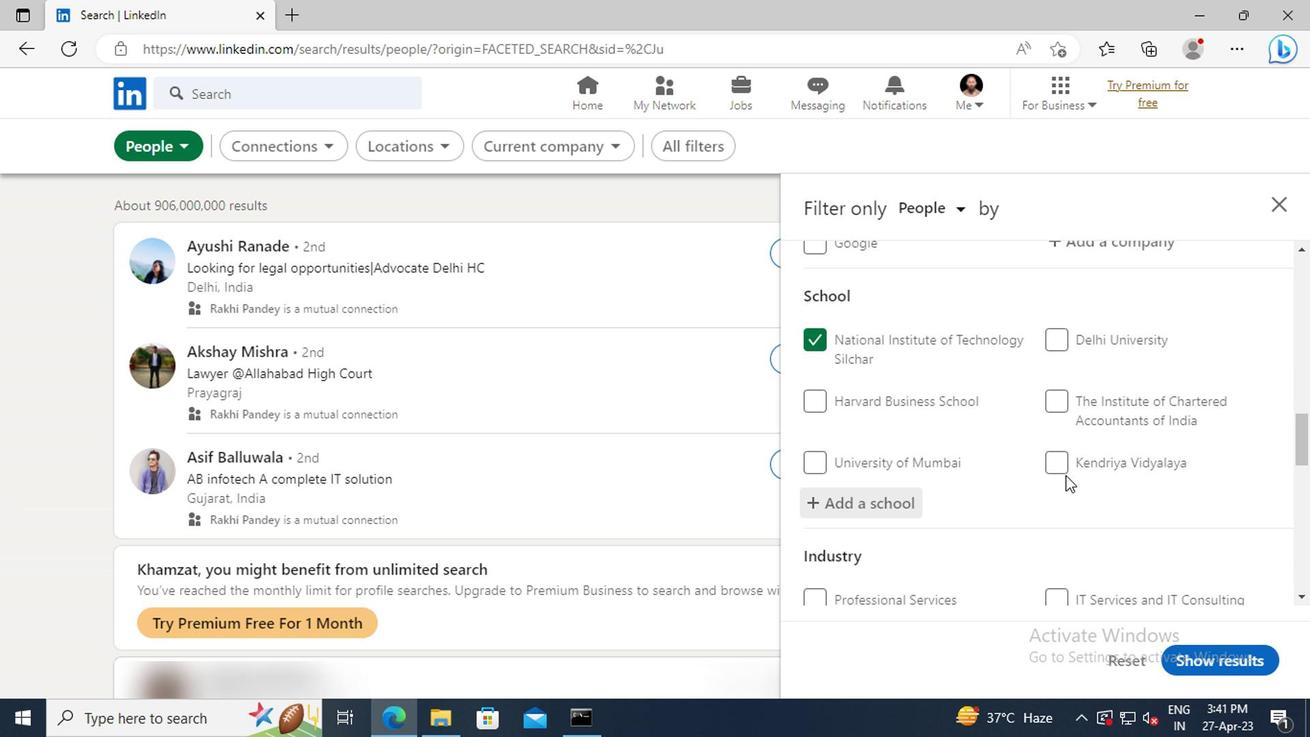 
Action: Mouse scrolled (1025, 424) with delta (0, 0)
Screenshot: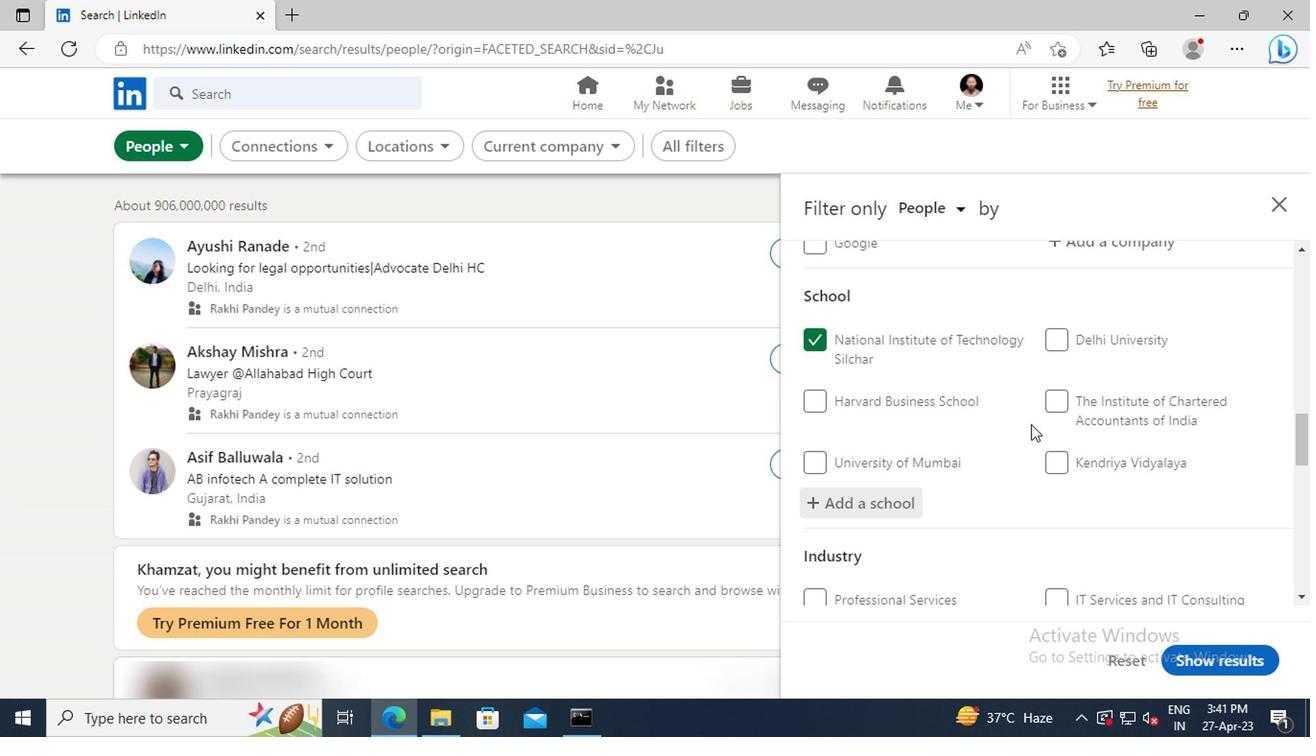 
Action: Mouse scrolled (1025, 424) with delta (0, 0)
Screenshot: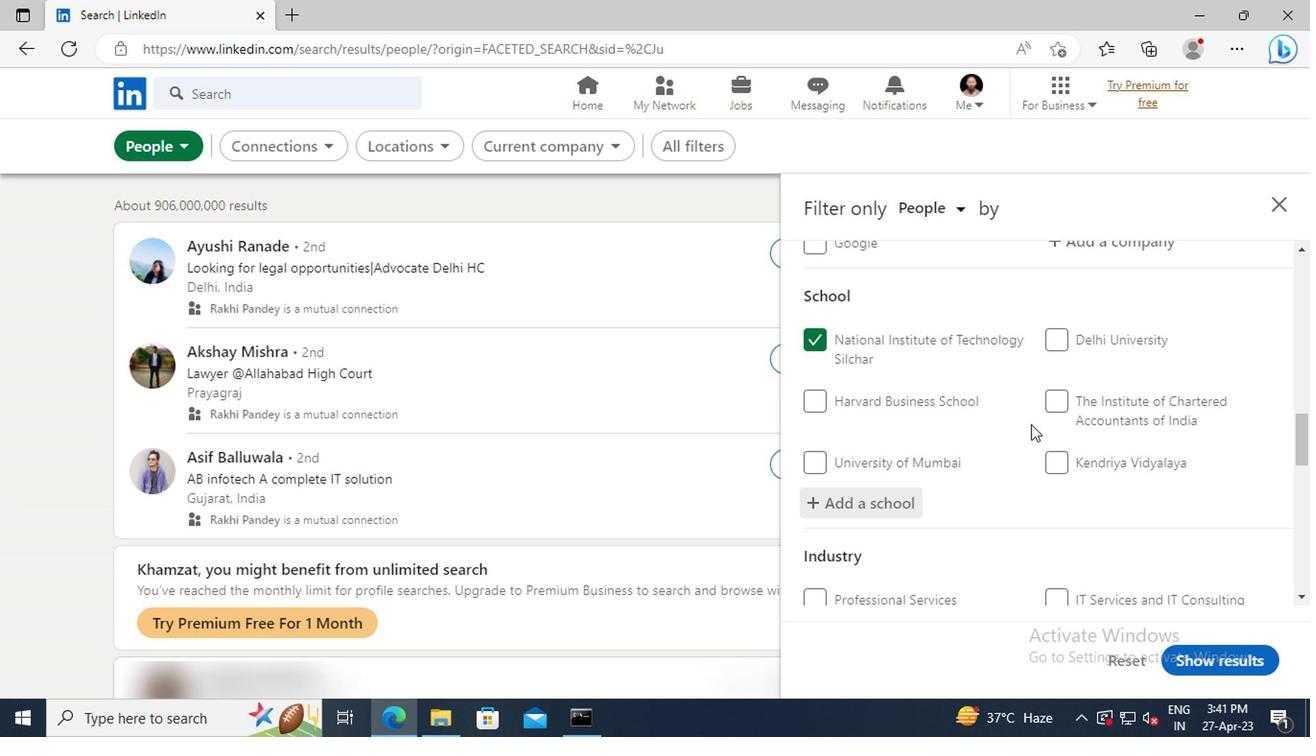 
Action: Mouse scrolled (1025, 424) with delta (0, 0)
Screenshot: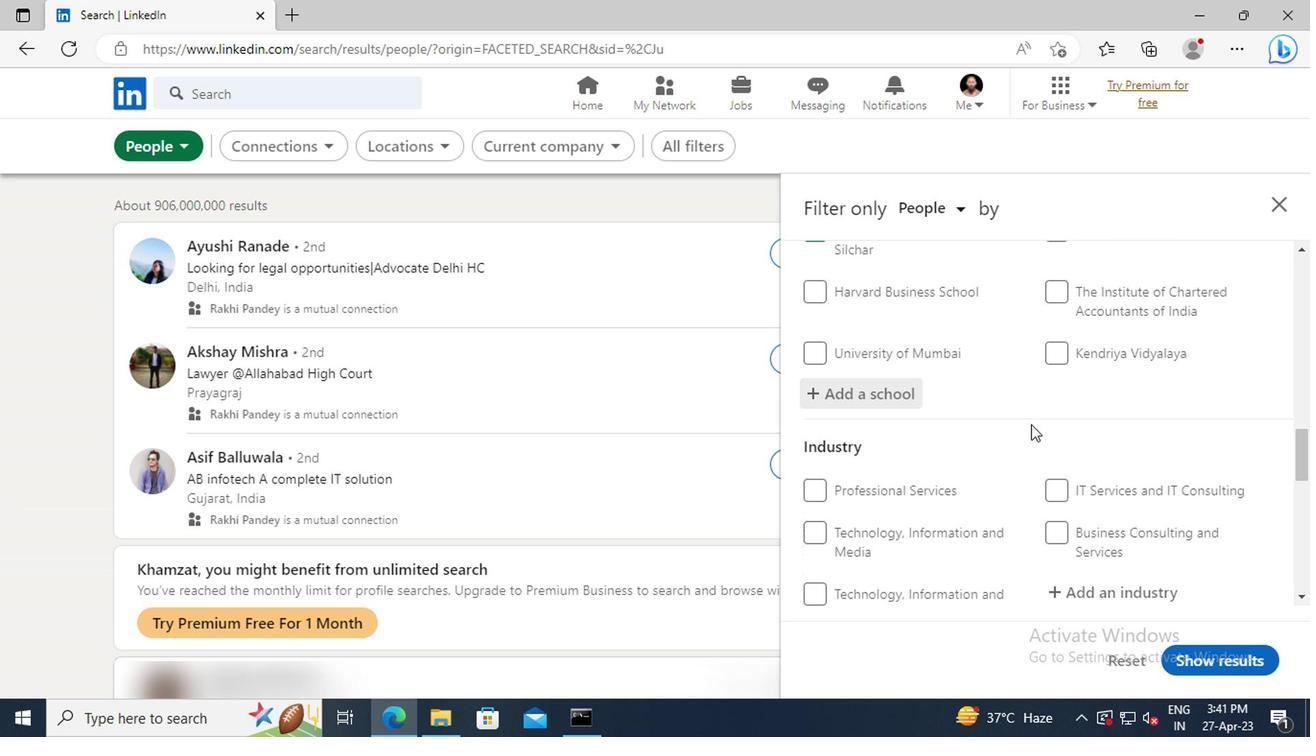 
Action: Mouse scrolled (1025, 424) with delta (0, 0)
Screenshot: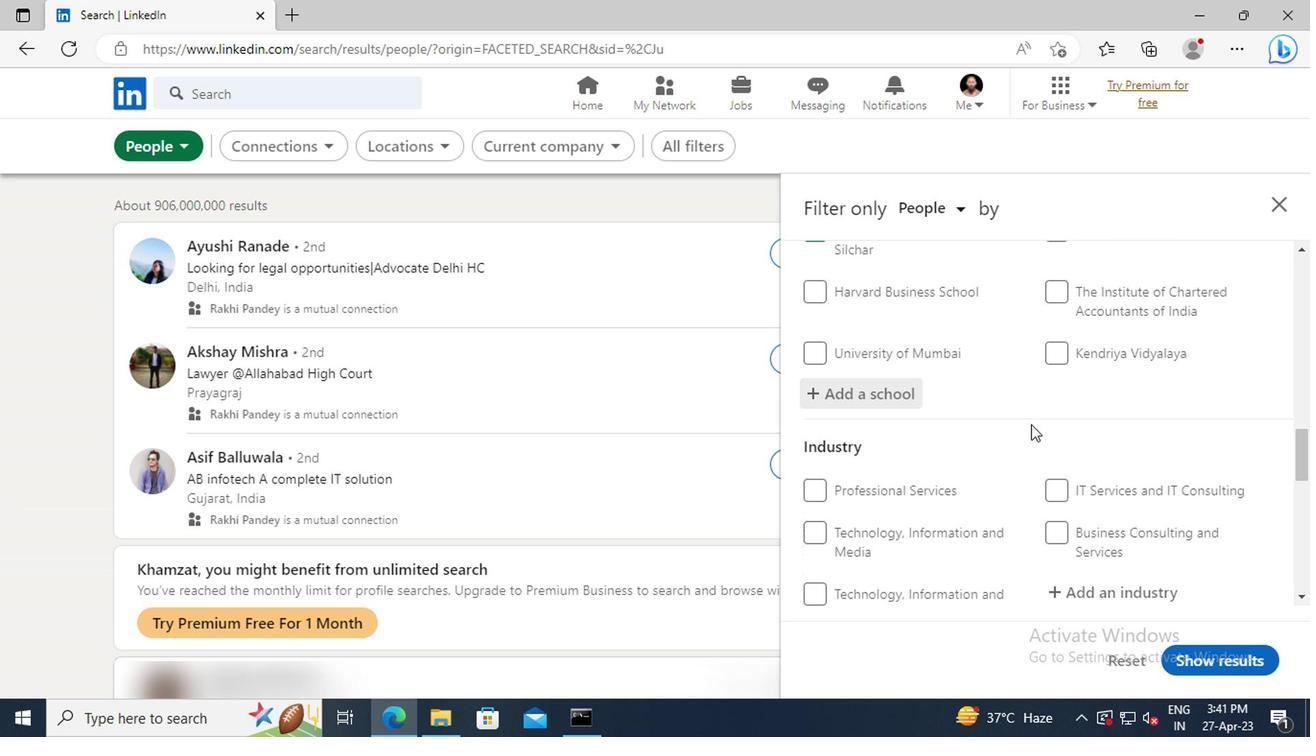 
Action: Mouse scrolled (1025, 424) with delta (0, 0)
Screenshot: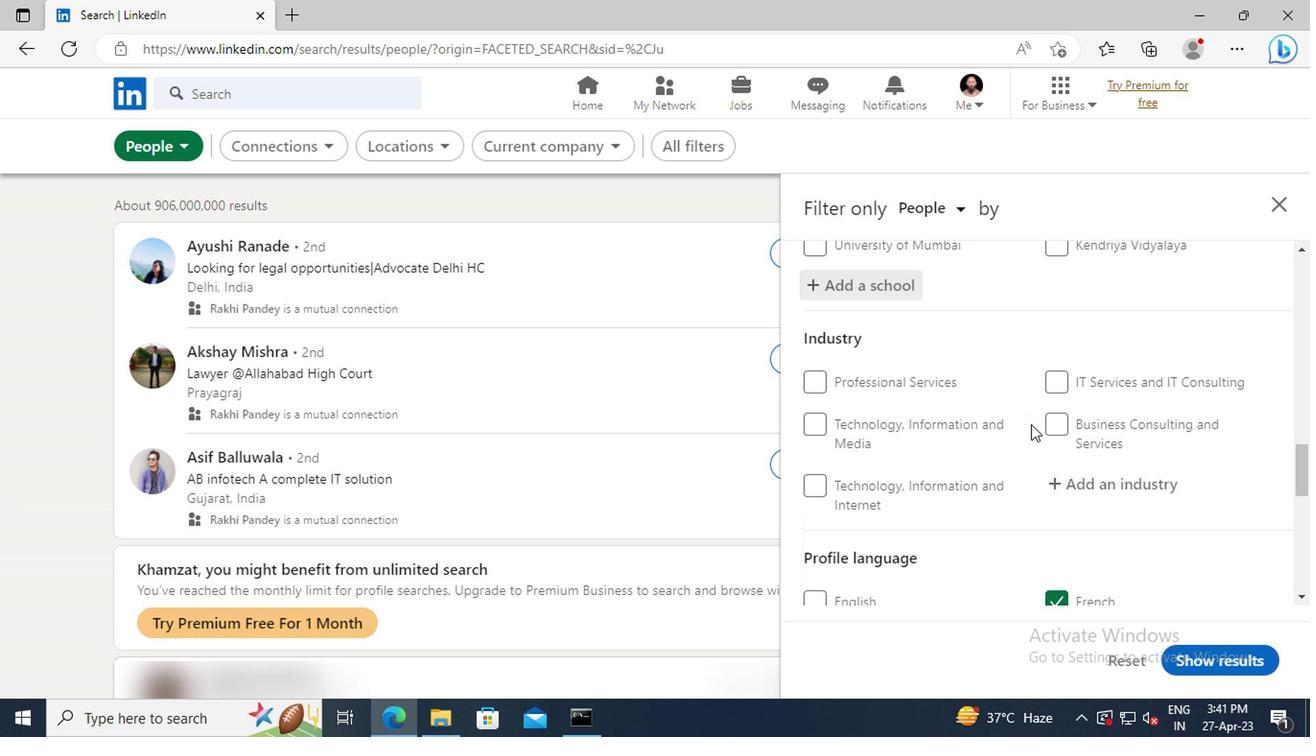 
Action: Mouse moved to (1072, 432)
Screenshot: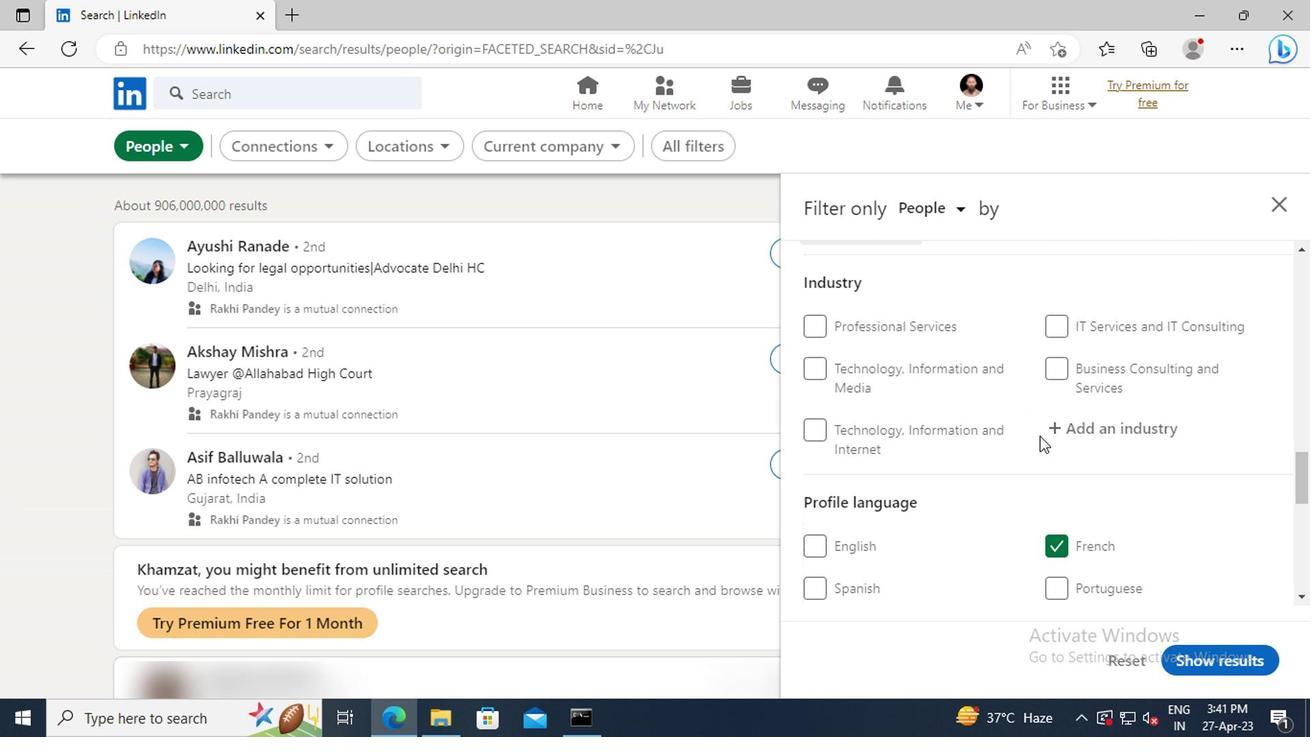 
Action: Mouse pressed left at (1072, 432)
Screenshot: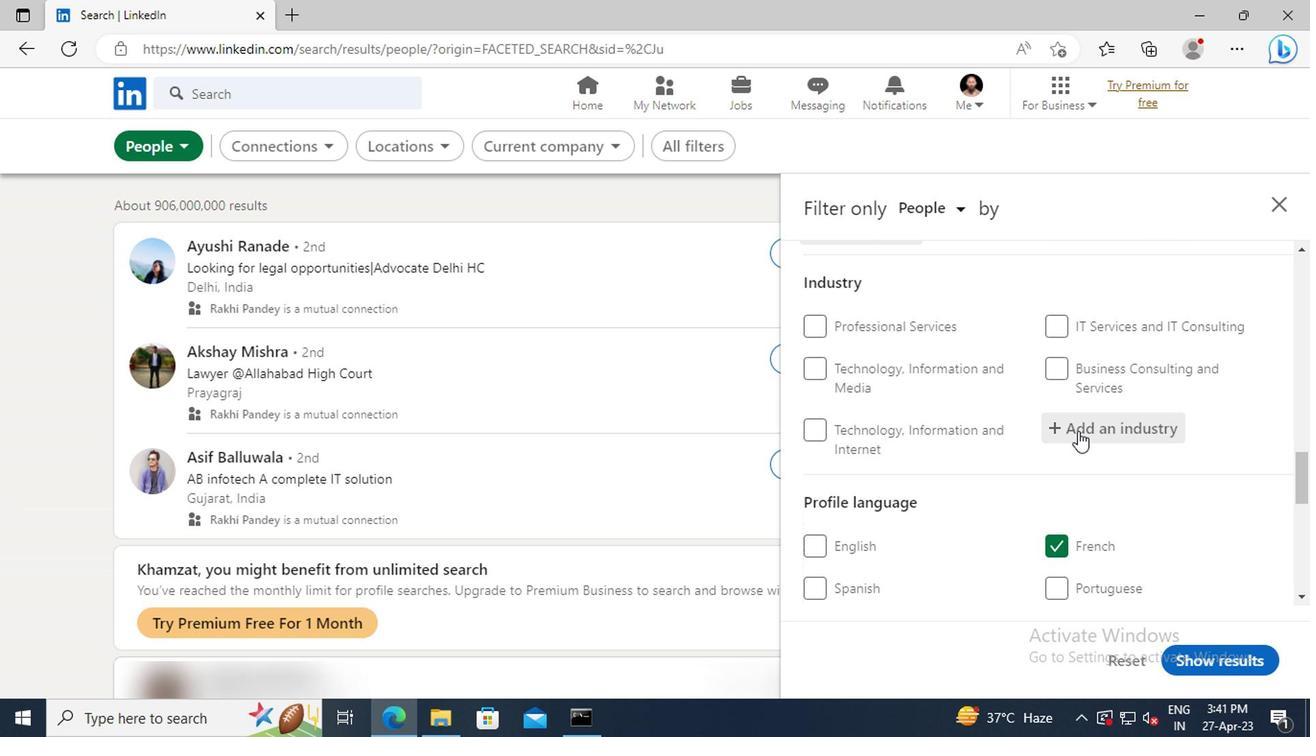 
Action: Key pressed <Key.shift>SOCIAL<Key.space><Key.shift>NETWORKING<Key.space>
Screenshot: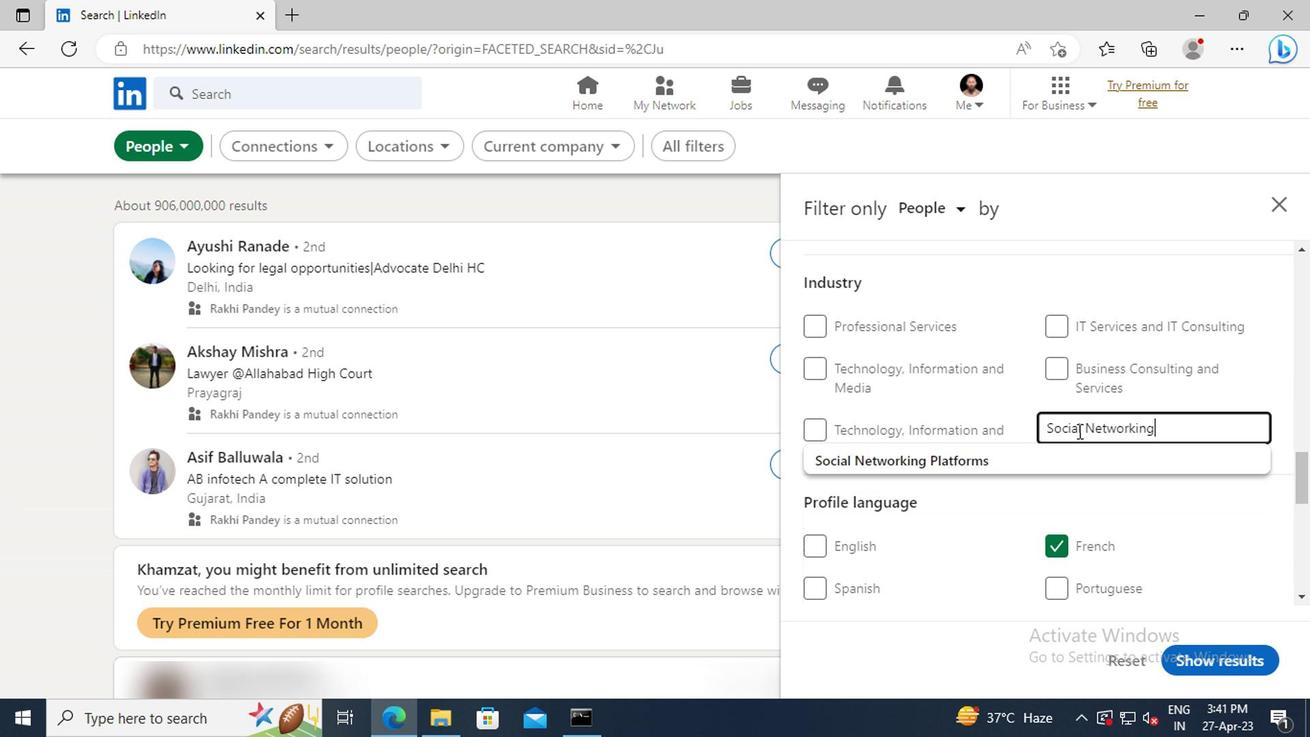 
Action: Mouse moved to (1030, 455)
Screenshot: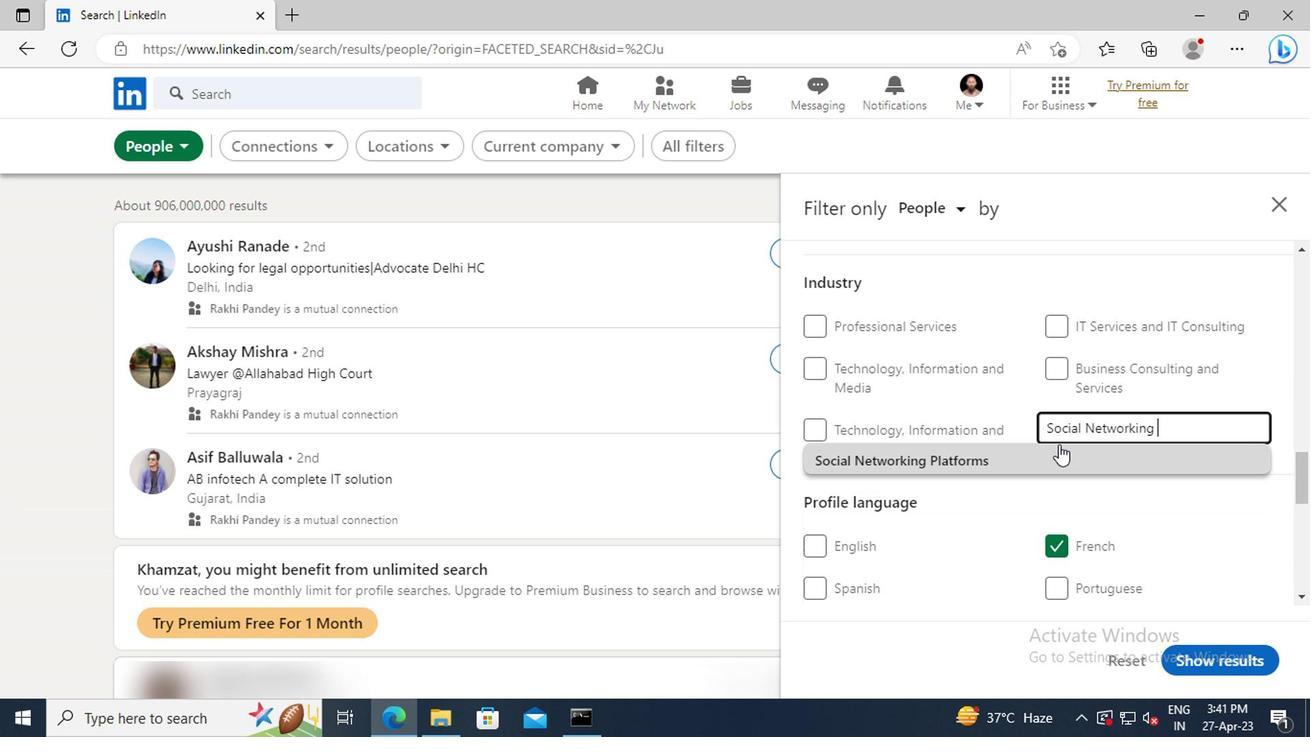 
Action: Mouse pressed left at (1030, 455)
Screenshot: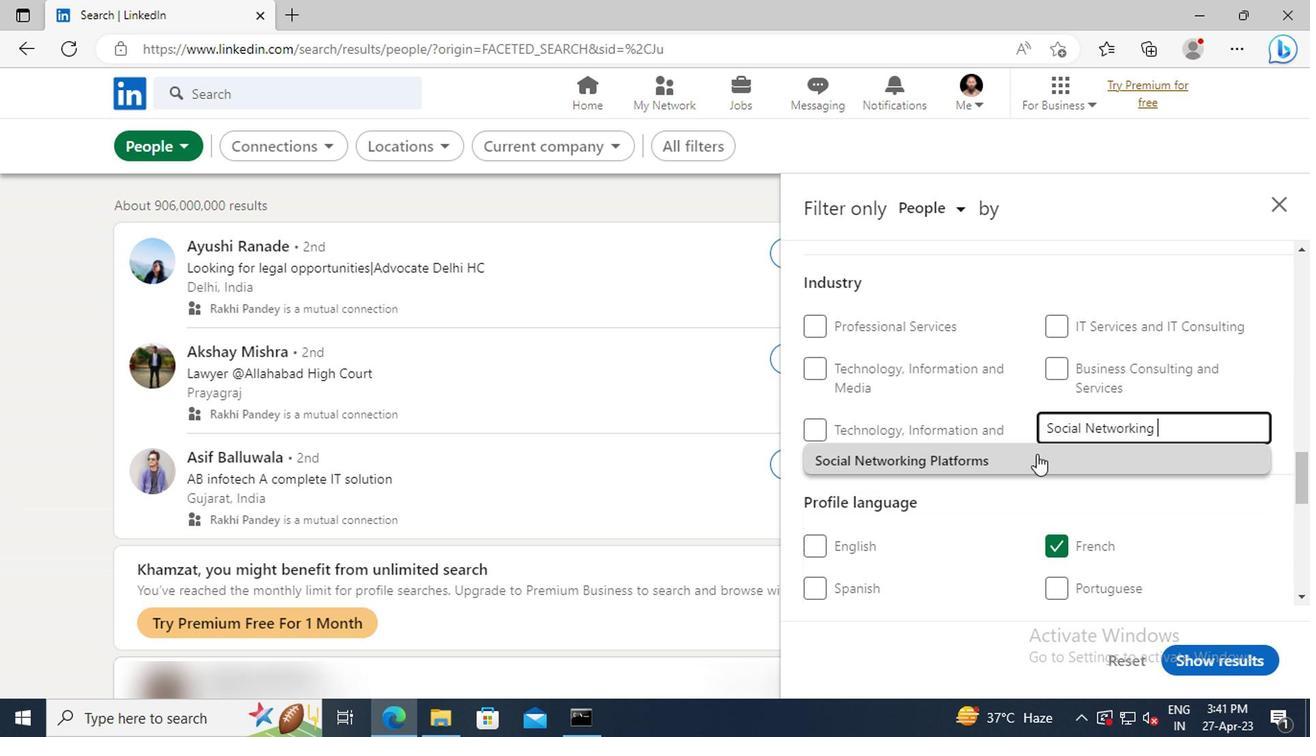 
Action: Mouse moved to (1027, 420)
Screenshot: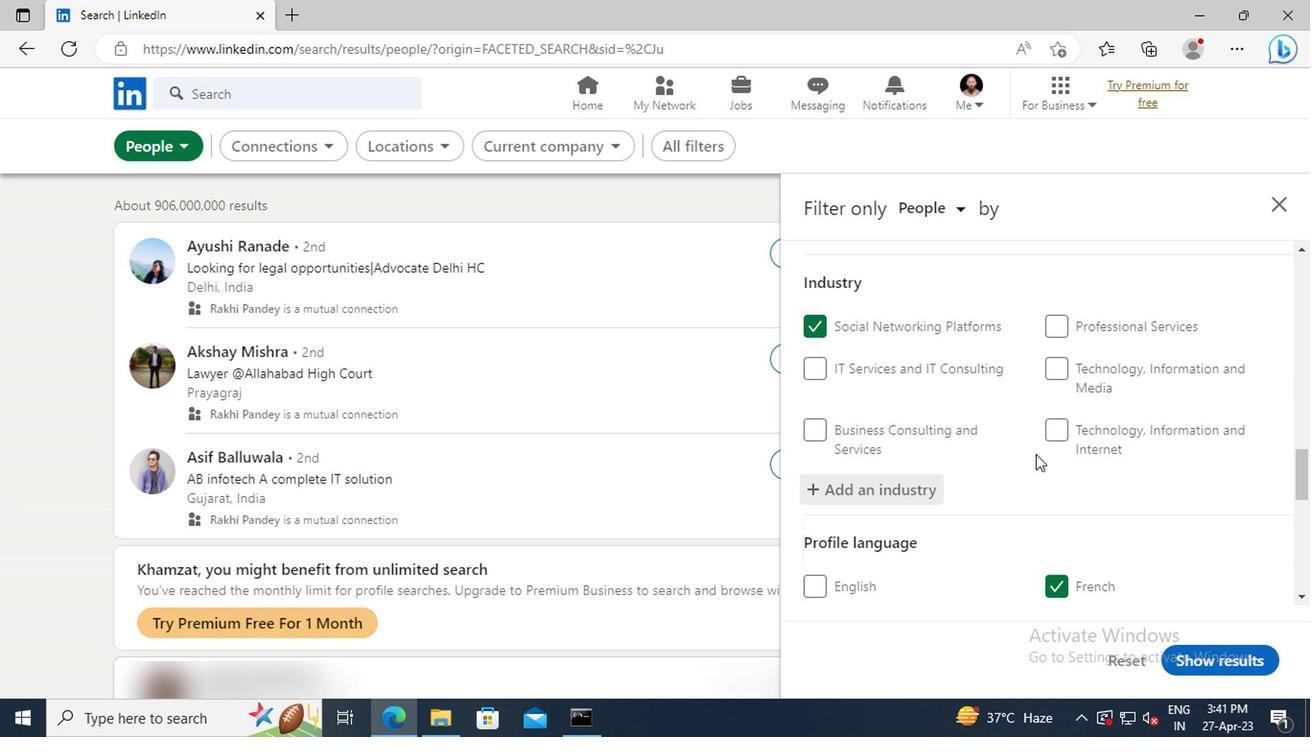 
Action: Mouse scrolled (1027, 419) with delta (0, 0)
Screenshot: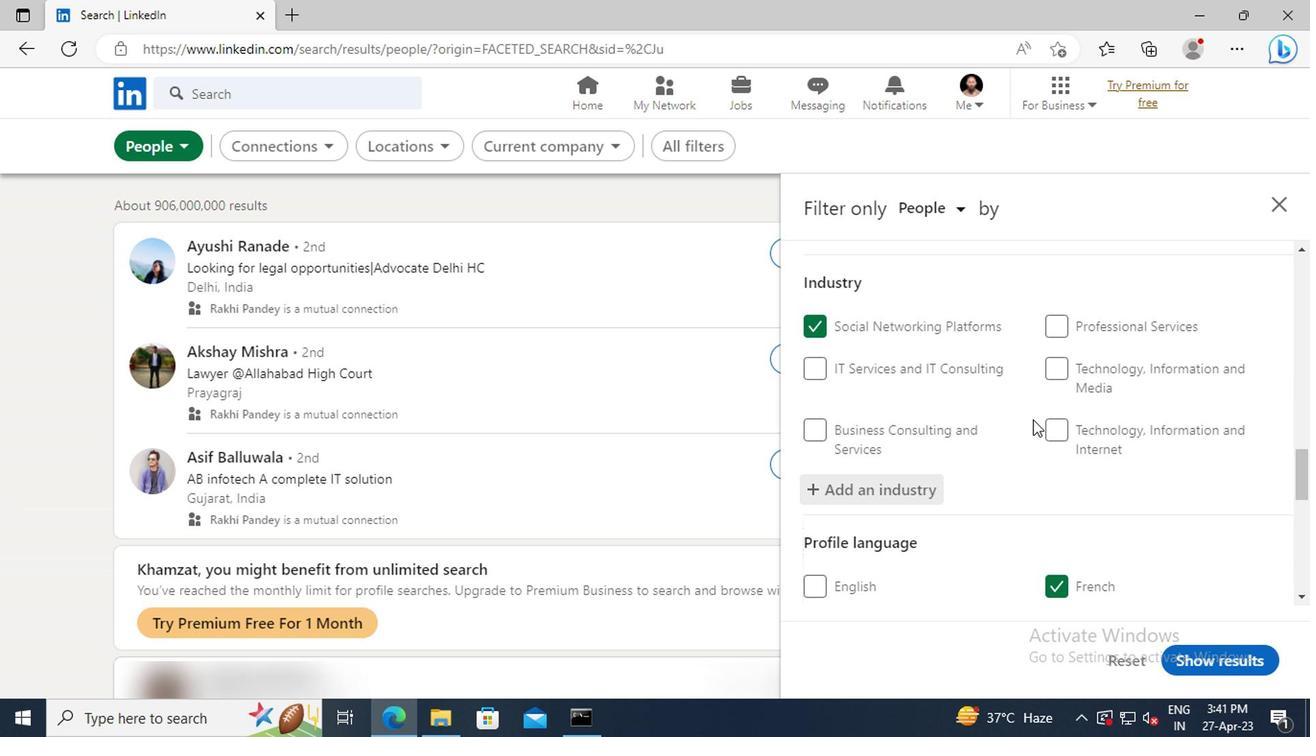 
Action: Mouse scrolled (1027, 419) with delta (0, 0)
Screenshot: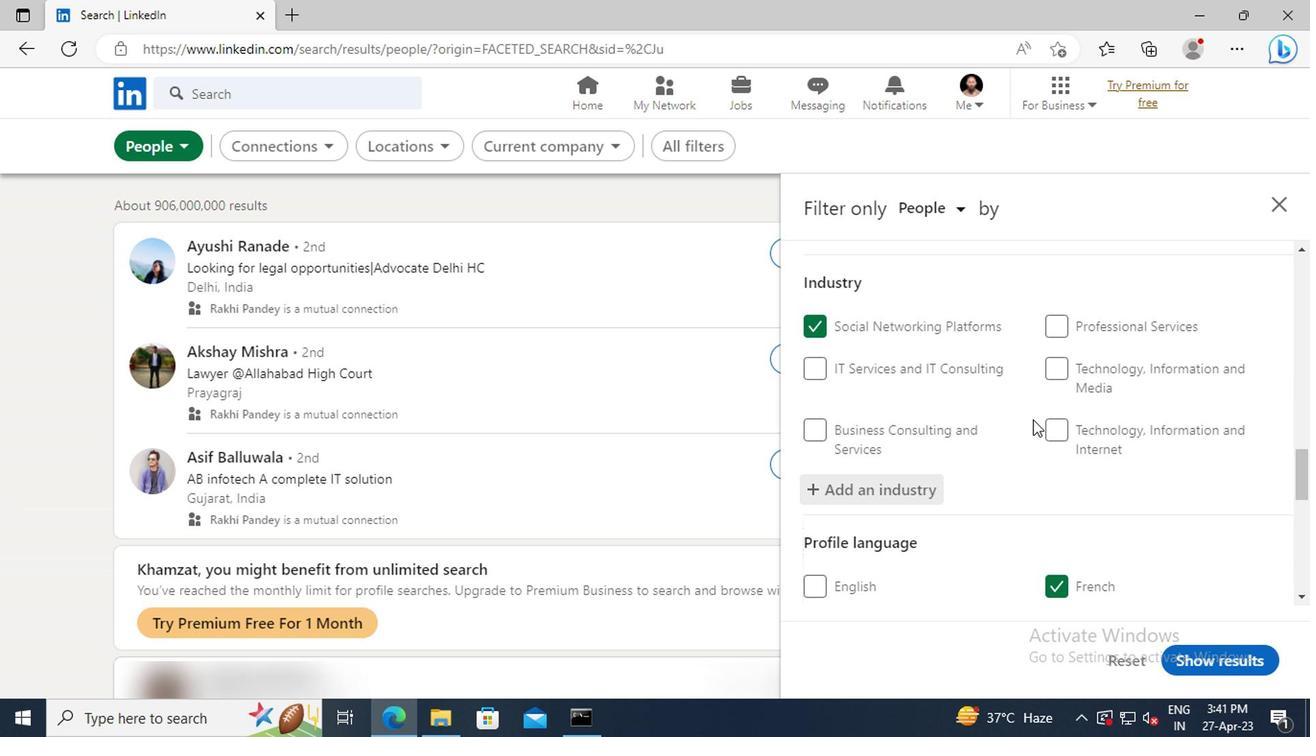 
Action: Mouse scrolled (1027, 419) with delta (0, 0)
Screenshot: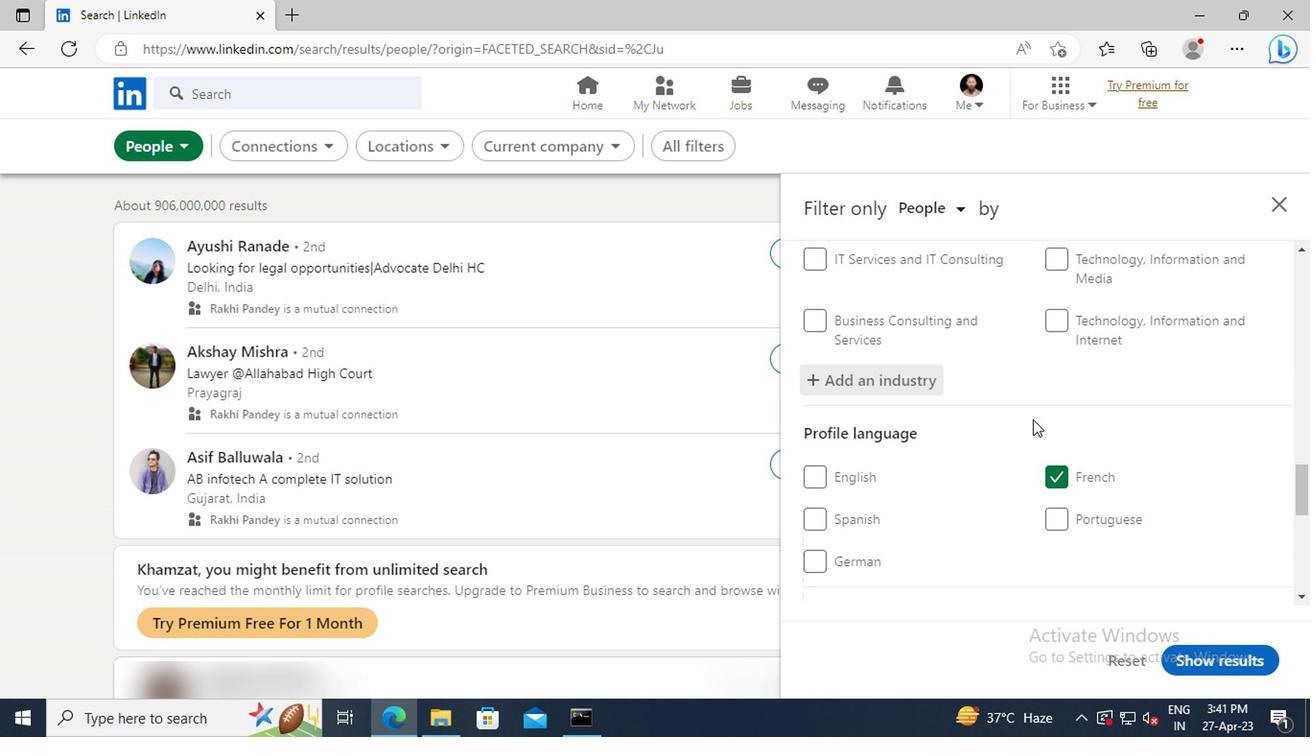 
Action: Mouse scrolled (1027, 419) with delta (0, 0)
Screenshot: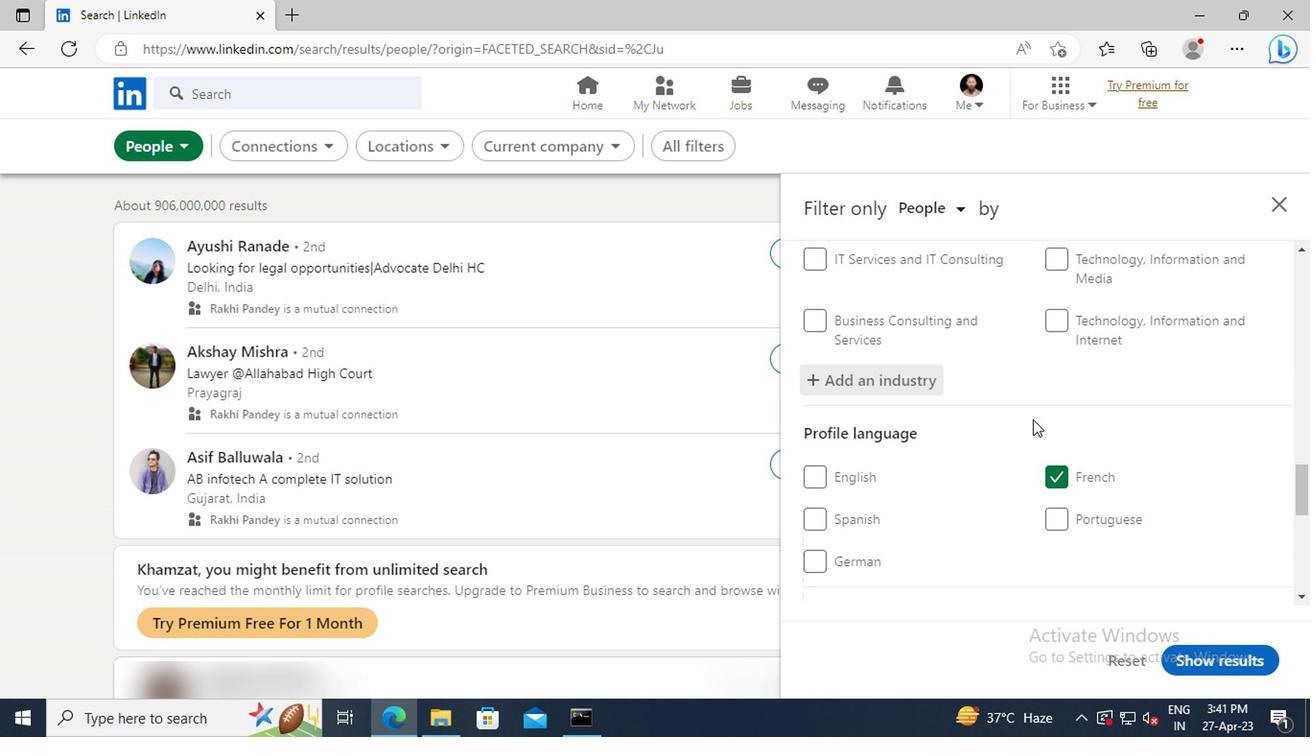 
Action: Mouse scrolled (1027, 419) with delta (0, 0)
Screenshot: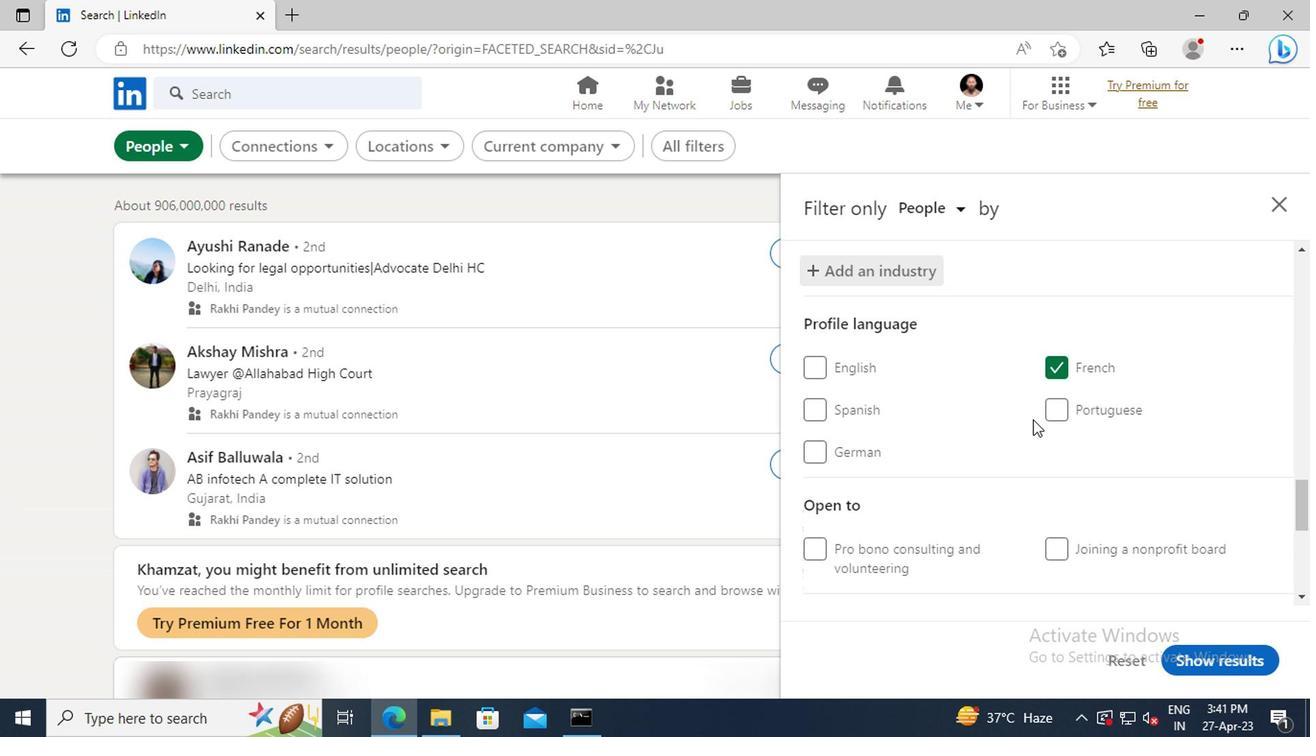 
Action: Mouse scrolled (1027, 419) with delta (0, 0)
Screenshot: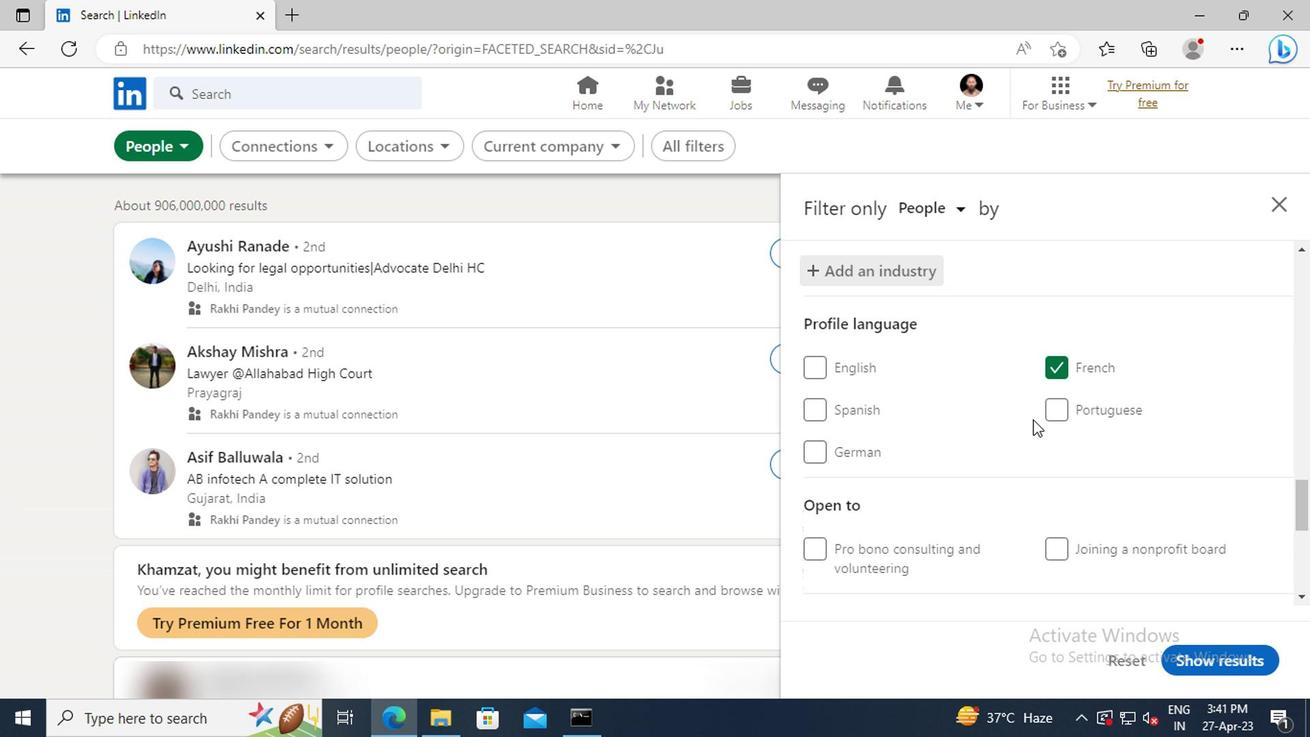 
Action: Mouse scrolled (1027, 419) with delta (0, 0)
Screenshot: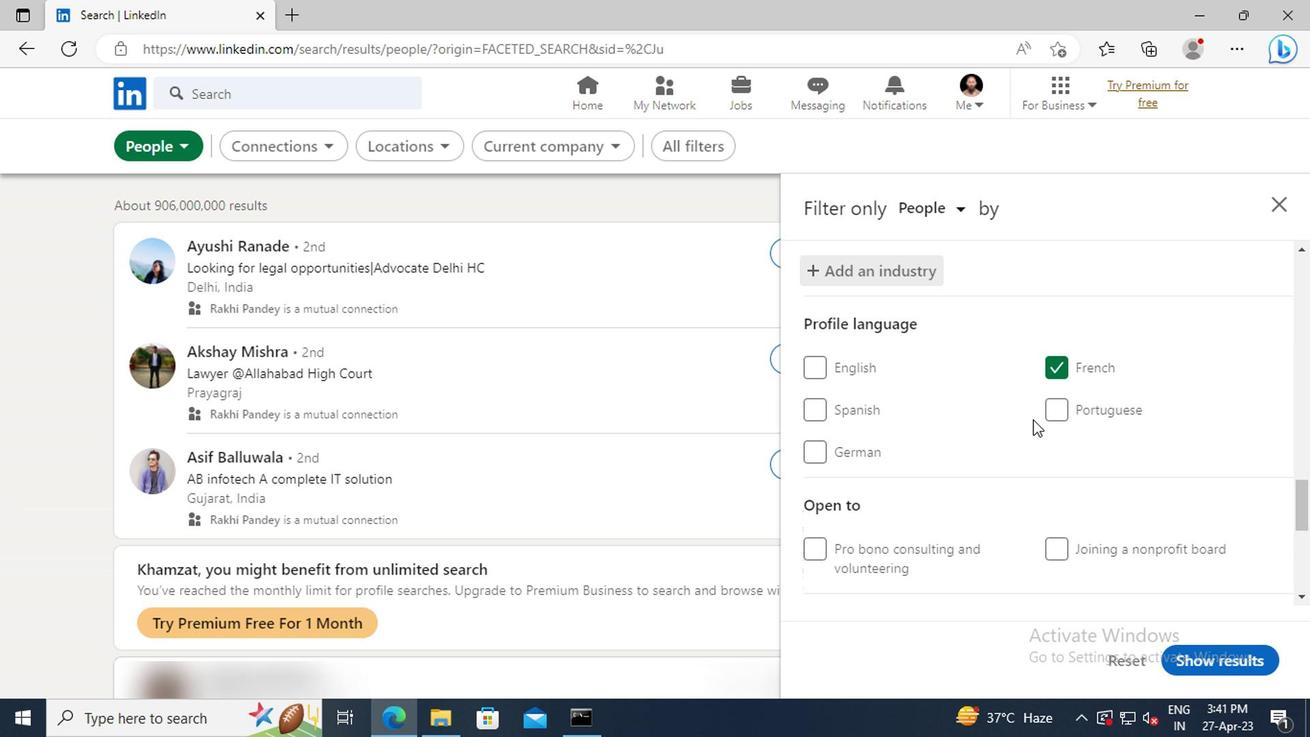 
Action: Mouse scrolled (1027, 419) with delta (0, 0)
Screenshot: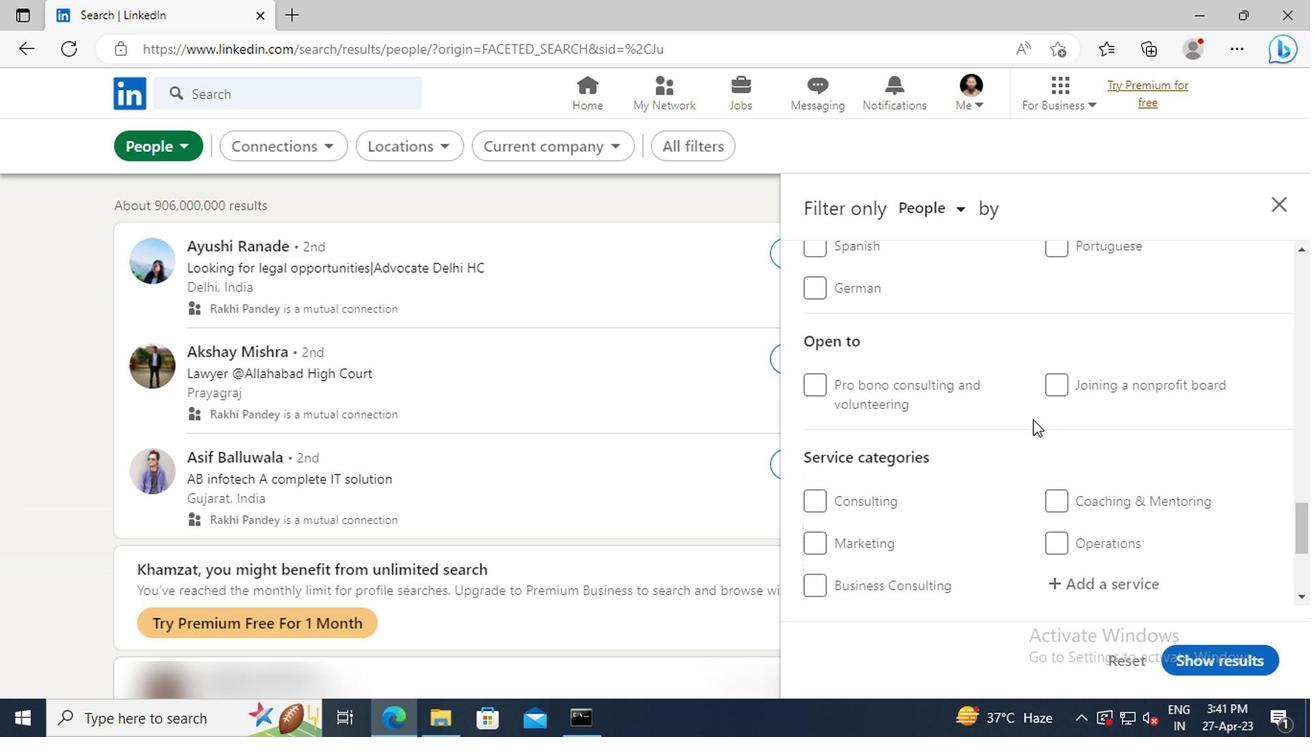 
Action: Mouse scrolled (1027, 419) with delta (0, 0)
Screenshot: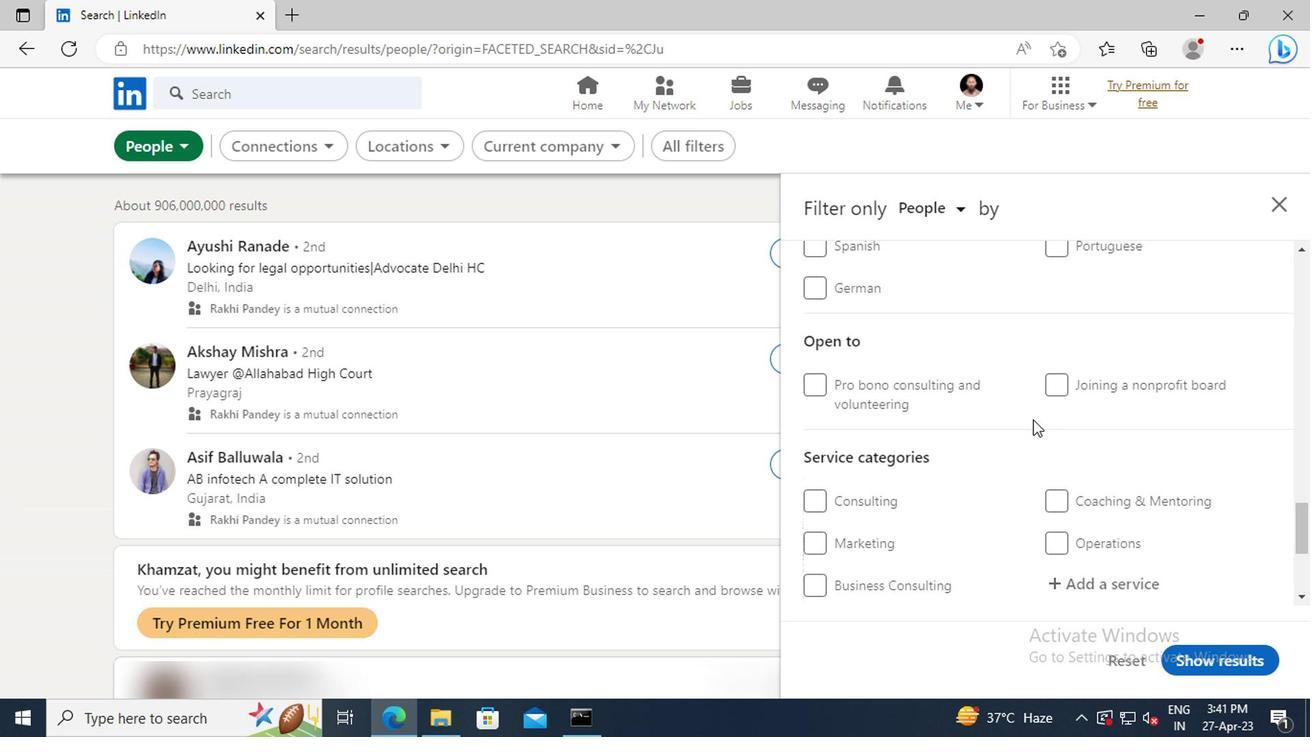 
Action: Mouse moved to (1082, 469)
Screenshot: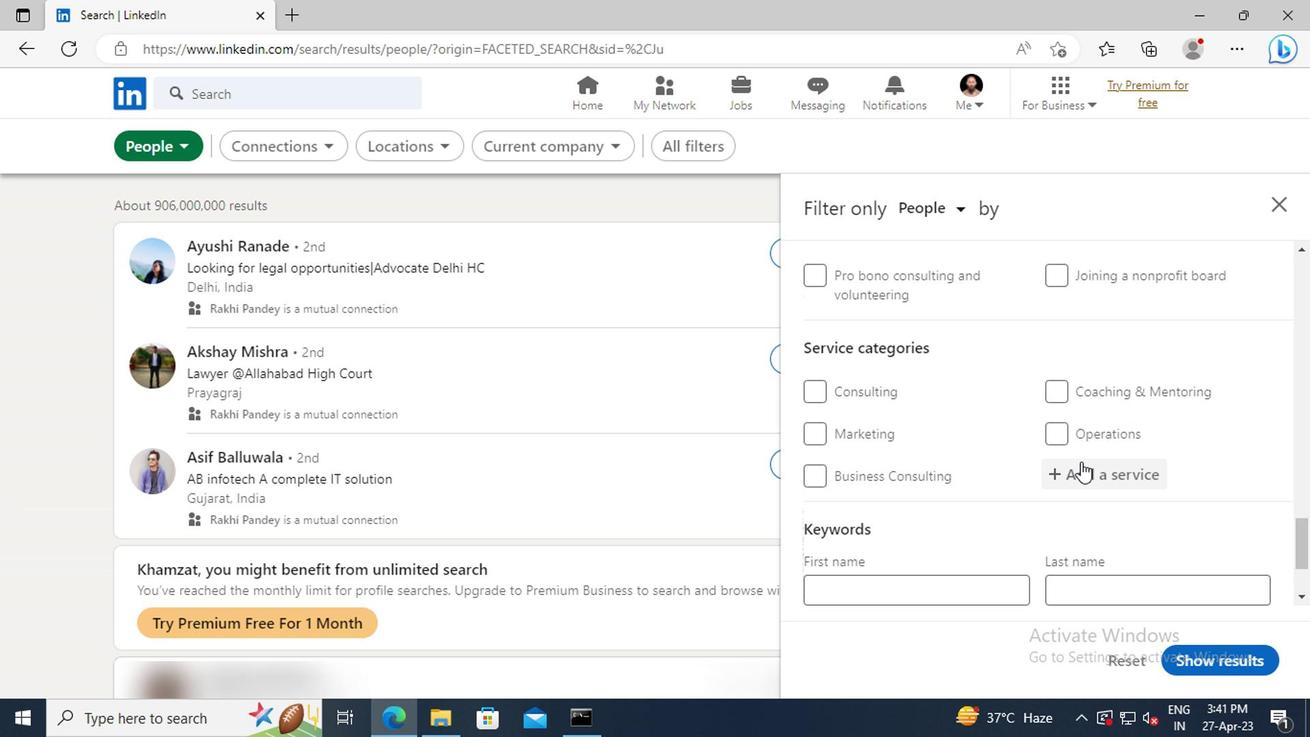 
Action: Mouse pressed left at (1082, 469)
Screenshot: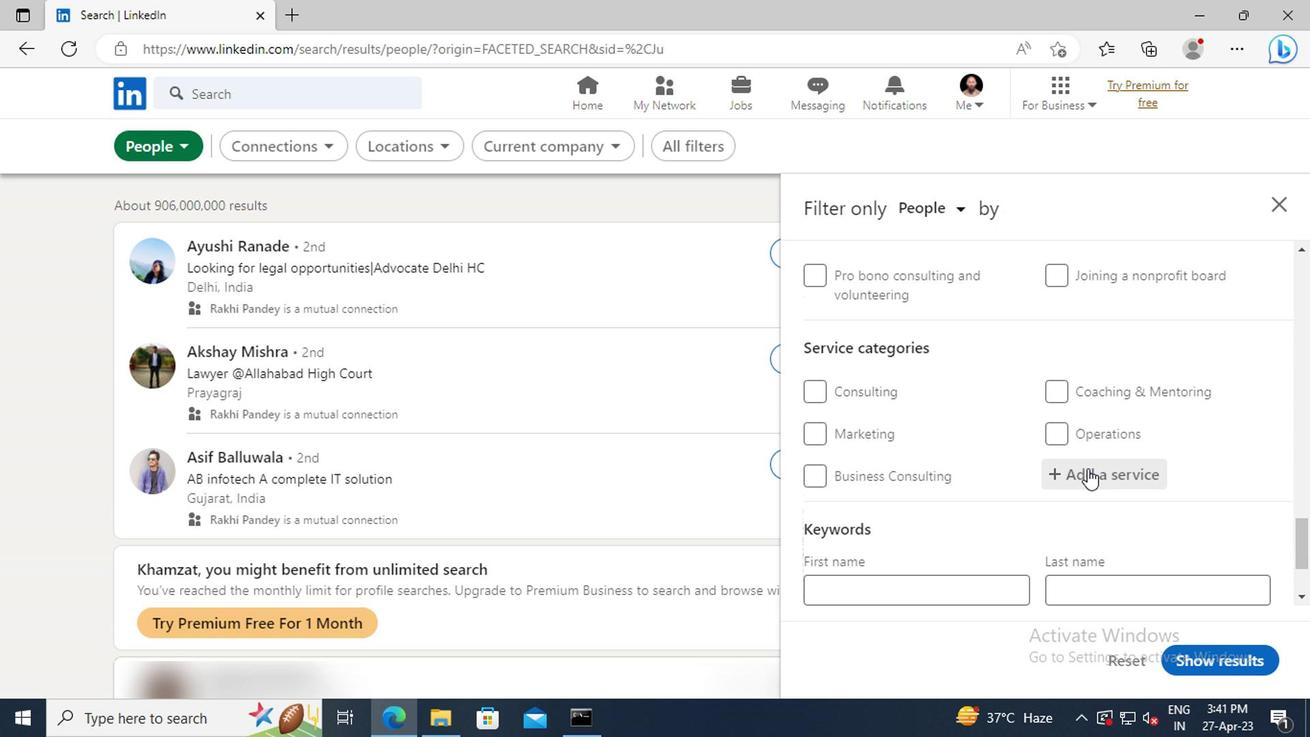 
Action: Key pressed <Key.shift>INFORMATION<Key.space><Key.shift>MAN
Screenshot: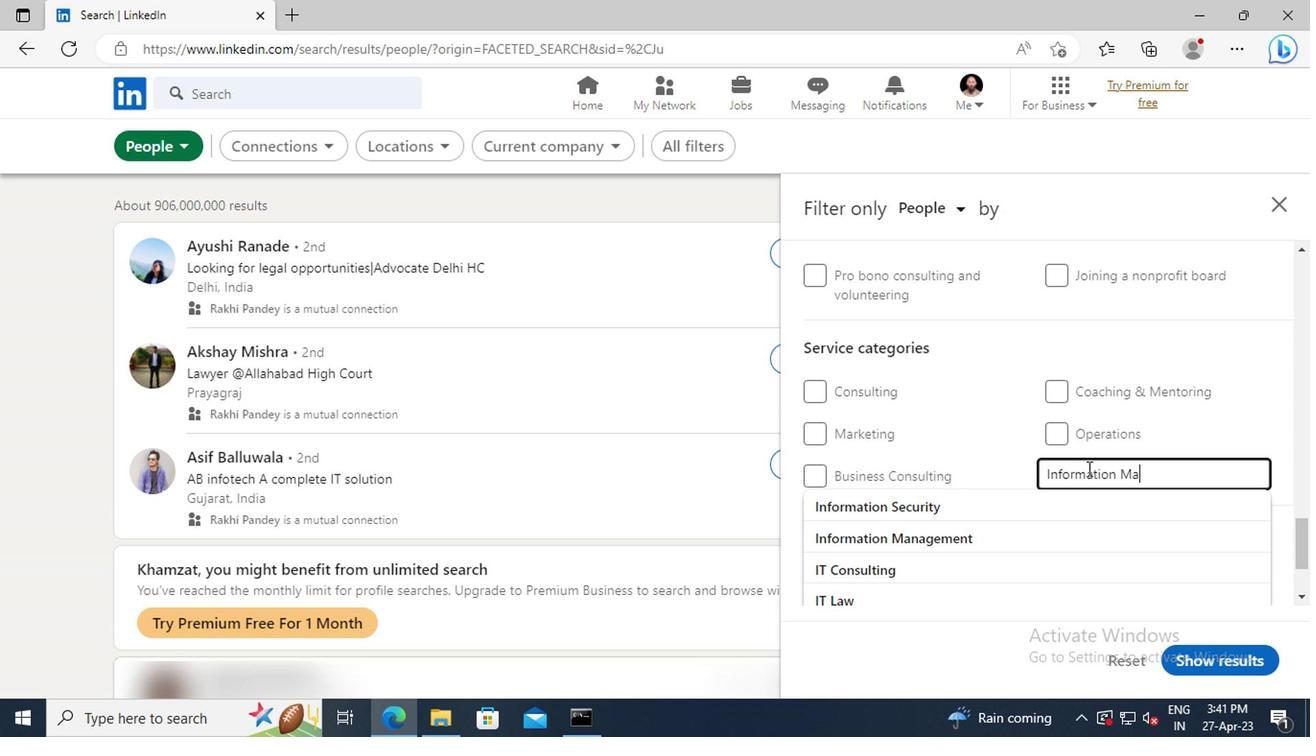 
Action: Mouse moved to (1029, 502)
Screenshot: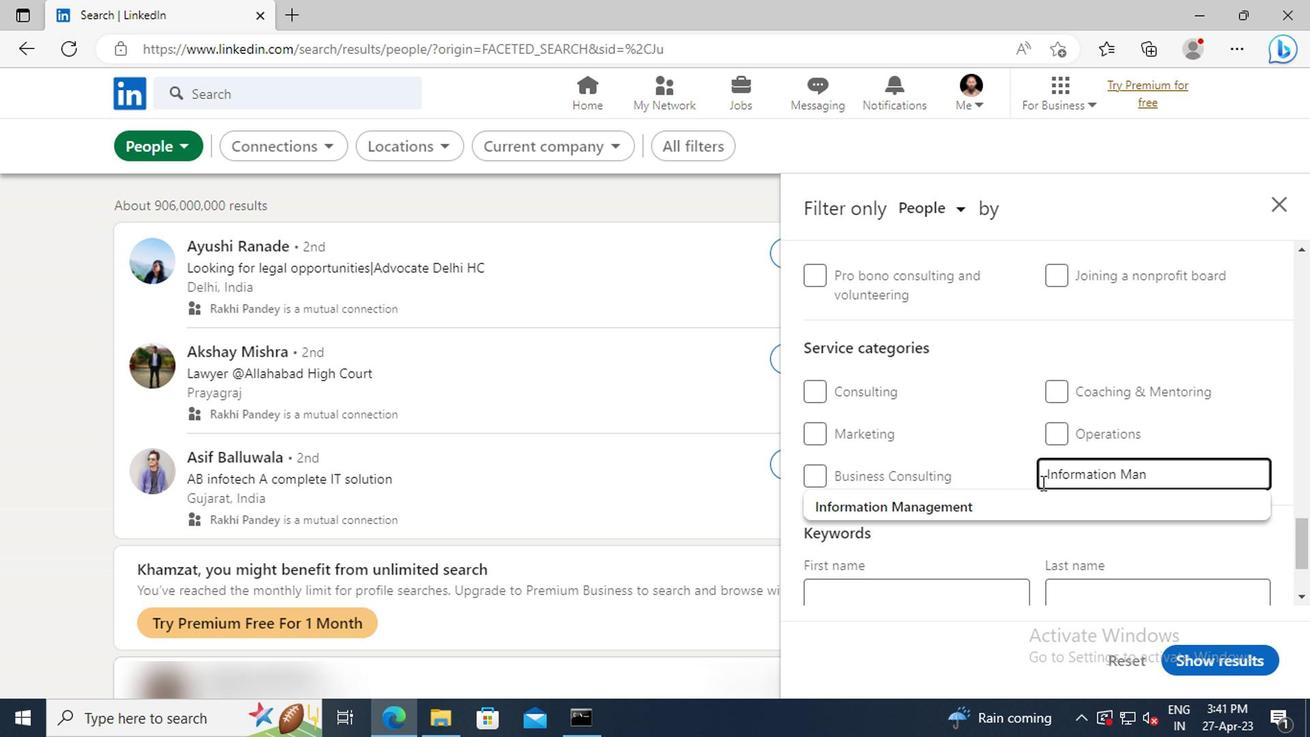 
Action: Mouse pressed left at (1029, 502)
Screenshot: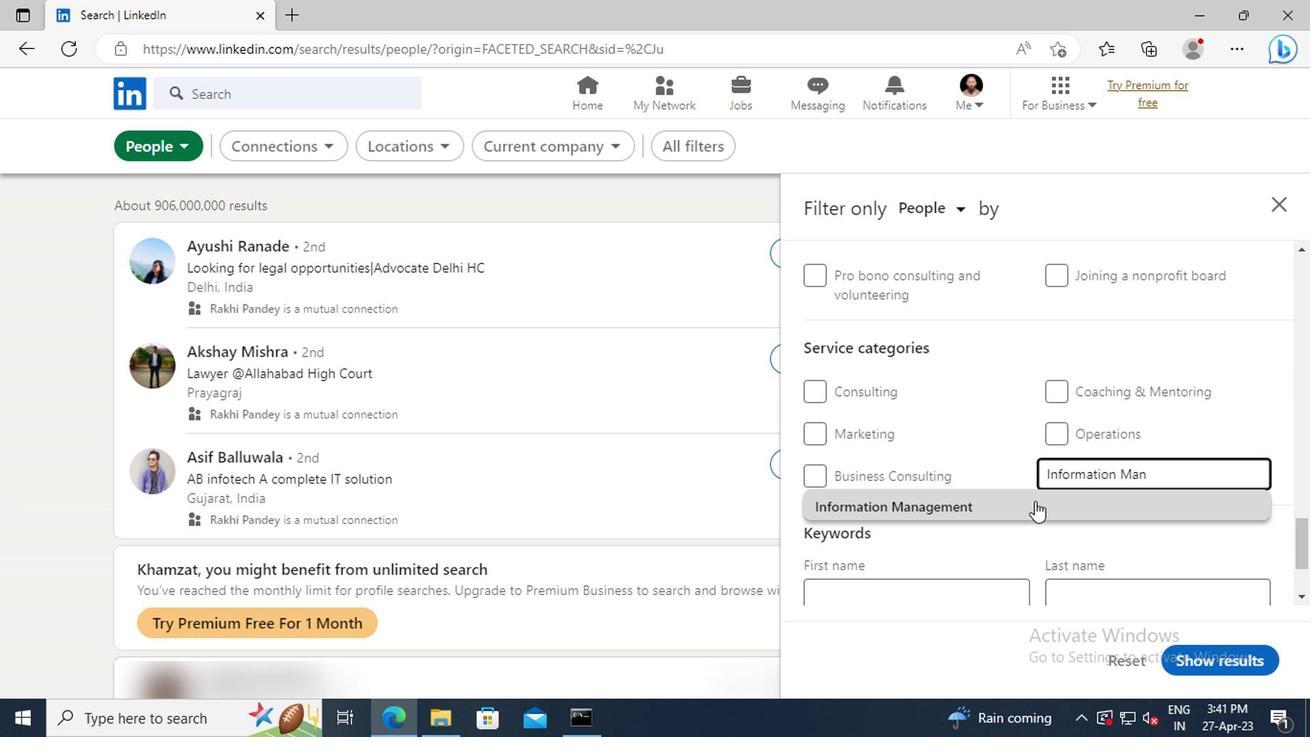 
Action: Mouse moved to (1030, 449)
Screenshot: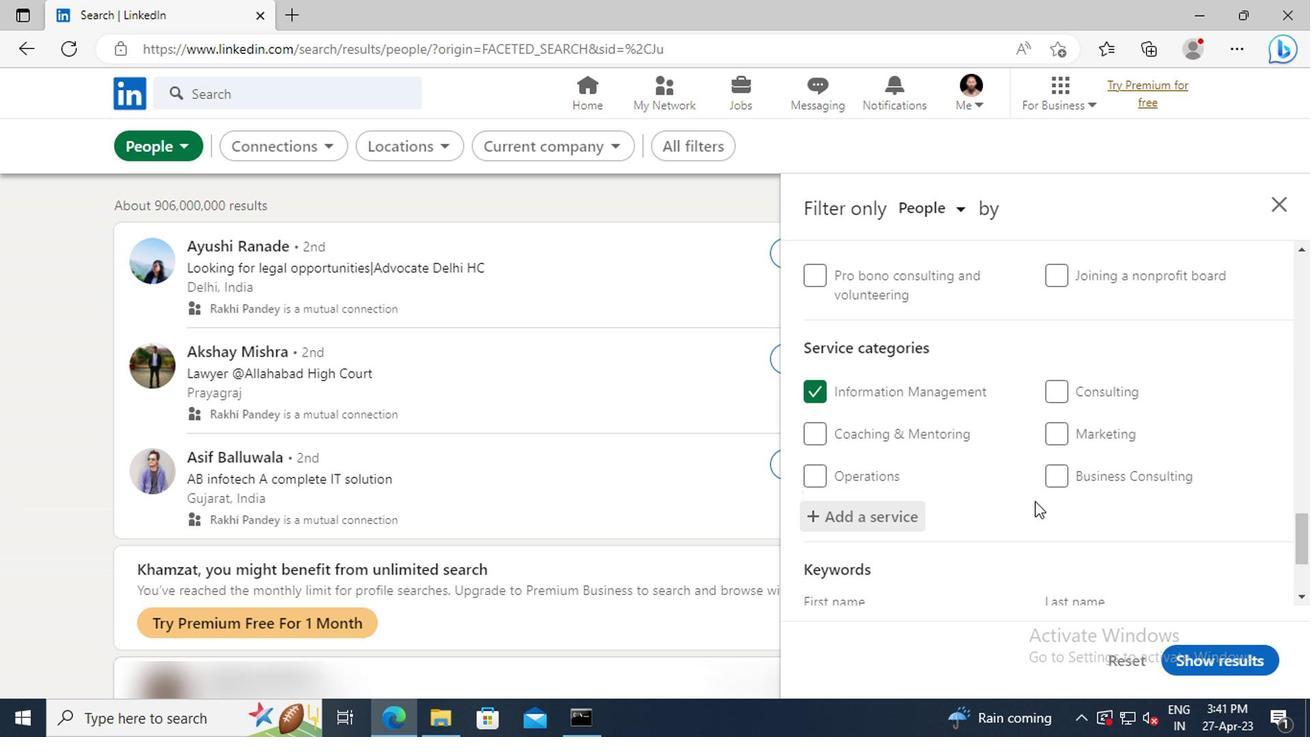 
Action: Mouse scrolled (1030, 448) with delta (0, 0)
Screenshot: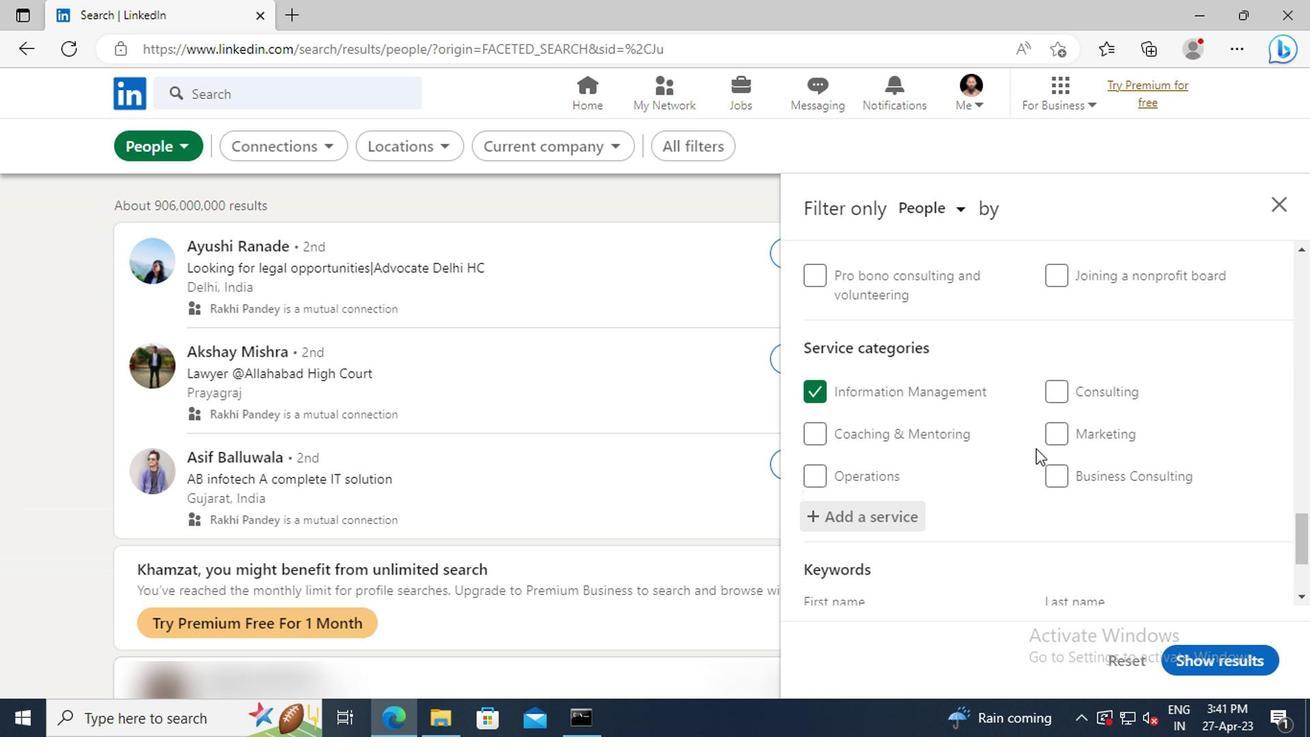 
Action: Mouse scrolled (1030, 448) with delta (0, 0)
Screenshot: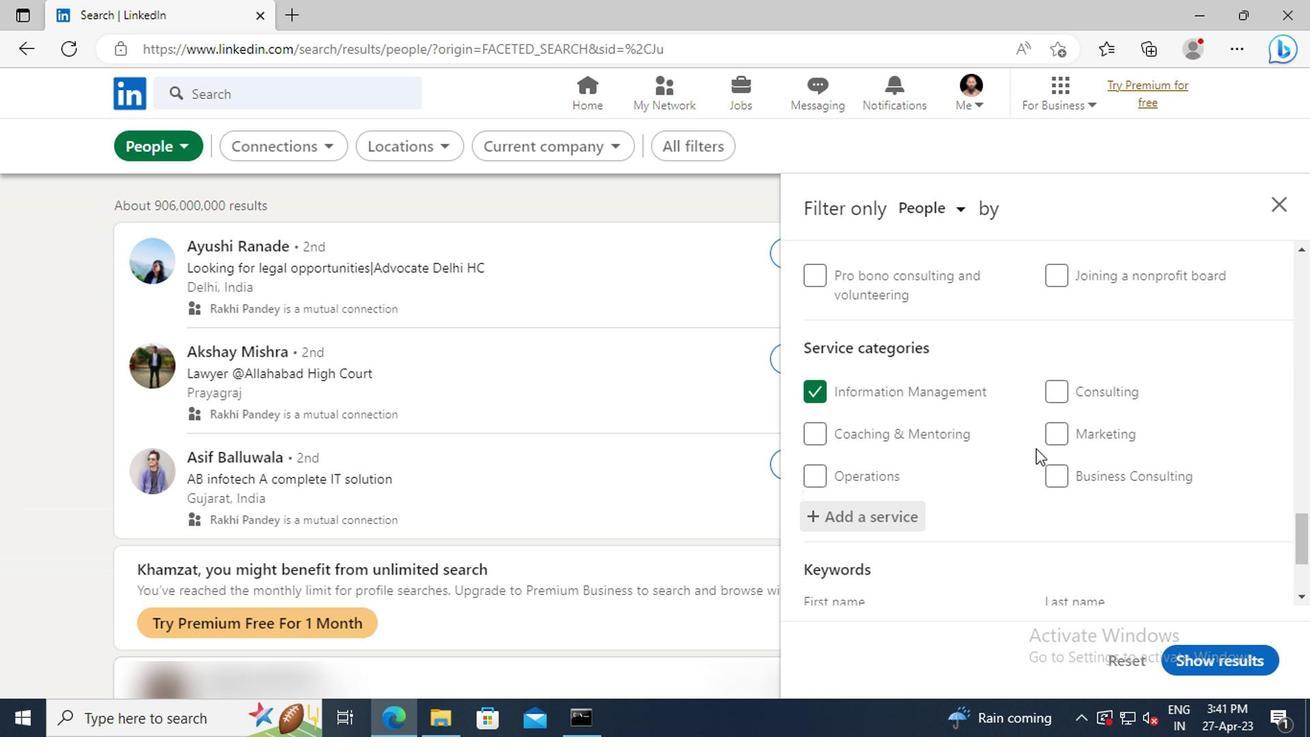 
Action: Mouse scrolled (1030, 448) with delta (0, 0)
Screenshot: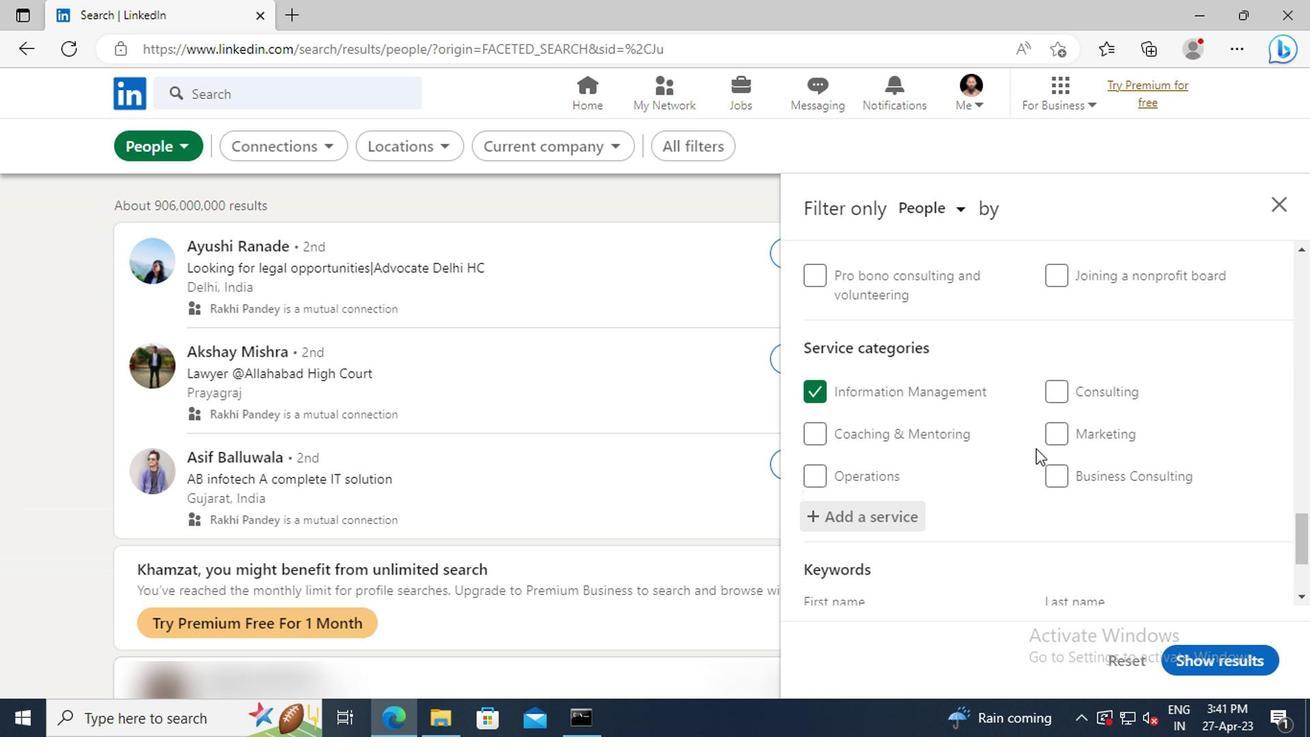
Action: Mouse scrolled (1030, 448) with delta (0, 0)
Screenshot: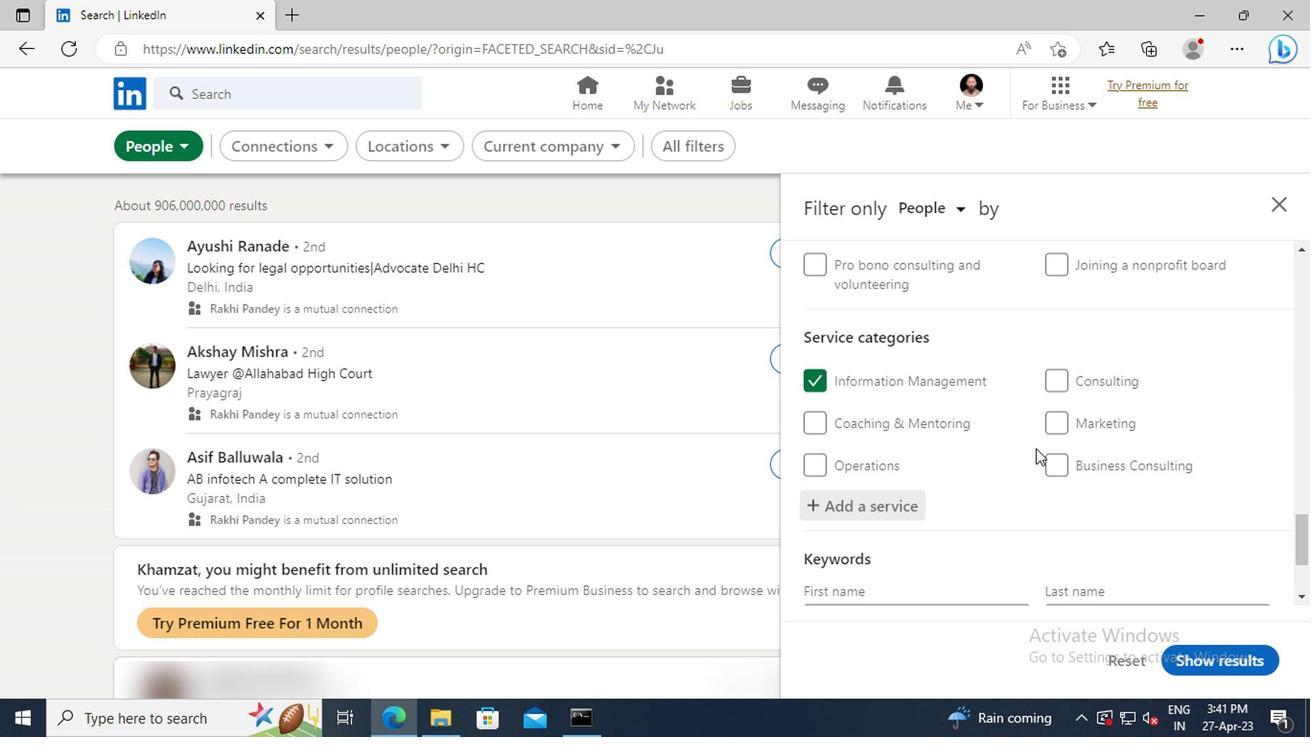 
Action: Mouse moved to (916, 519)
Screenshot: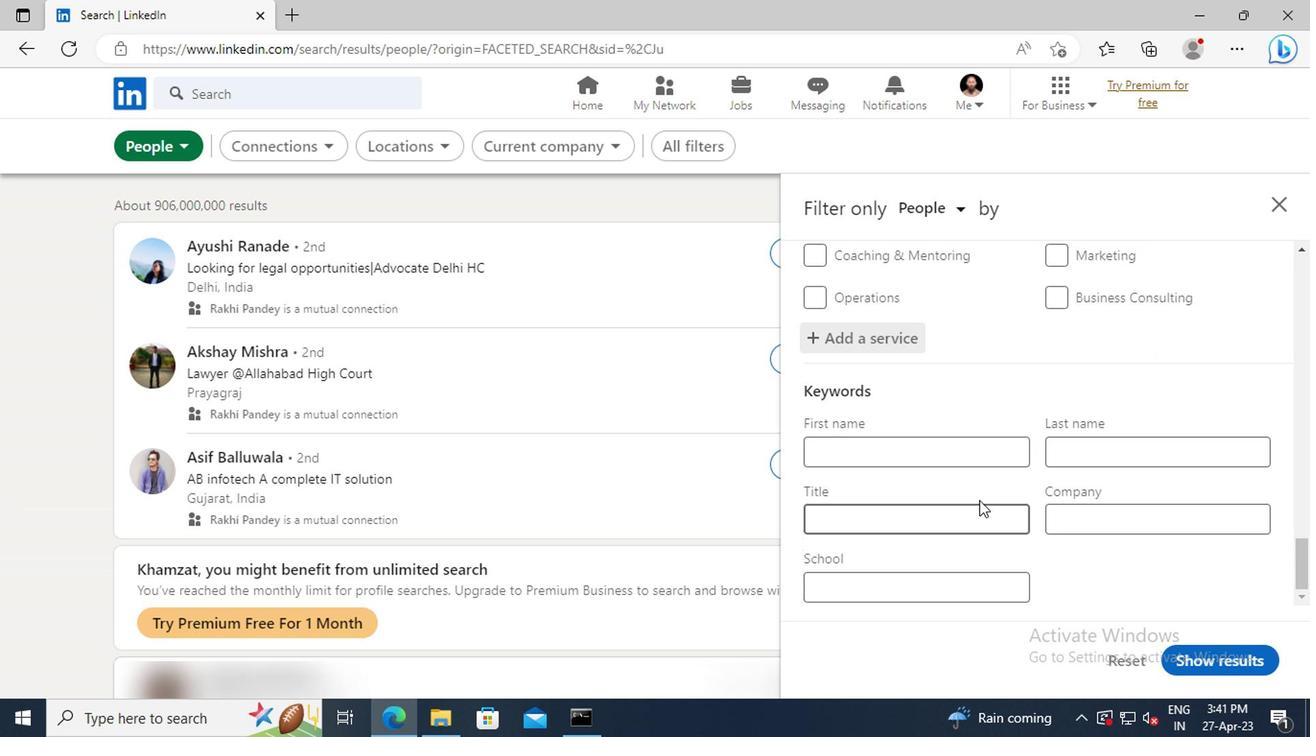 
Action: Mouse pressed left at (916, 519)
Screenshot: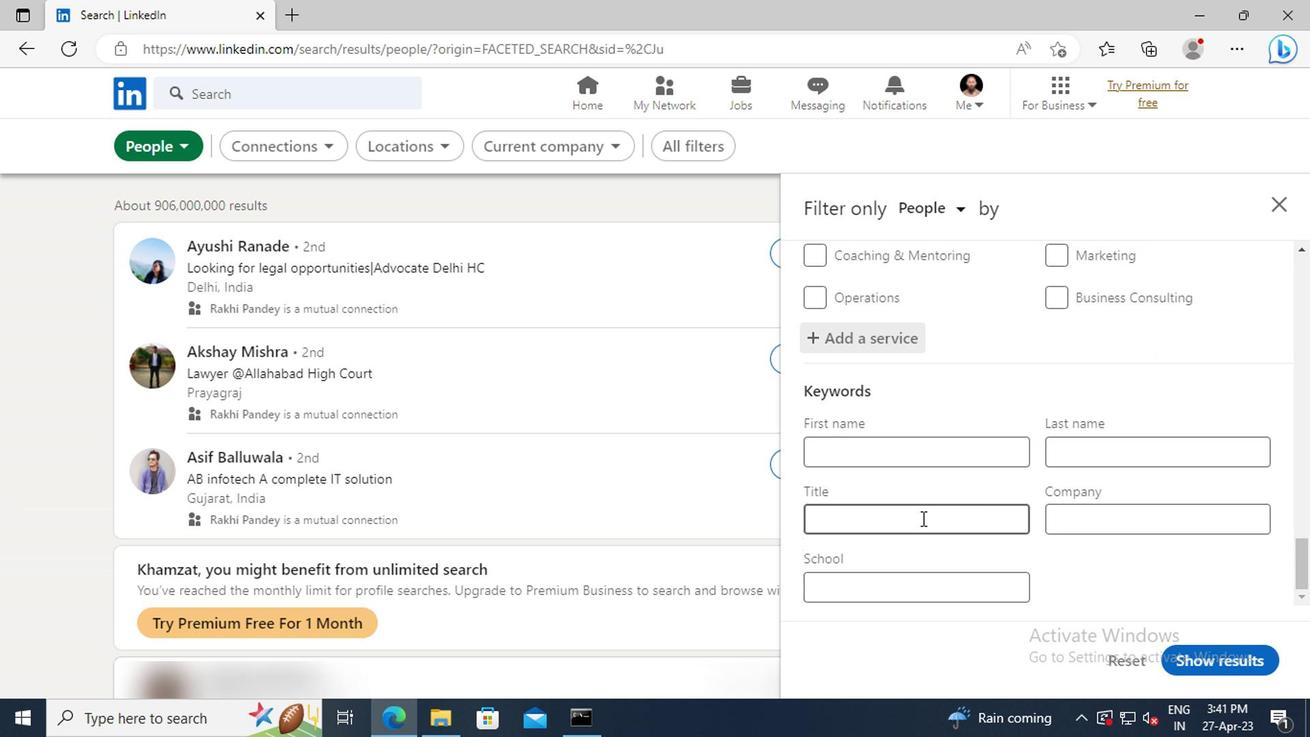 
Action: Key pressed <Key.shift>VALET<Key.enter>
Screenshot: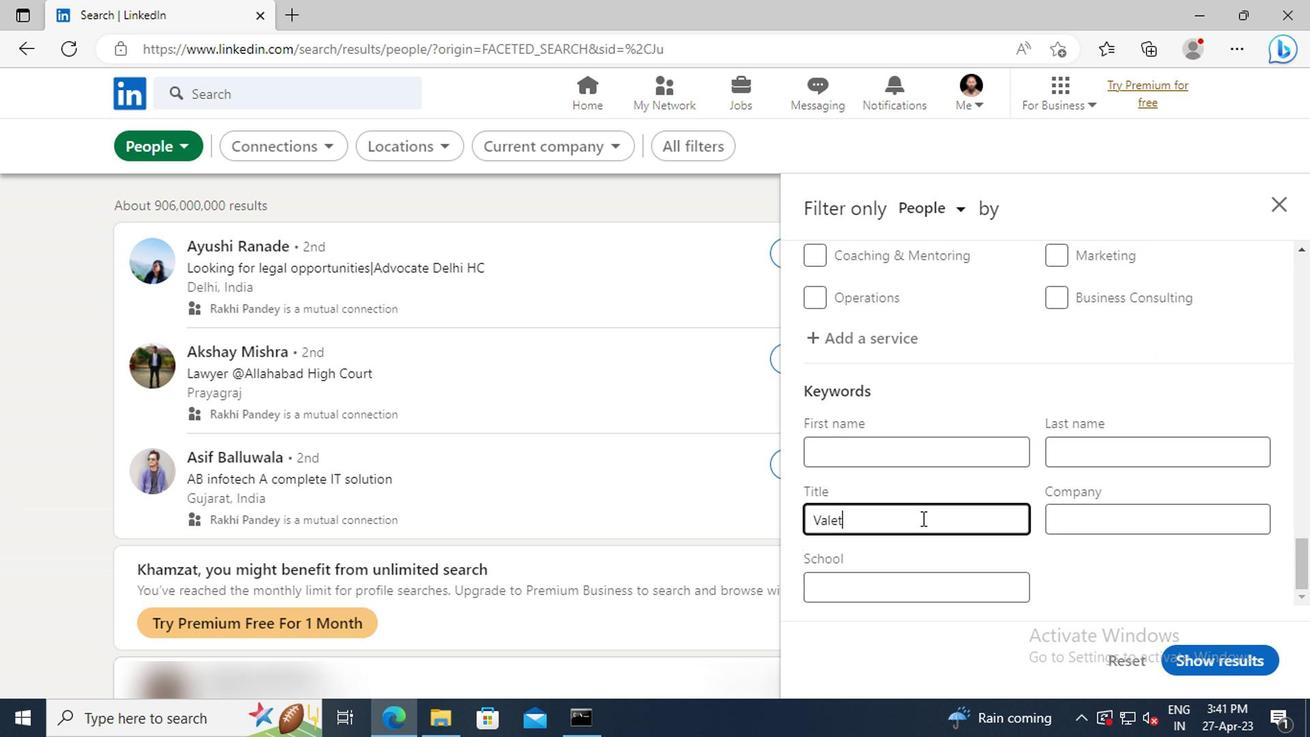
Action: Mouse moved to (1171, 655)
Screenshot: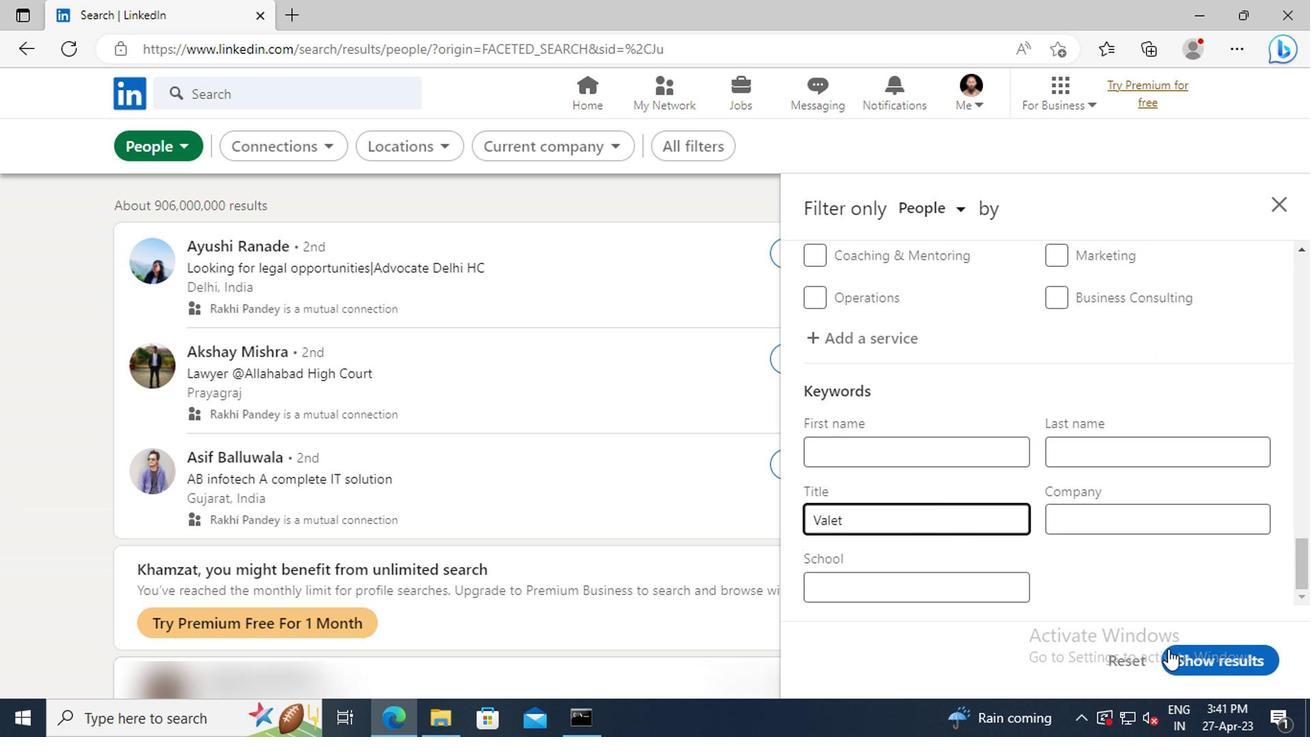 
Action: Mouse pressed left at (1171, 655)
Screenshot: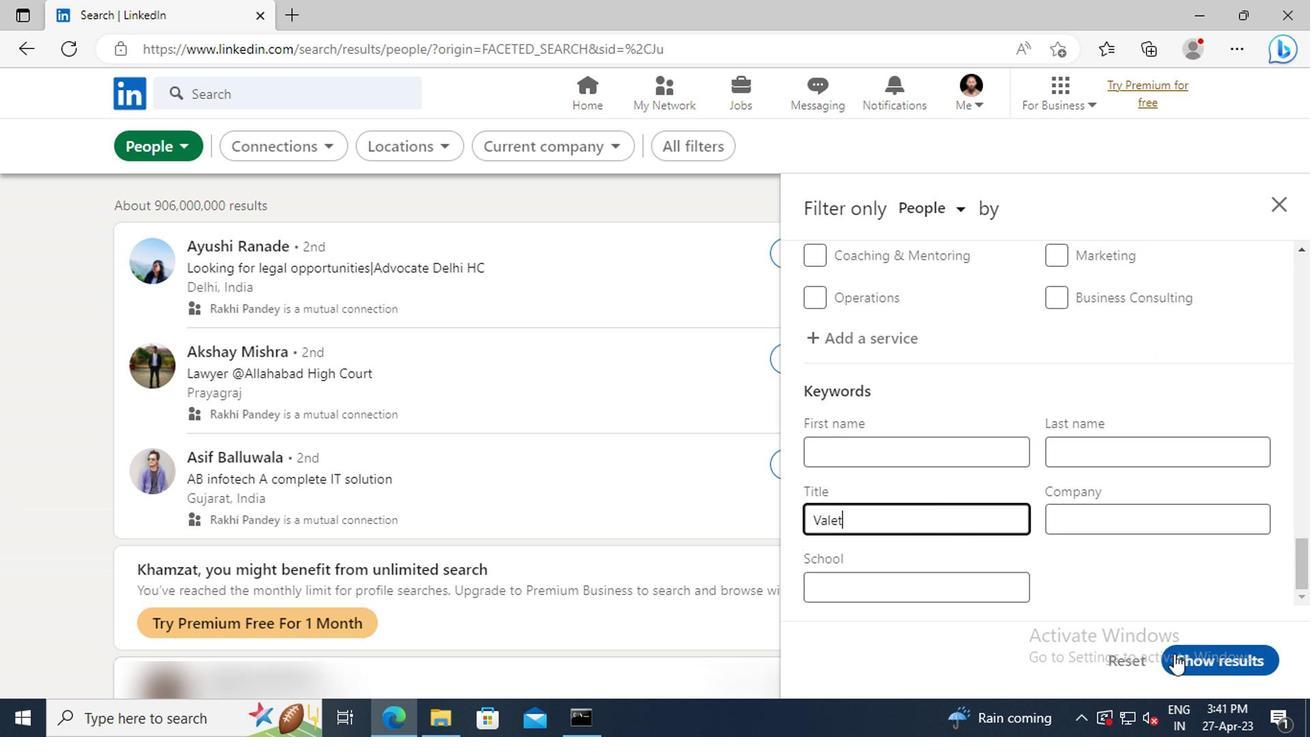 
